 Task: Send an email with the signature Georgia Howard with the subject Thank you for a payment and the message I need your advice on the selection of the new software. from softage.5@softage.net to softage.4@softage.net and move the email from Sent Items to the folder Haircare
Action: Mouse moved to (65, 59)
Screenshot: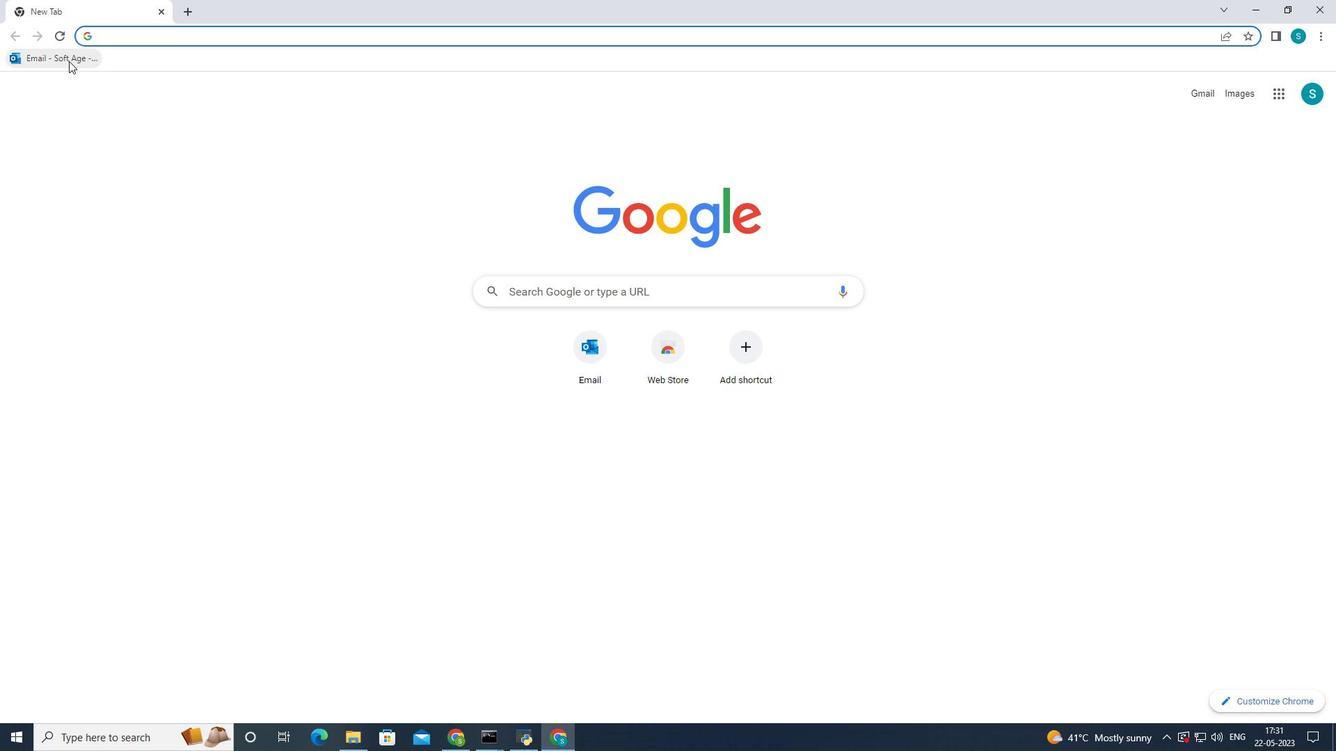
Action: Mouse pressed left at (65, 59)
Screenshot: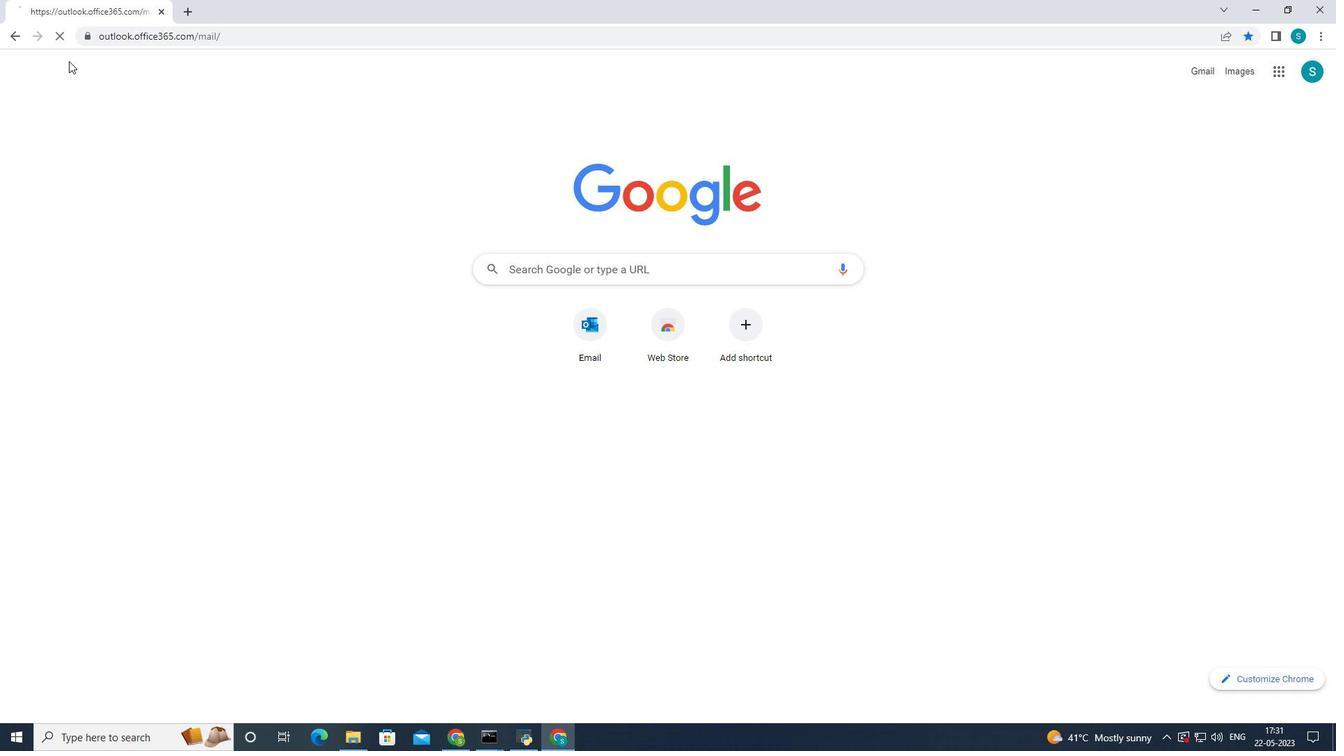 
Action: Mouse moved to (210, 129)
Screenshot: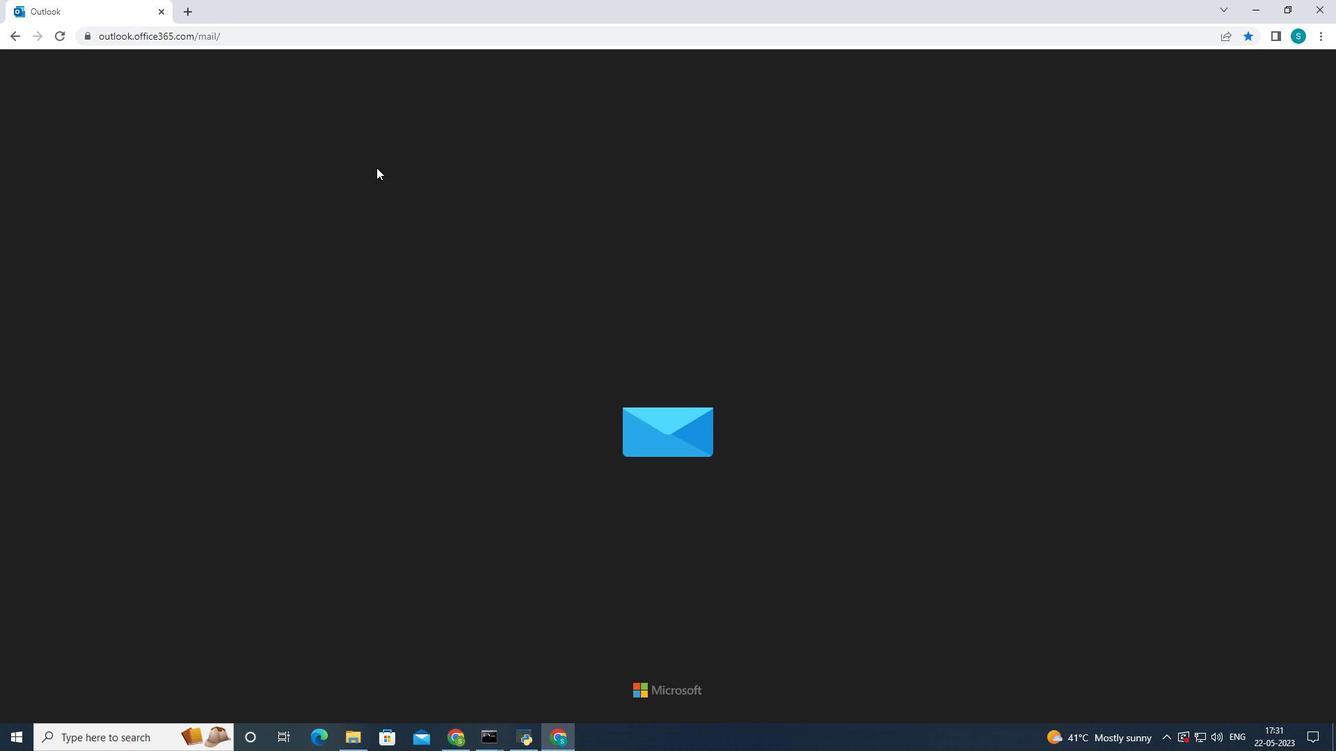 
Action: Mouse pressed left at (210, 129)
Screenshot: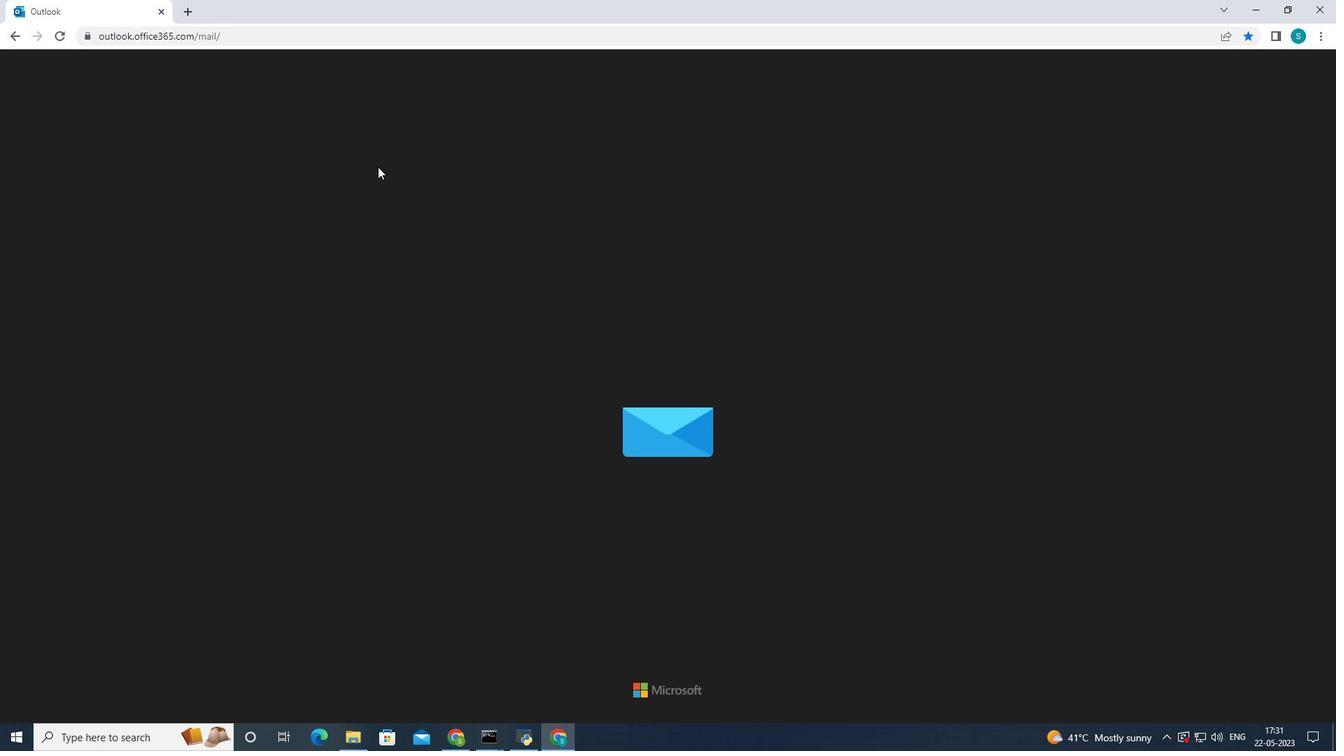 
Action: Mouse pressed left at (210, 129)
Screenshot: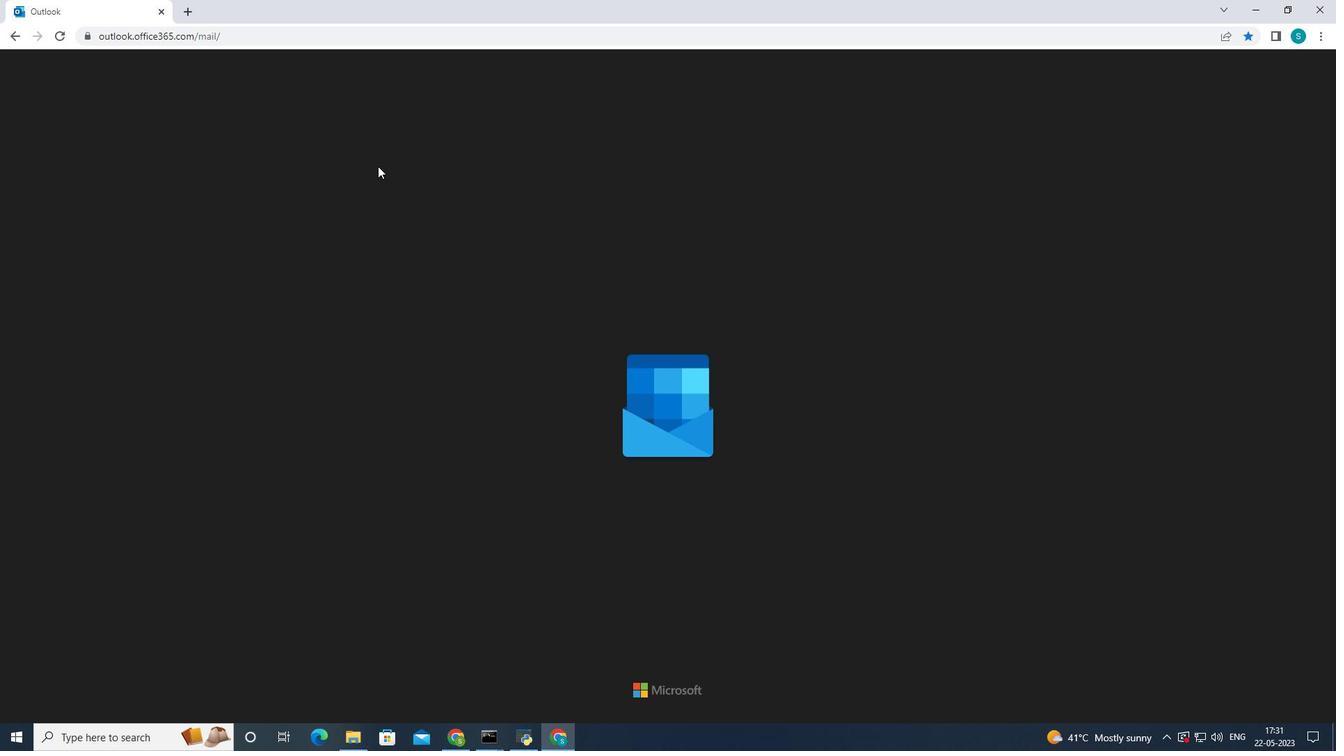 
Action: Mouse moved to (936, 119)
Screenshot: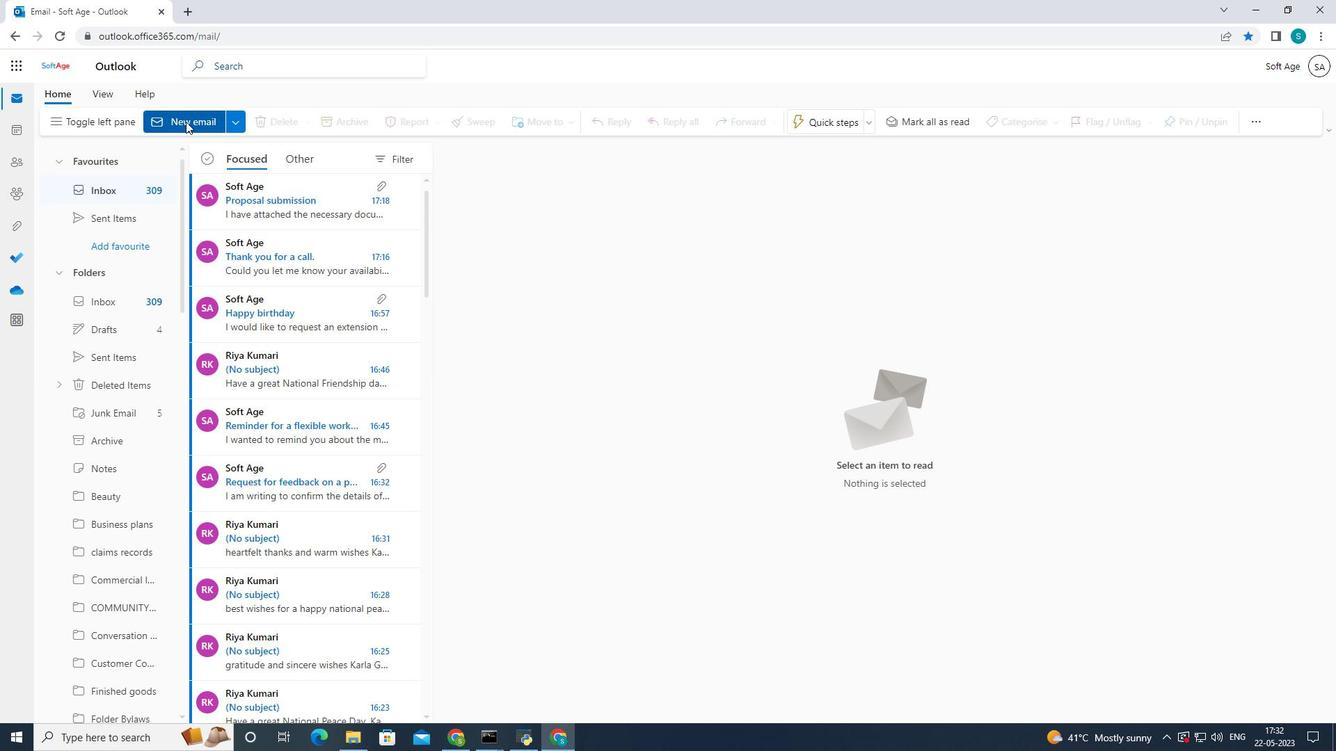 
Action: Mouse pressed left at (936, 119)
Screenshot: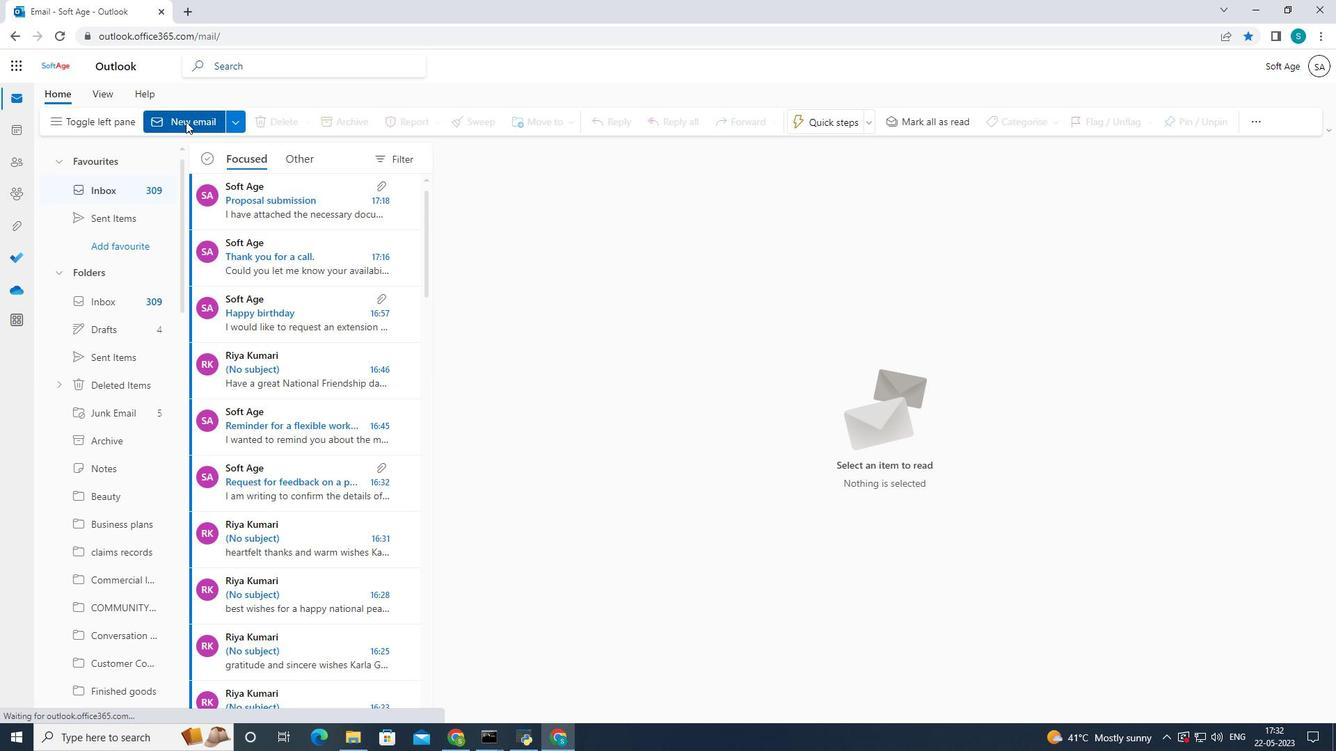 
Action: Mouse moved to (913, 181)
Screenshot: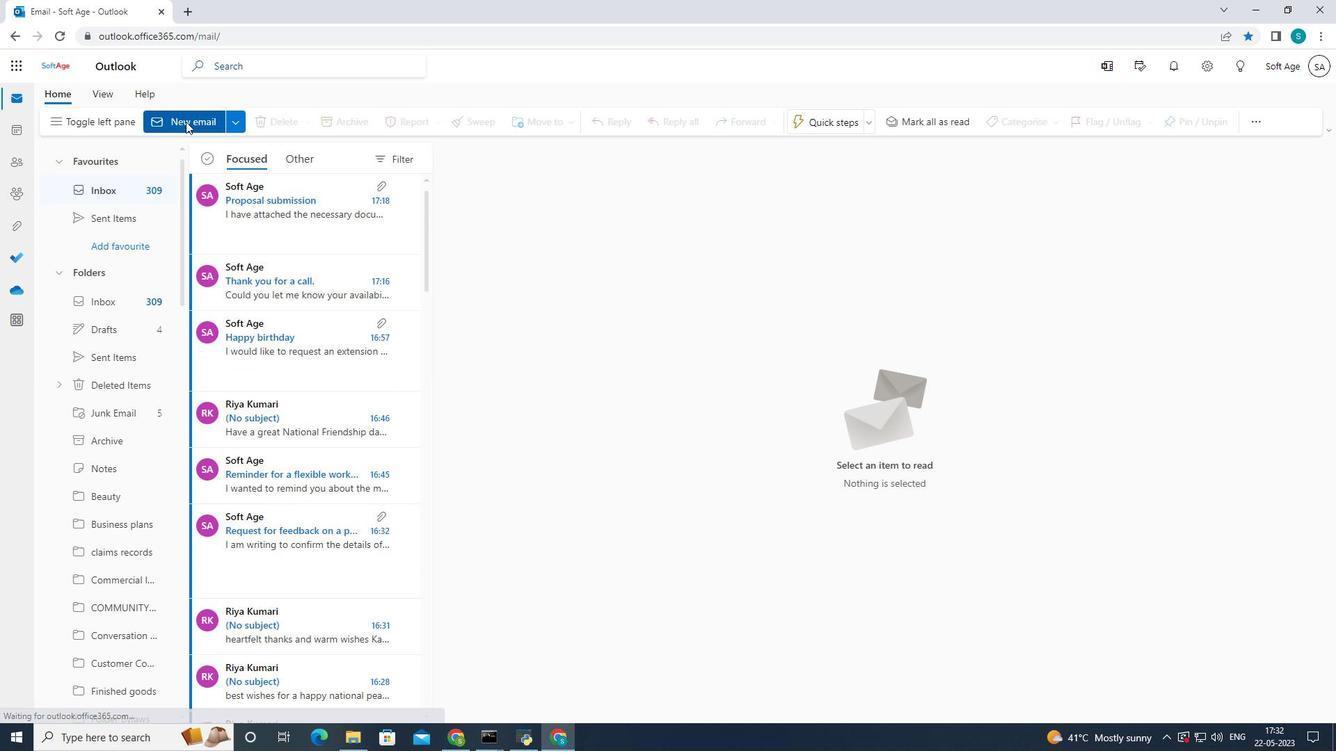 
Action: Mouse pressed left at (913, 181)
Screenshot: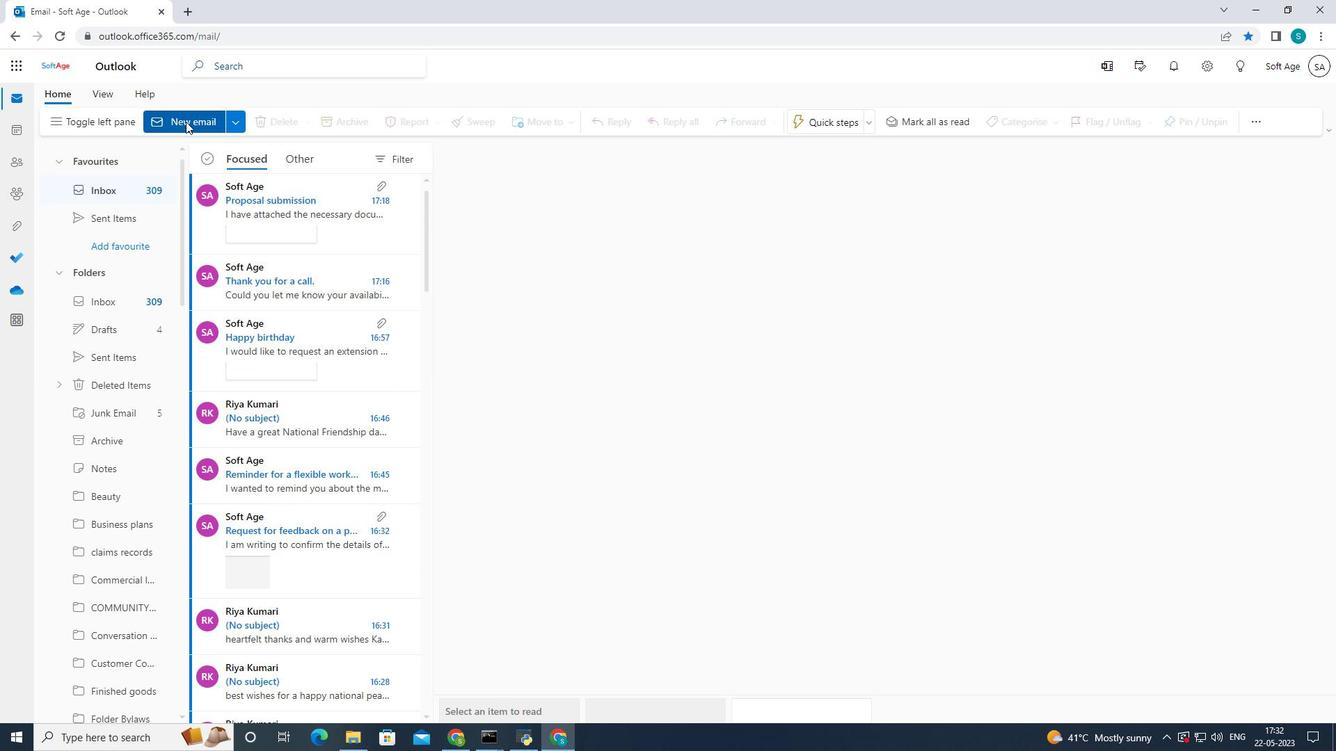 
Action: Mouse moved to (867, 232)
Screenshot: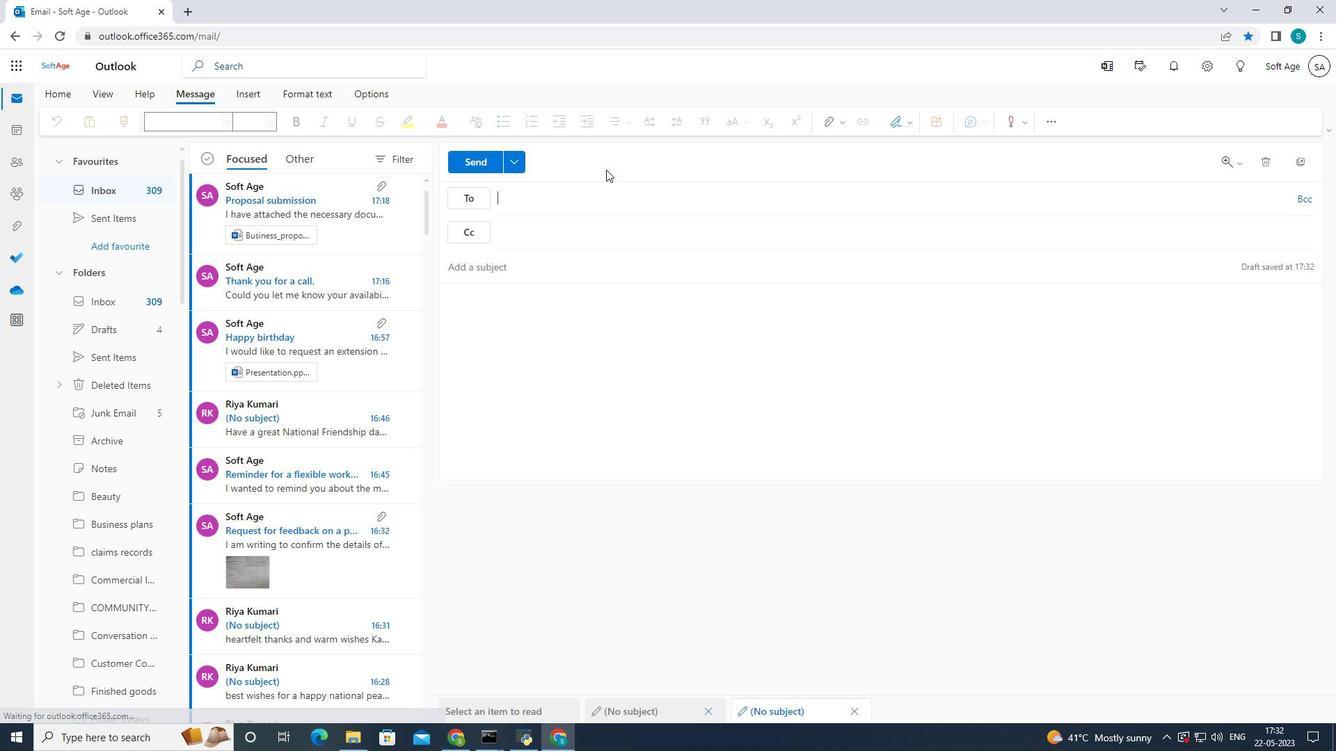 
Action: Mouse pressed left at (867, 232)
Screenshot: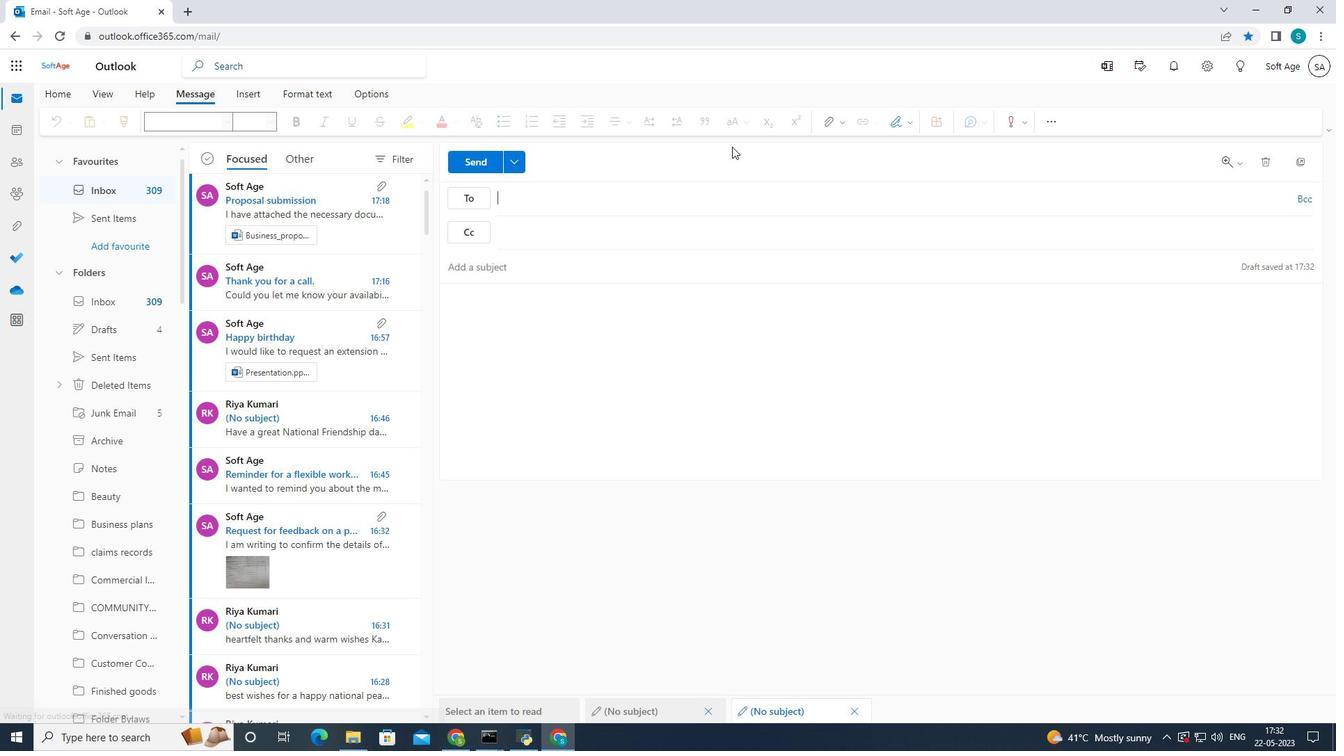 
Action: Mouse moved to (800, 234)
Screenshot: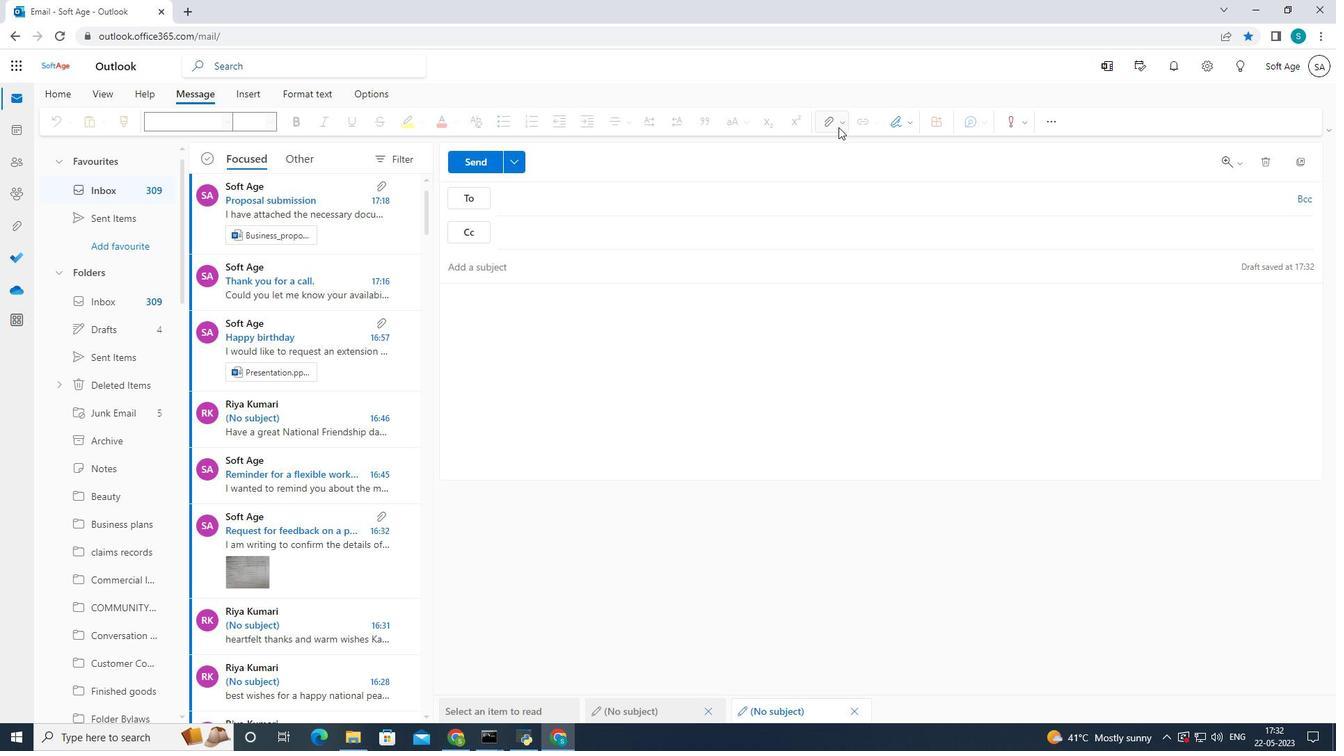 
Action: Mouse pressed left at (800, 234)
Screenshot: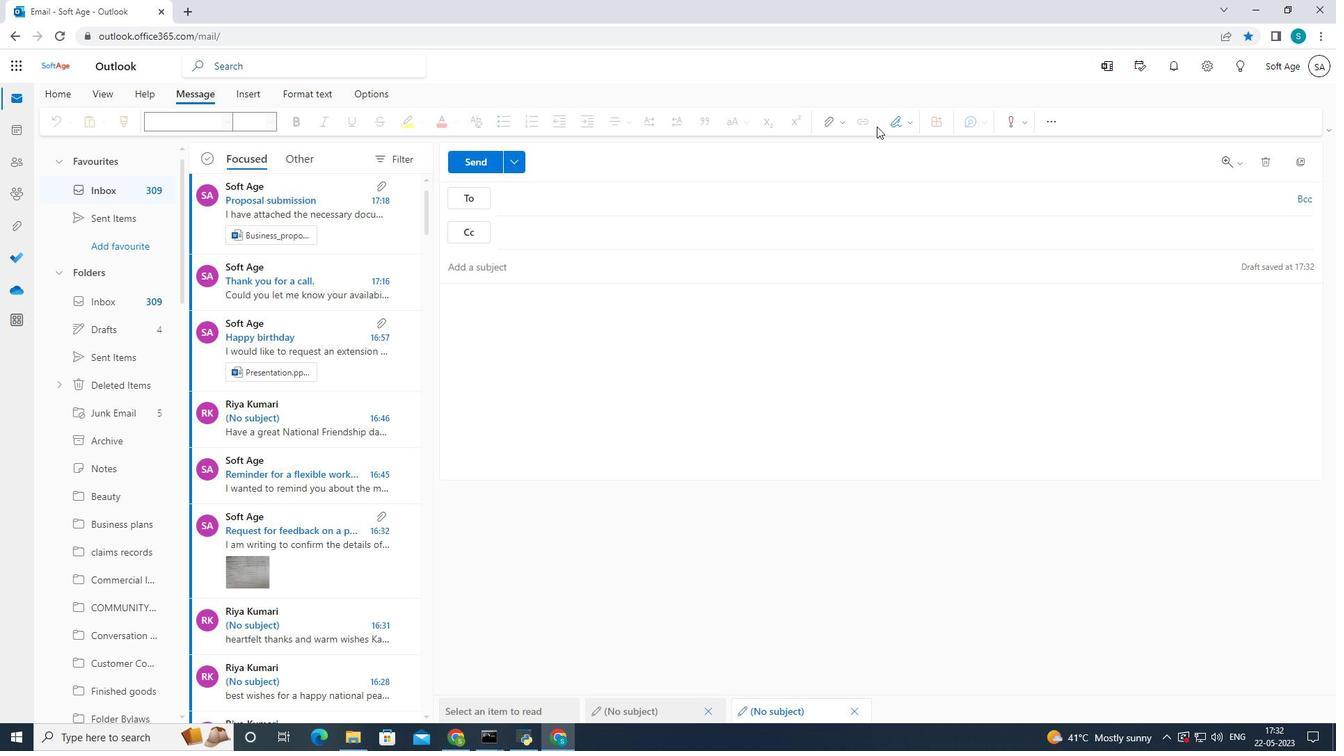 
Action: Mouse moved to (799, 233)
Screenshot: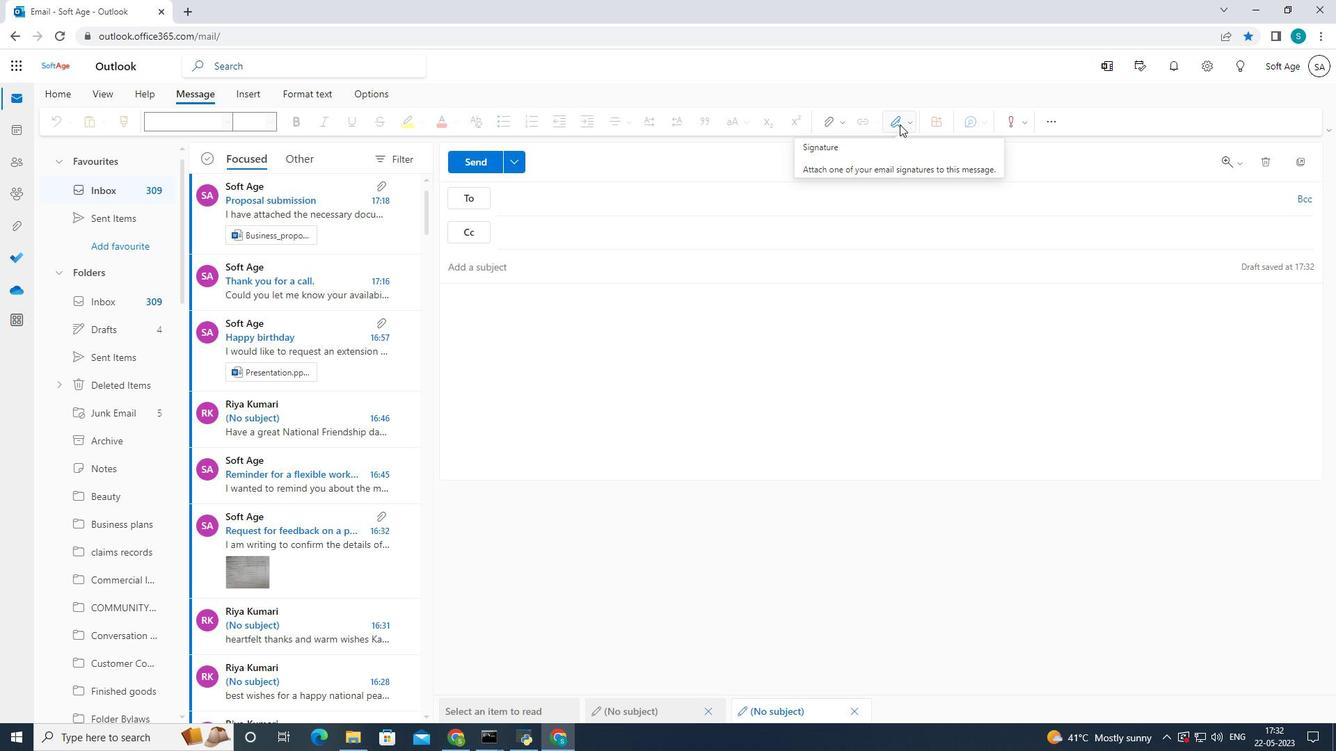 
Action: Key pressed <Key.backspace><Key.backspace><Key.backspace><Key.backspace><Key.backspace><Key.backspace><Key.backspace><Key.backspace><Key.backspace><Key.backspace>rgia<Key.space><Key.shift>Howard
Screenshot: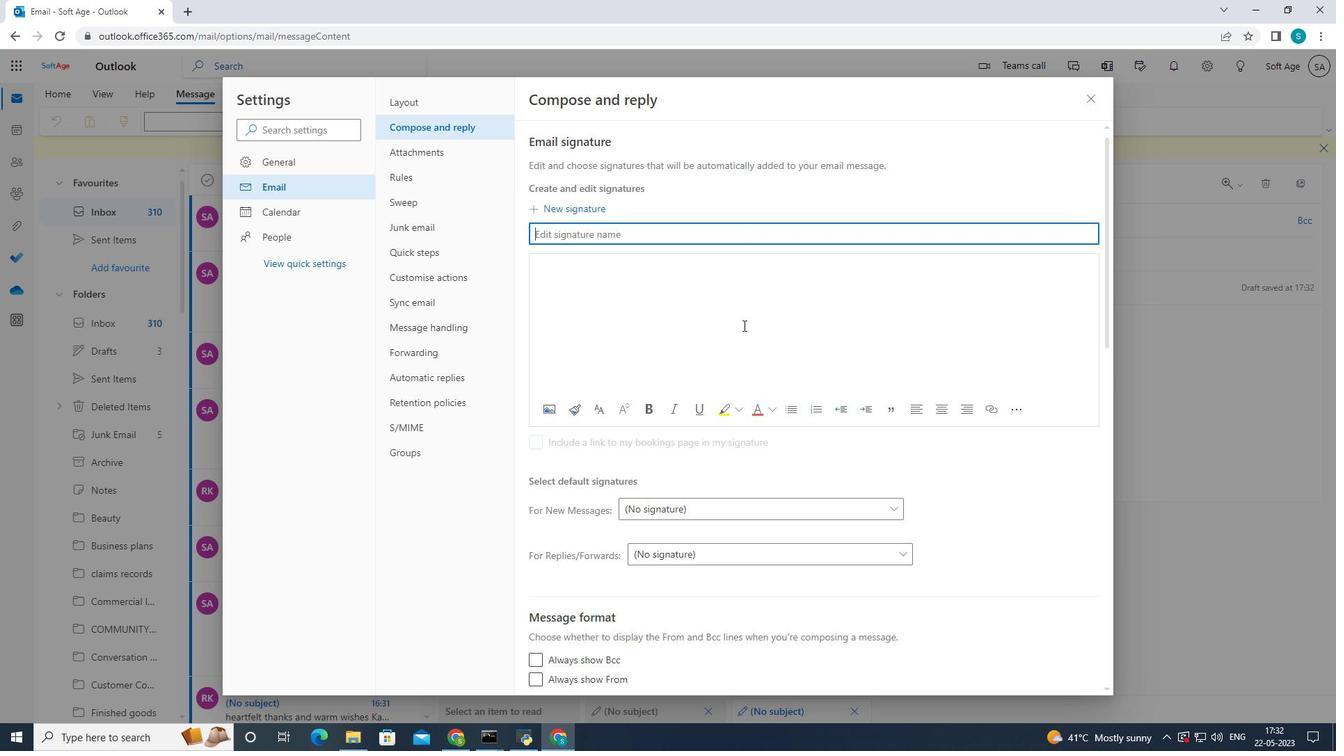 
Action: Mouse moved to (616, 265)
Screenshot: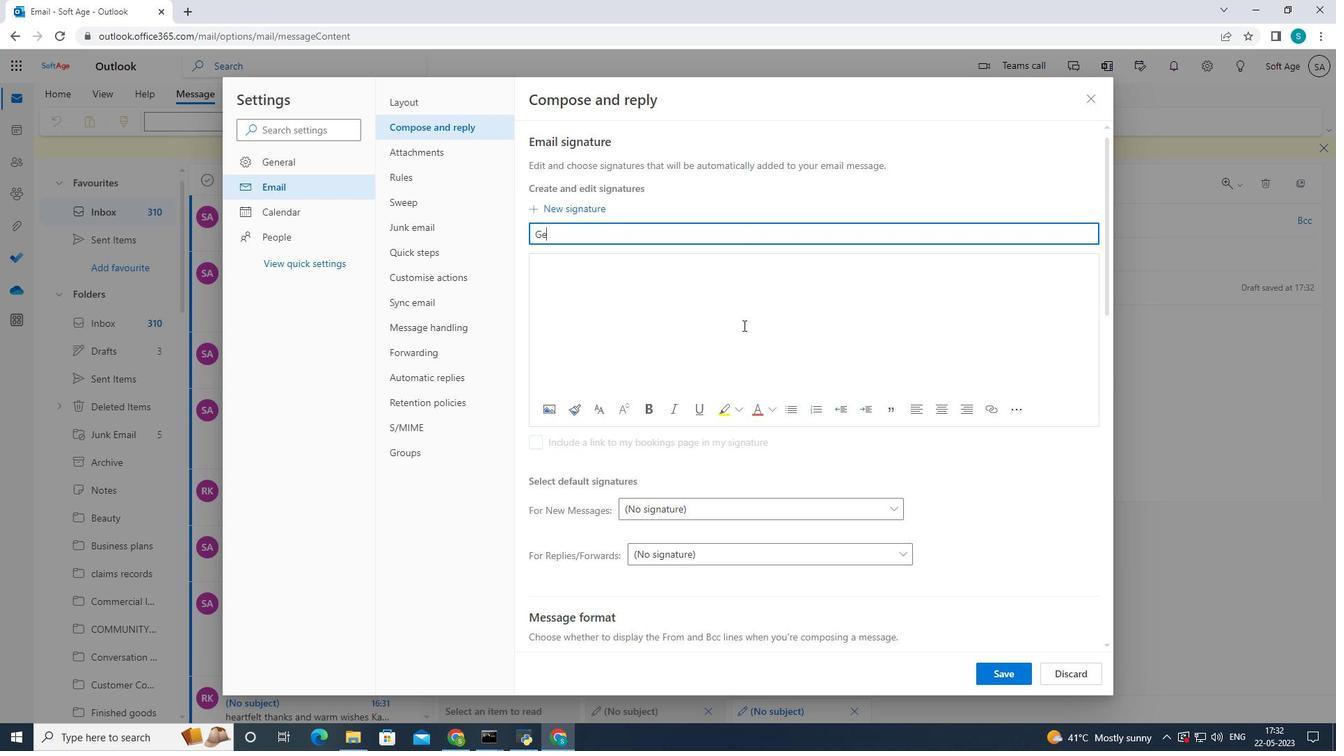 
Action: Mouse pressed left at (616, 265)
Screenshot: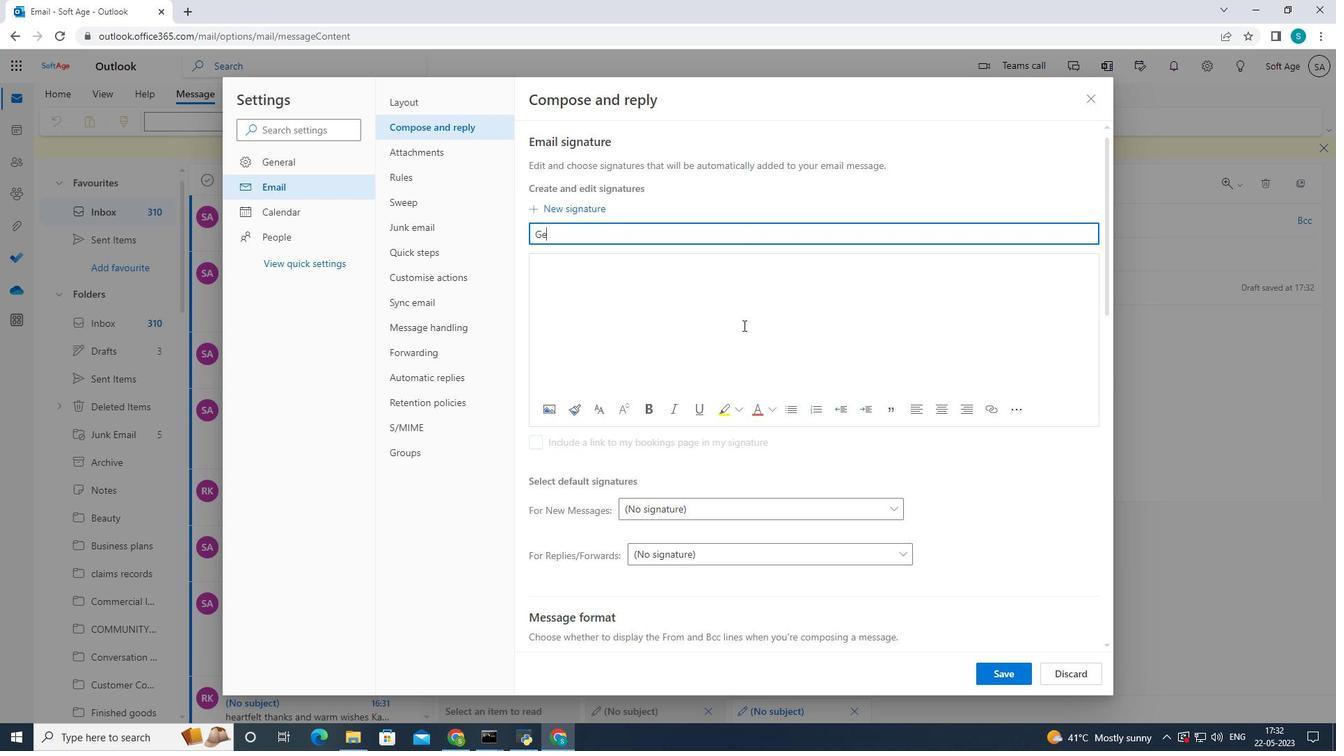 
Action: Mouse moved to (618, 262)
Screenshot: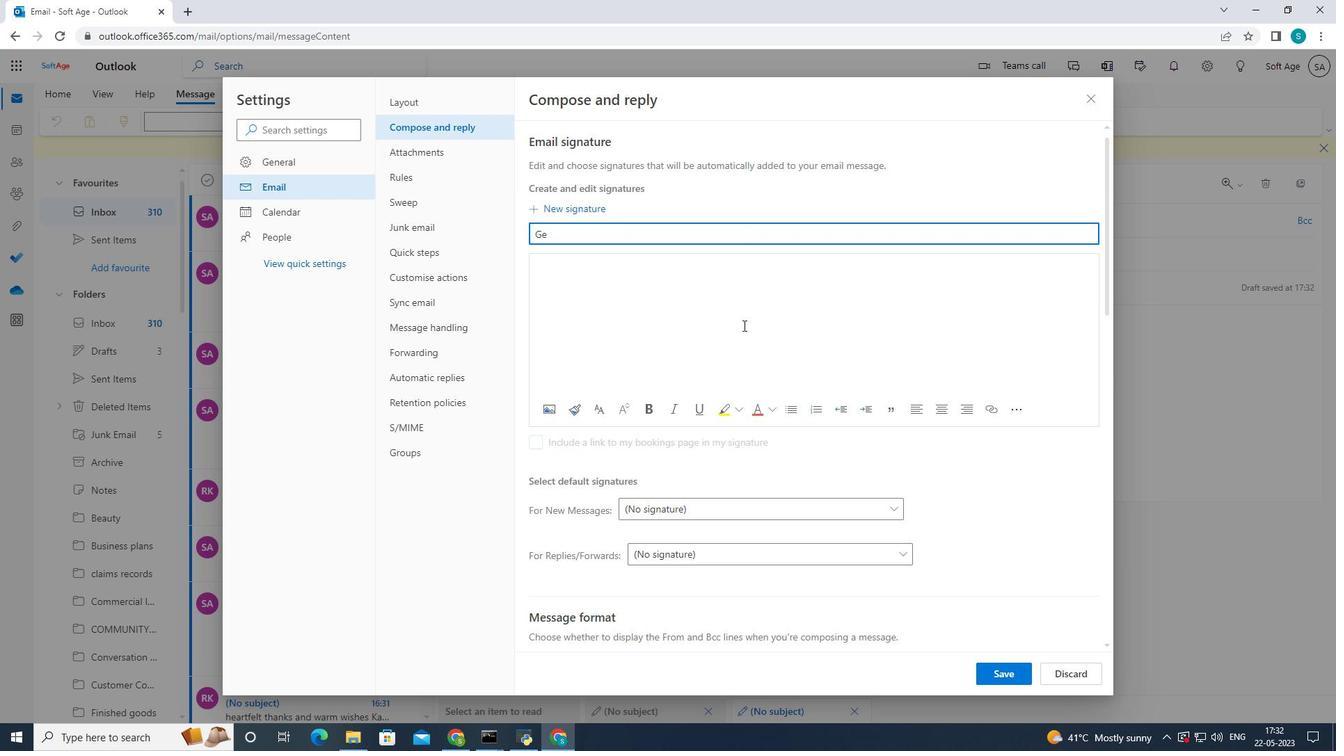 
Action: Key pressed <Key.backspace><Key.backspace><Key.backspace><Key.backspace><Key.backspace><Key.backspace><Key.backspace><Key.backspace>ia<Key.space><Key.shift>howard
Screenshot: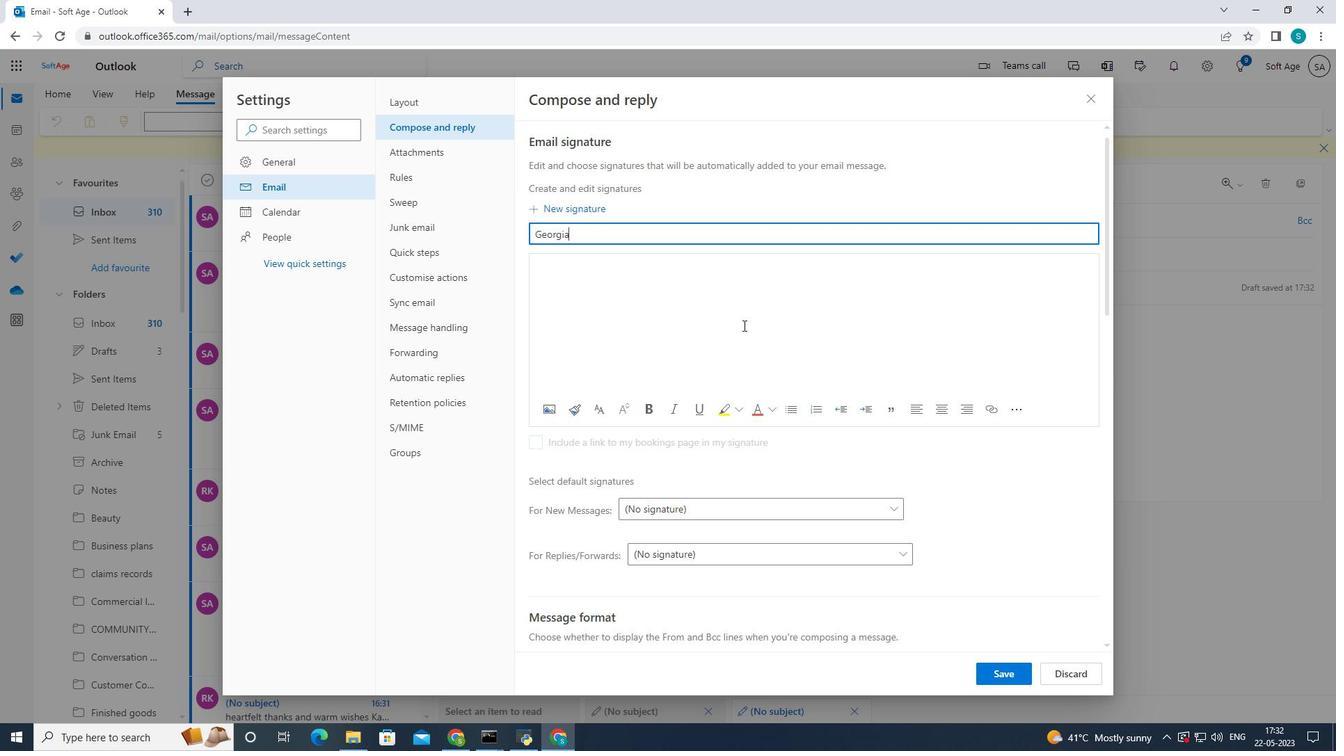 
Action: Mouse moved to (68, 61)
Screenshot: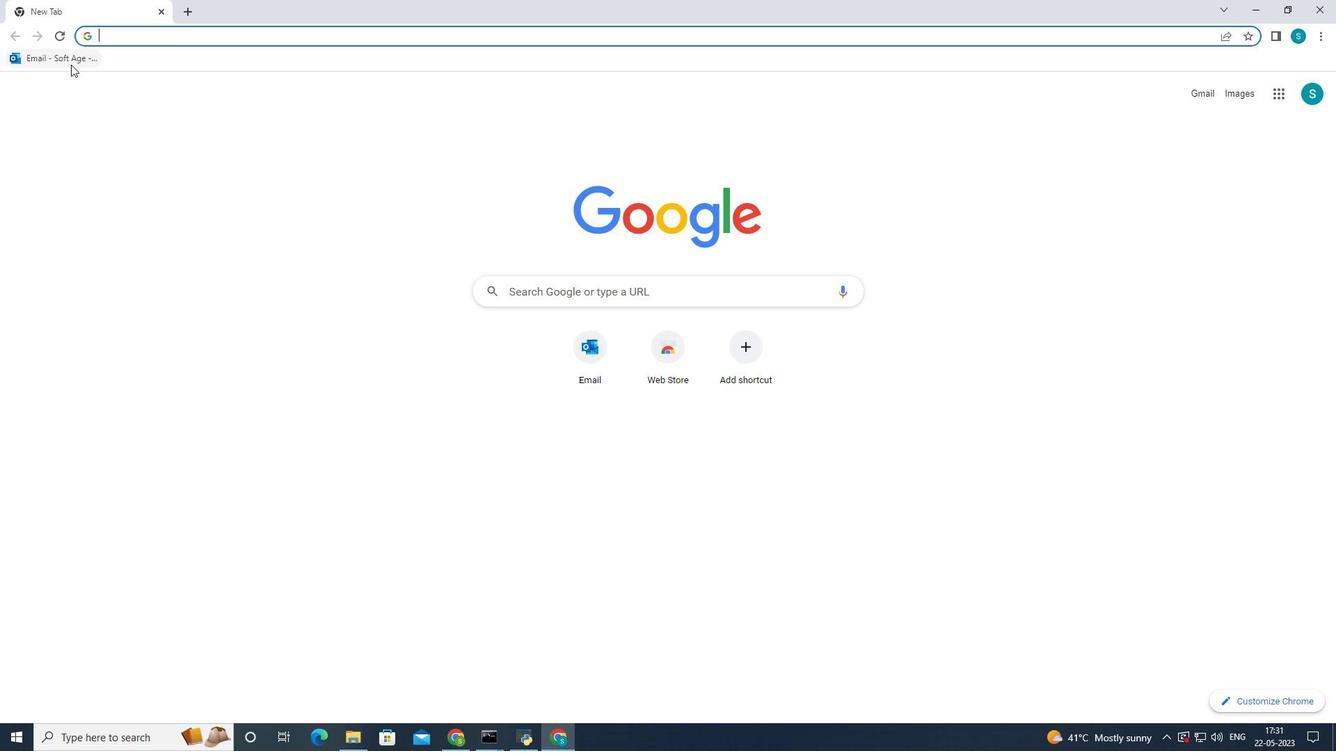 
Action: Mouse pressed left at (68, 61)
Screenshot: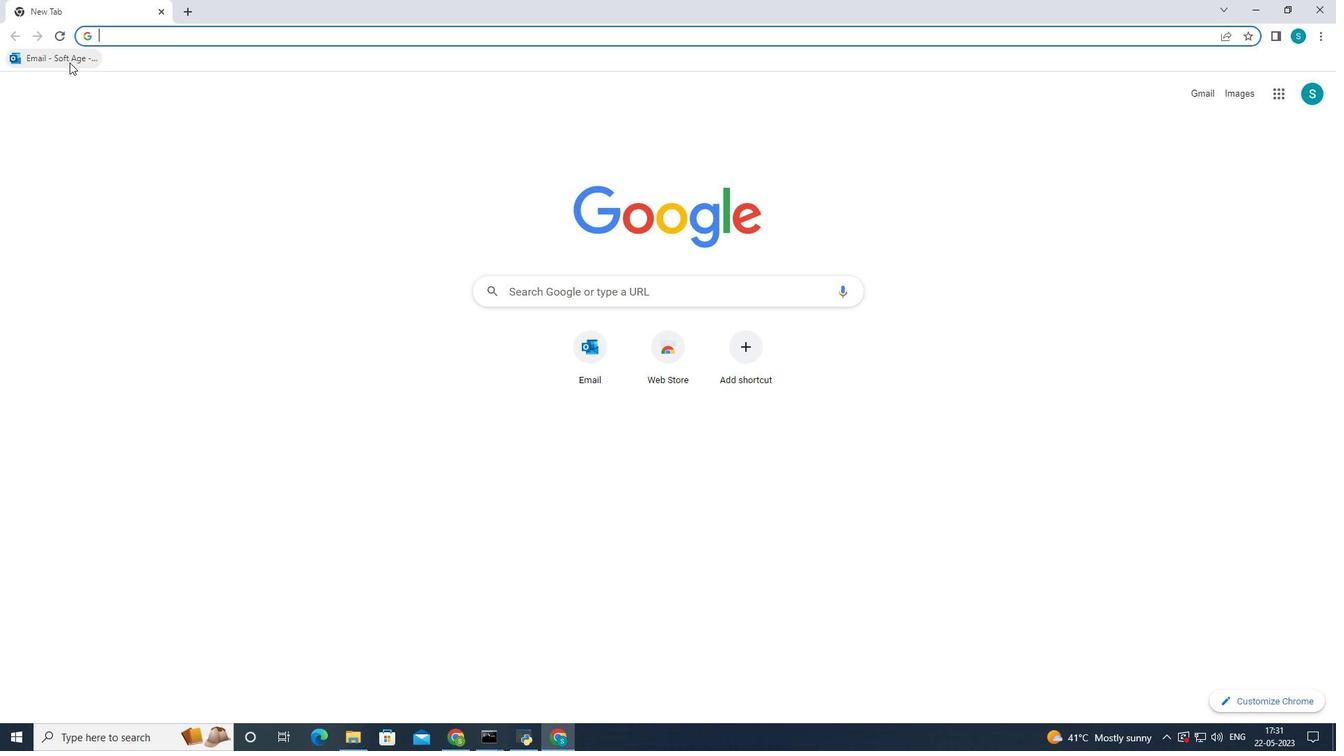 
Action: Mouse moved to (185, 121)
Screenshot: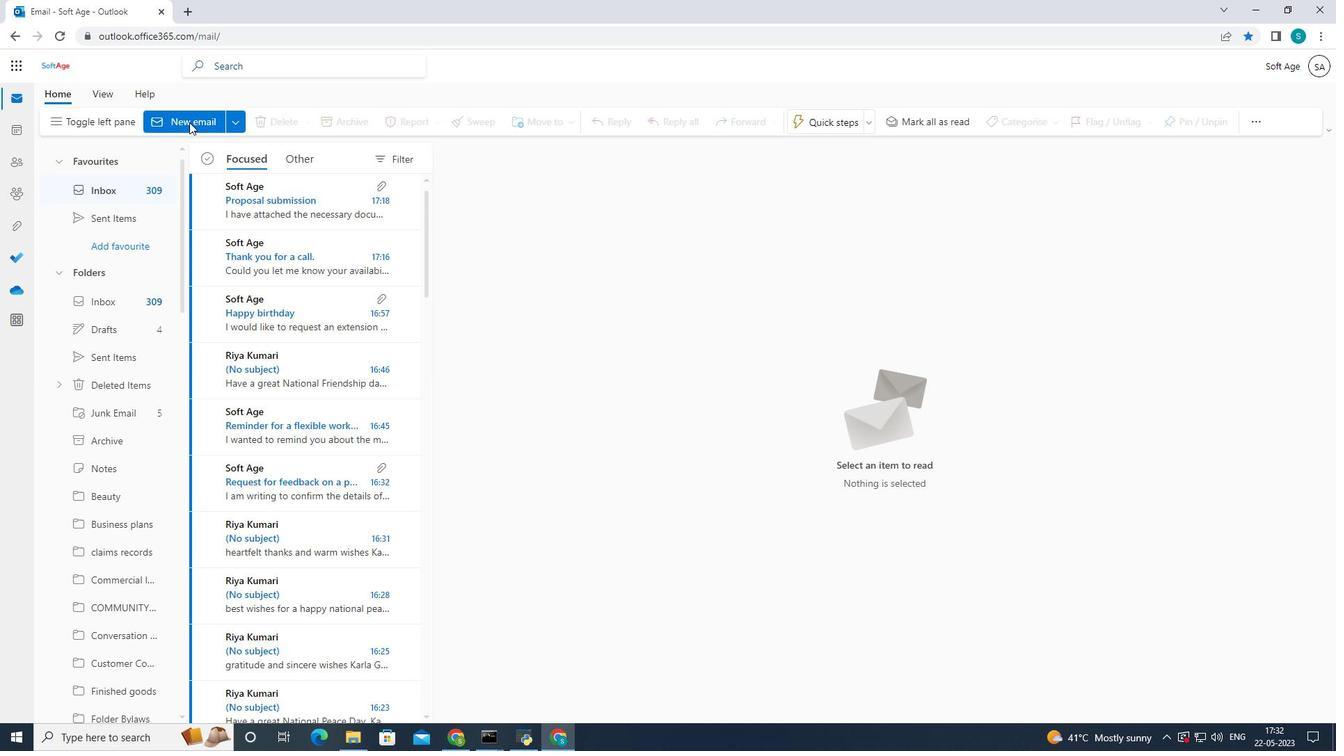 
Action: Mouse pressed left at (185, 121)
Screenshot: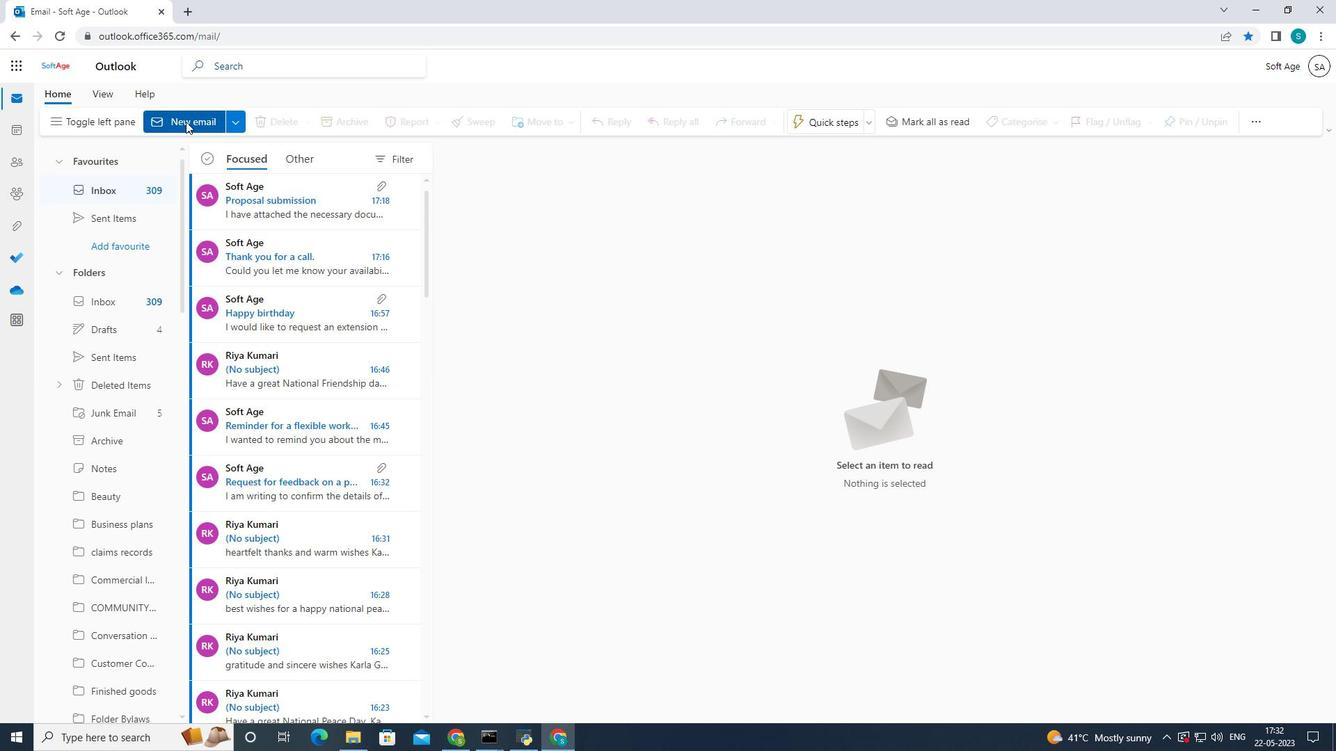 
Action: Mouse pressed left at (185, 121)
Screenshot: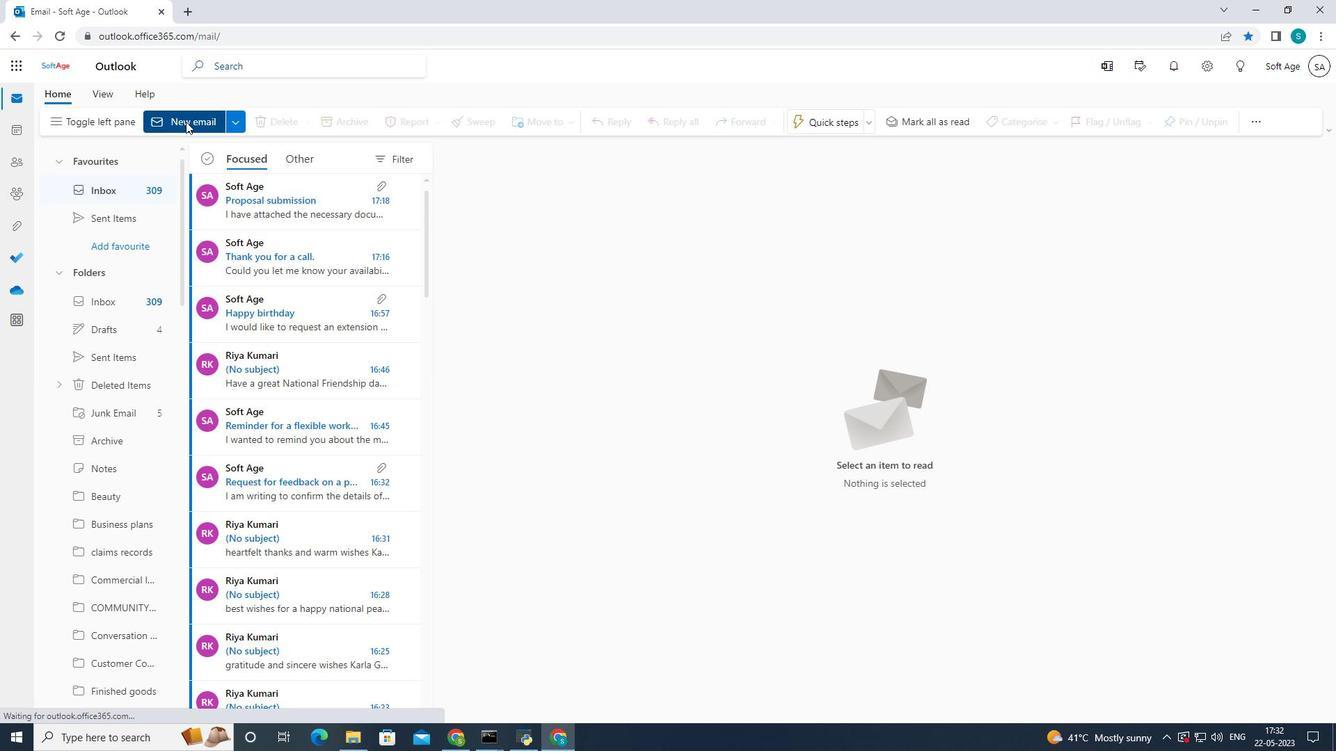 
Action: Mouse moved to (900, 124)
Screenshot: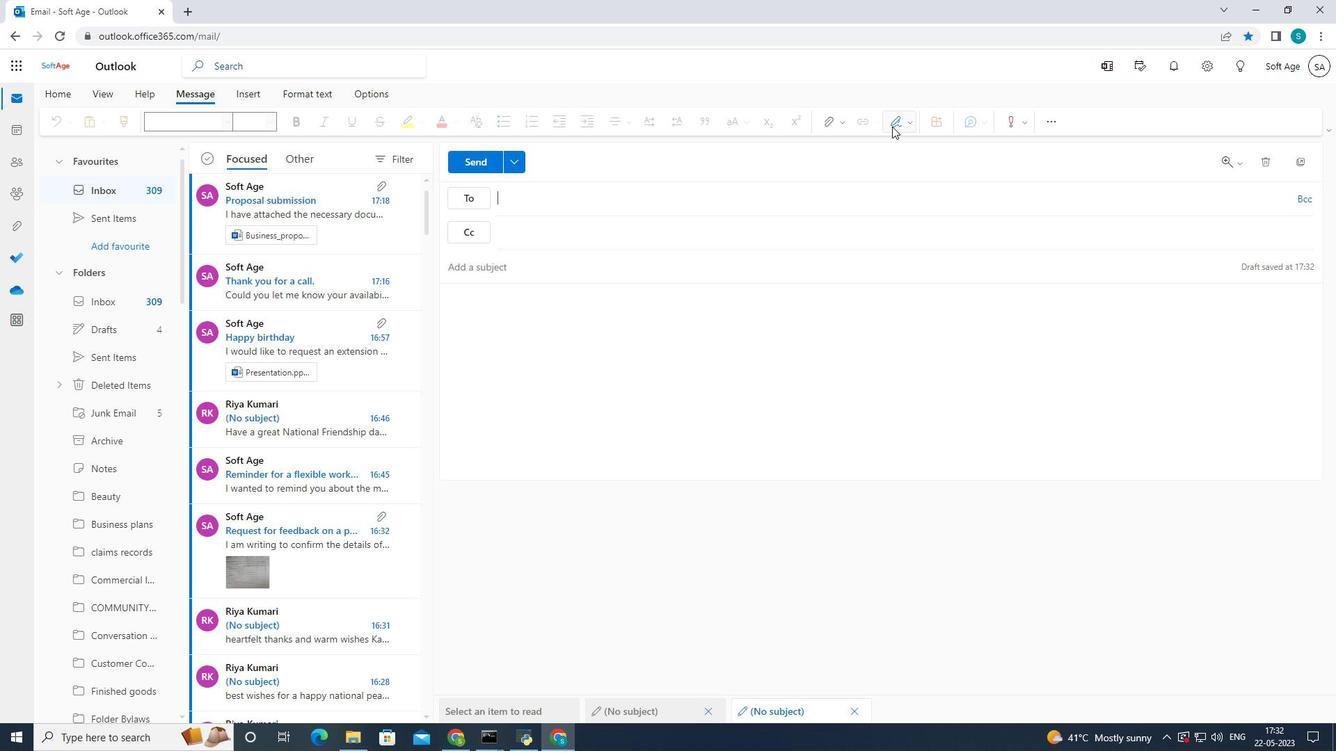 
Action: Mouse pressed left at (900, 124)
Screenshot: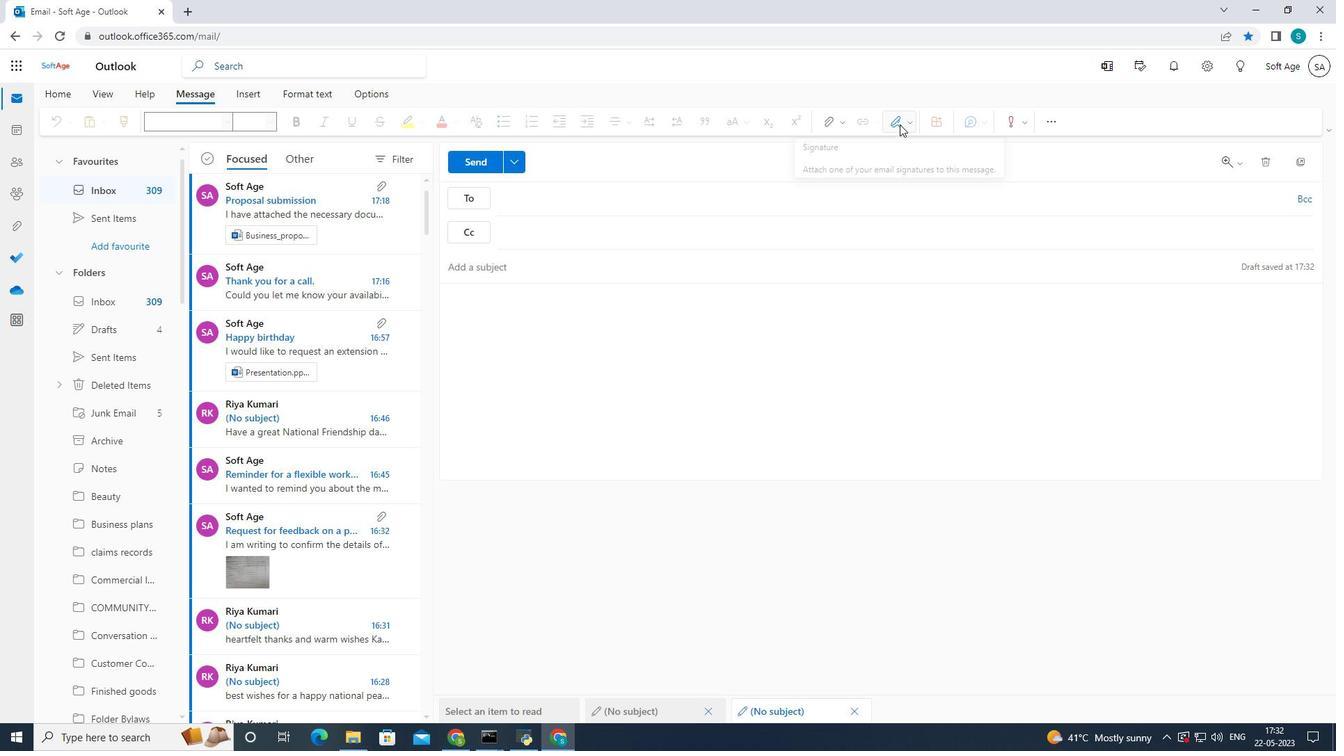 
Action: Mouse moved to (879, 151)
Screenshot: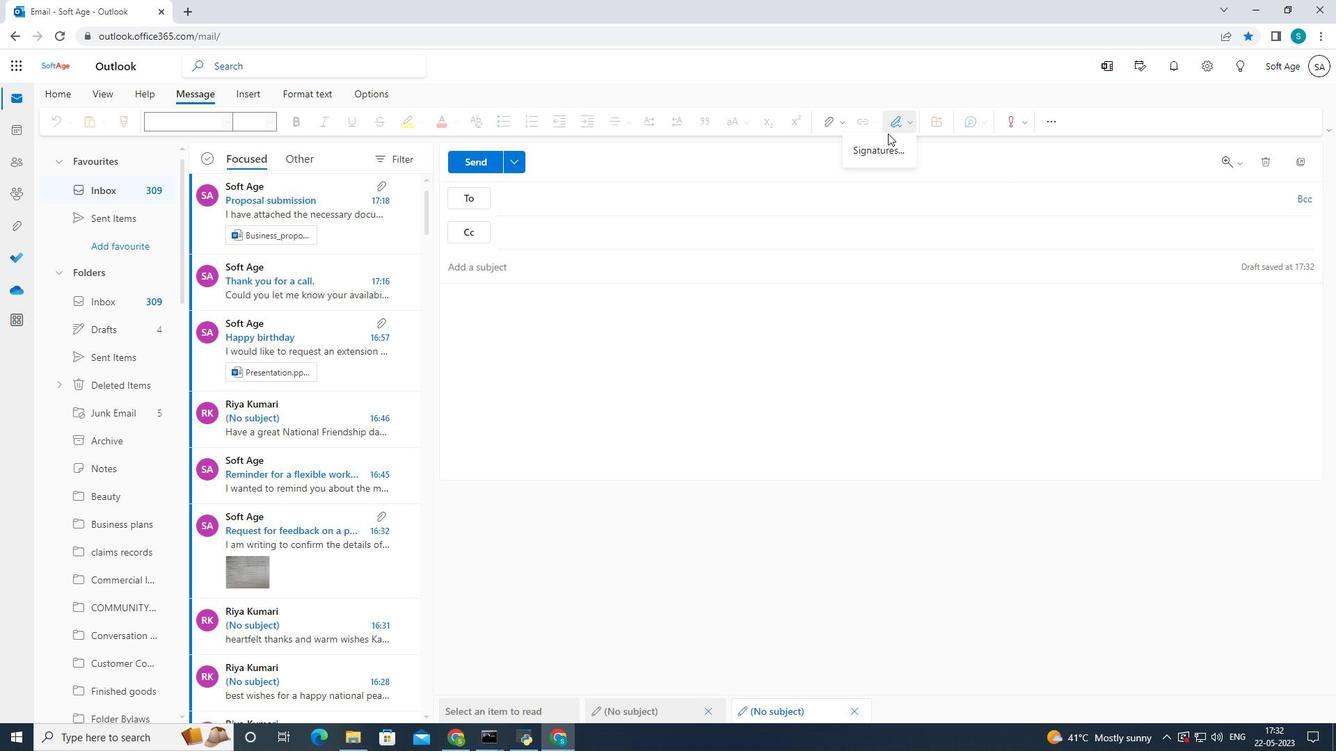 
Action: Mouse pressed left at (879, 151)
Screenshot: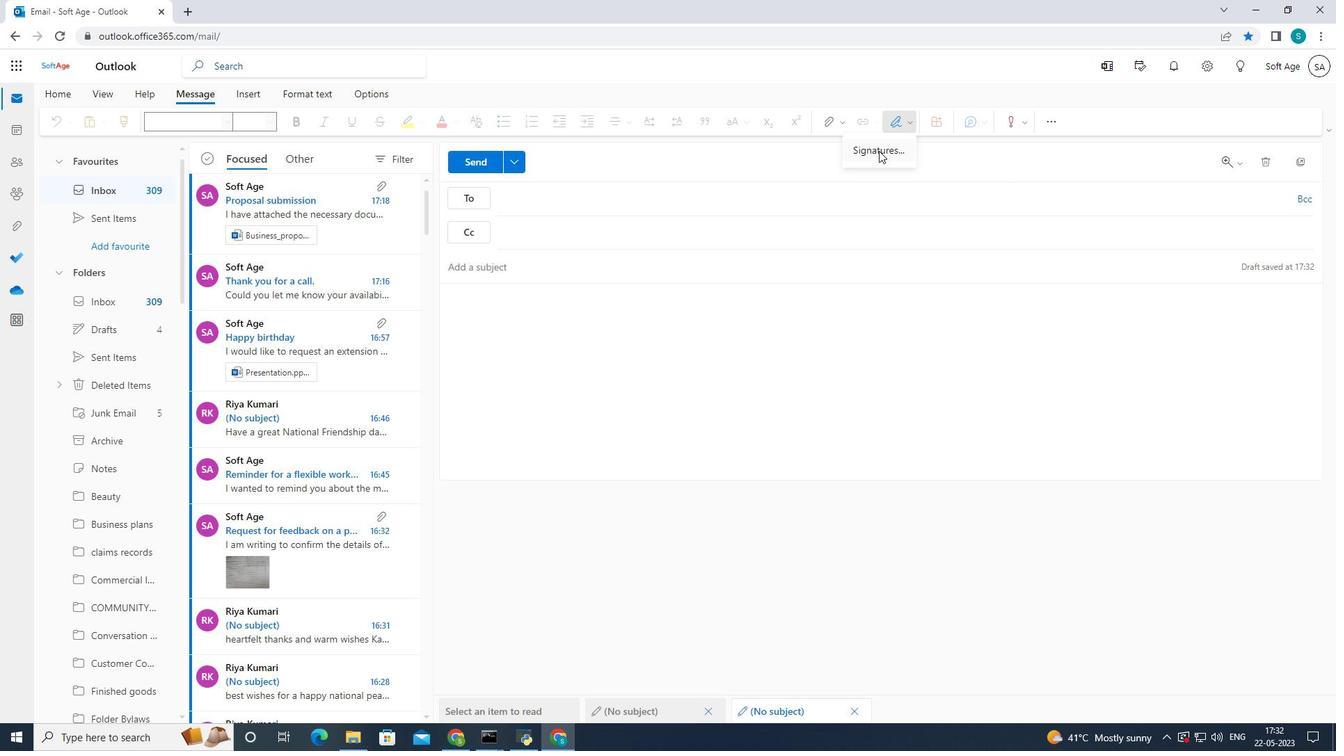 
Action: Mouse moved to (747, 235)
Screenshot: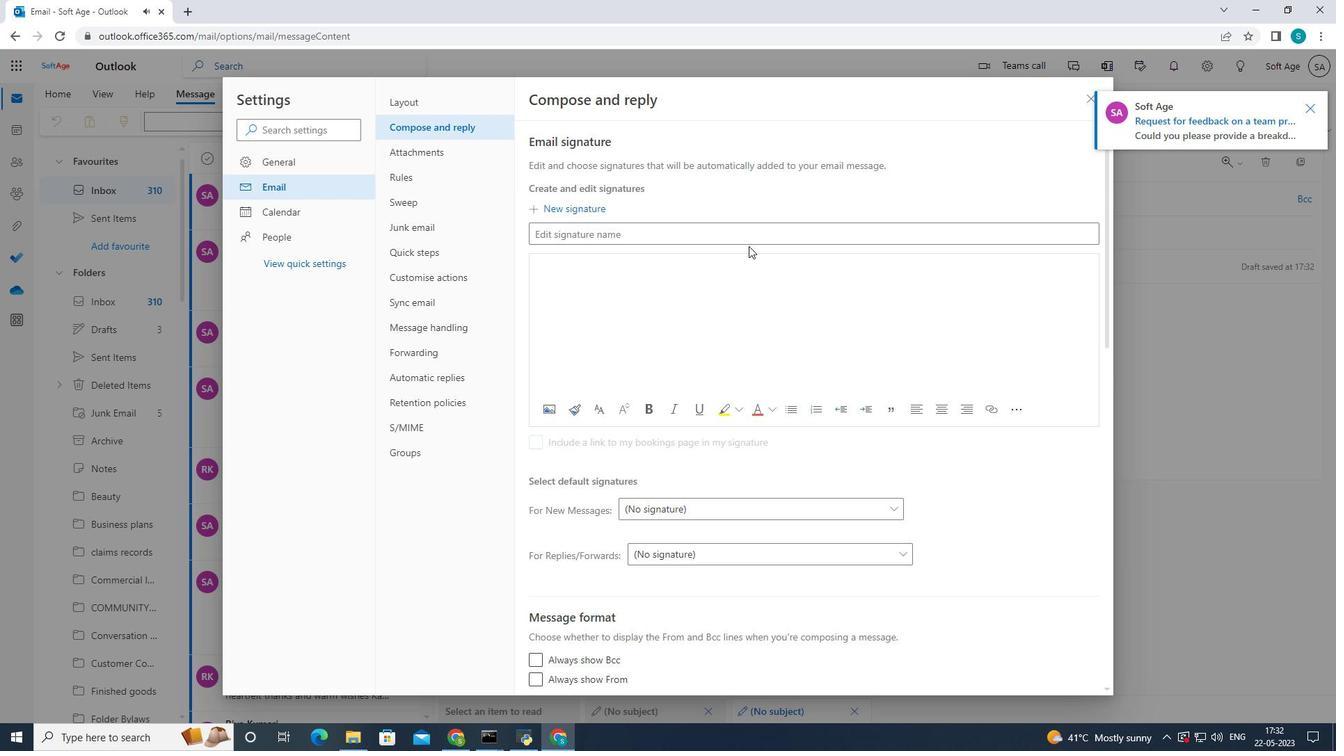 
Action: Mouse pressed left at (747, 235)
Screenshot: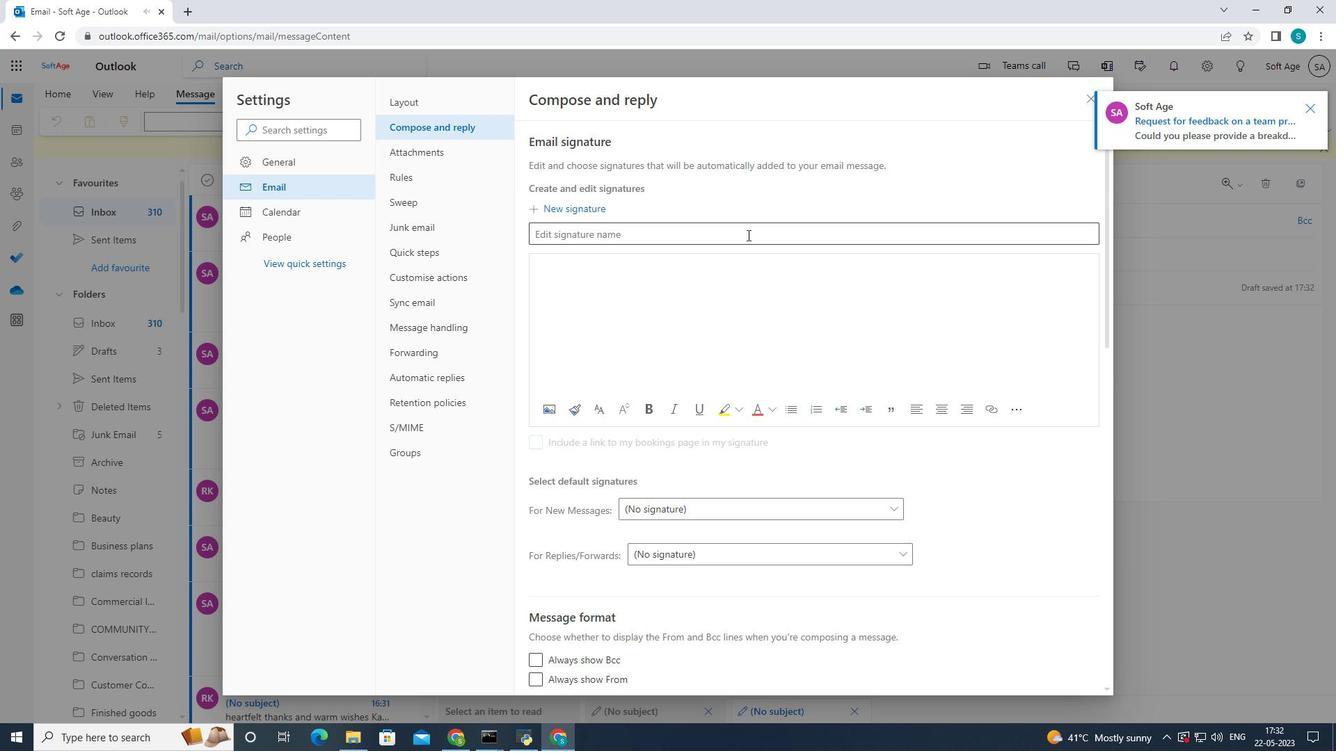 
Action: Mouse moved to (743, 325)
Screenshot: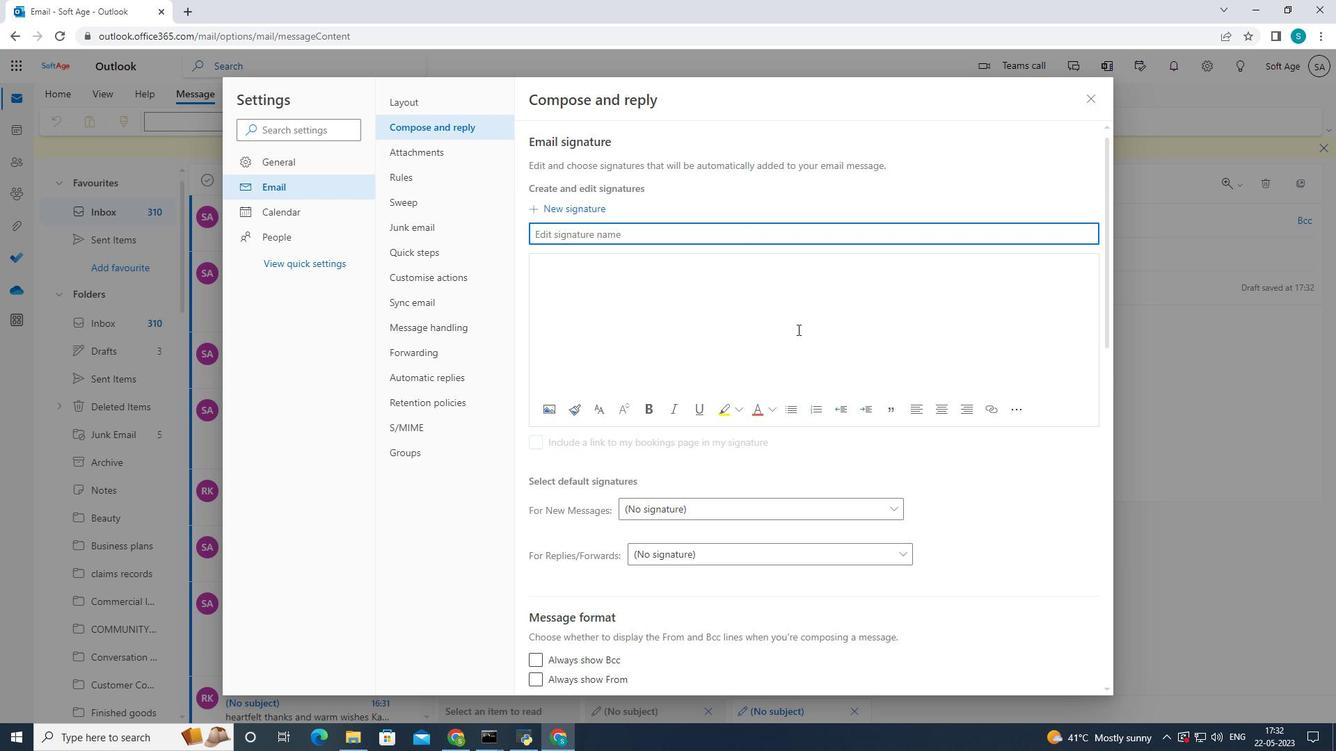 
Action: Key pressed <Key.shift>Georgia<Key.space><Key.shift>Howrd<Key.left><Key.left><Key.left><Key.right>a
Screenshot: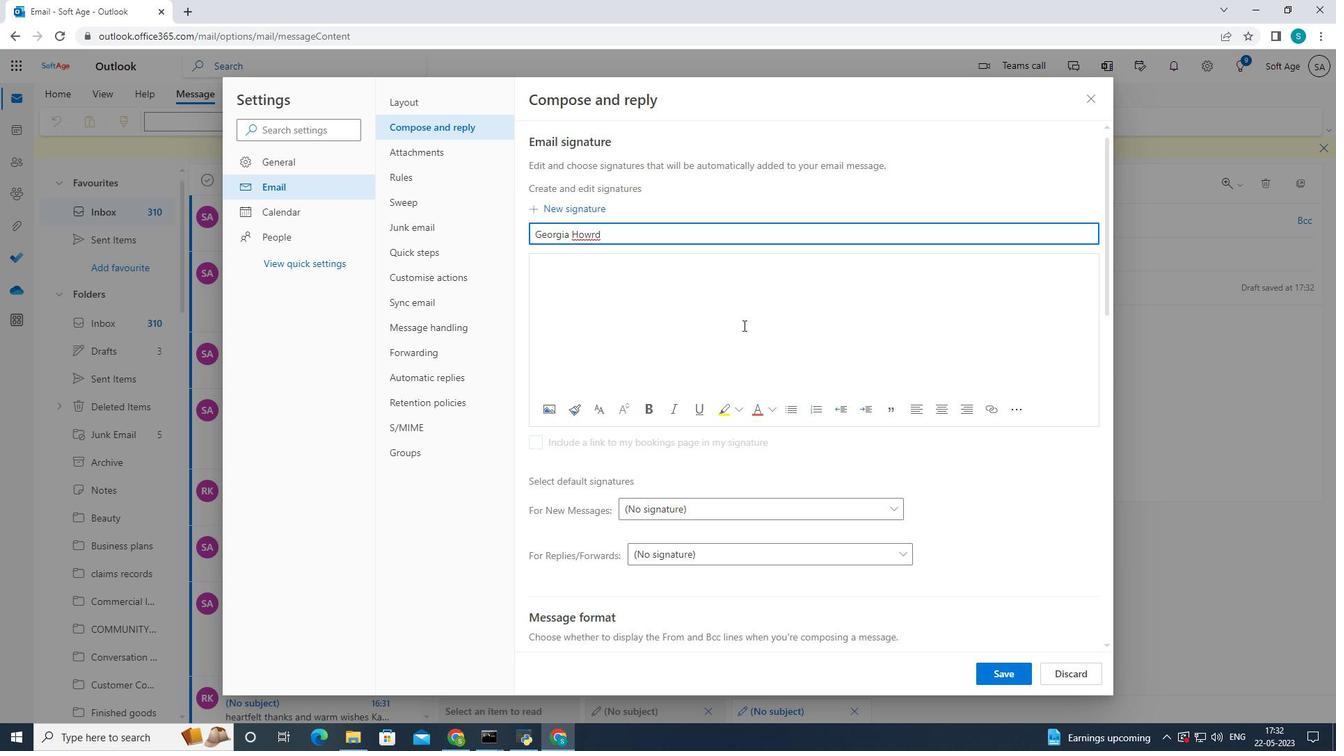 
Action: Mouse moved to (707, 307)
Screenshot: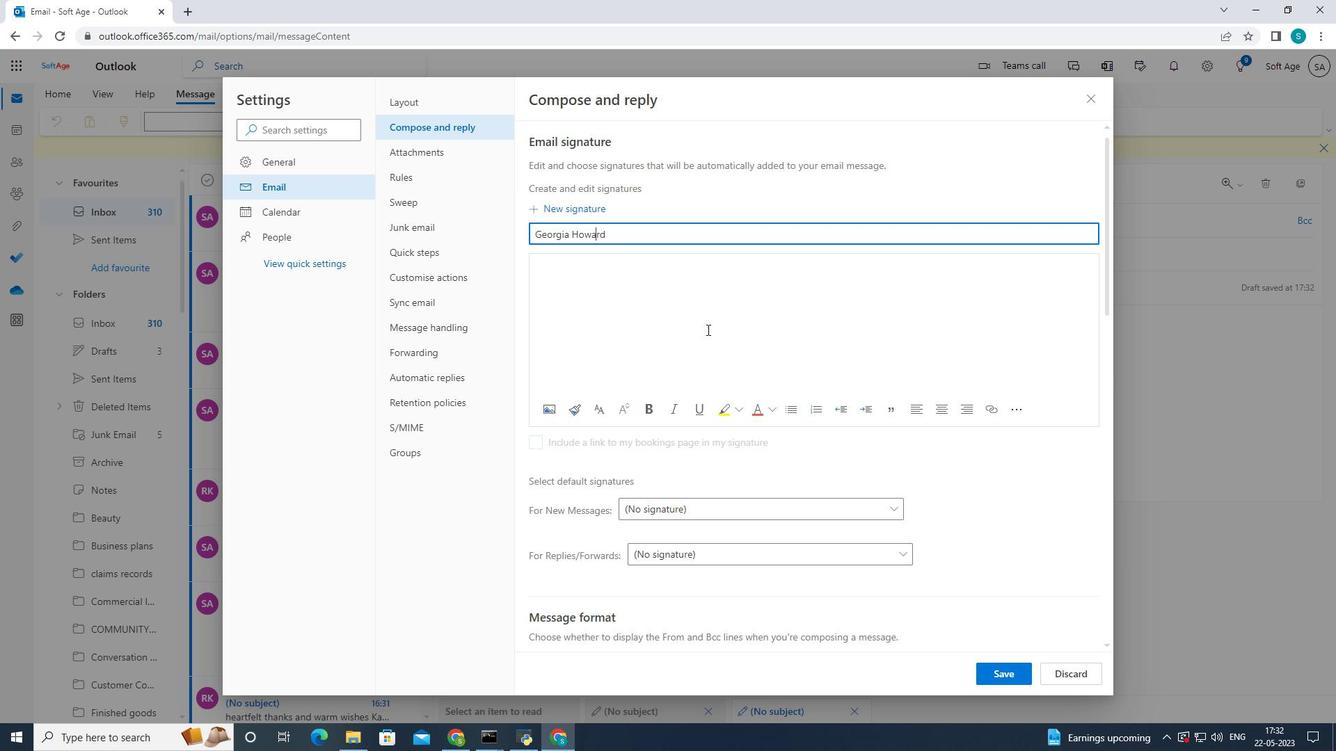 
Action: Mouse pressed left at (707, 307)
Screenshot: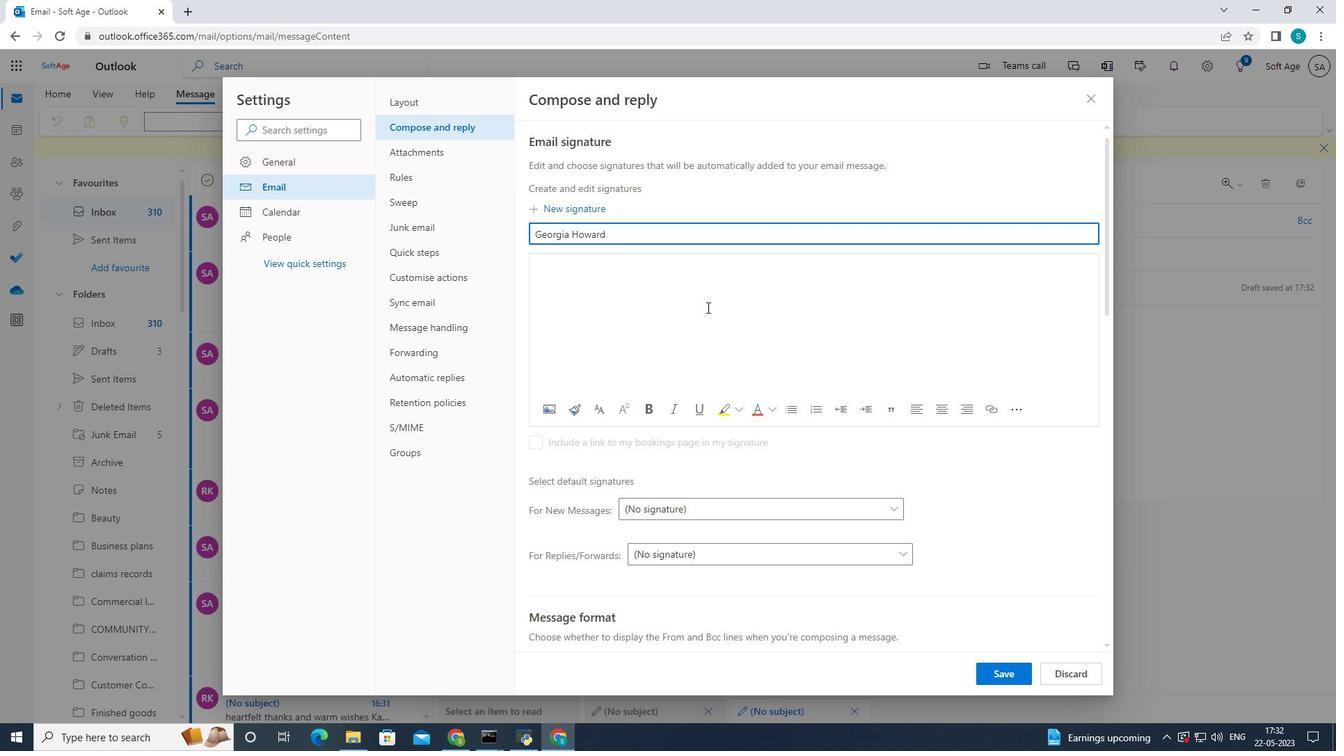 
Action: Mouse moved to (691, 307)
Screenshot: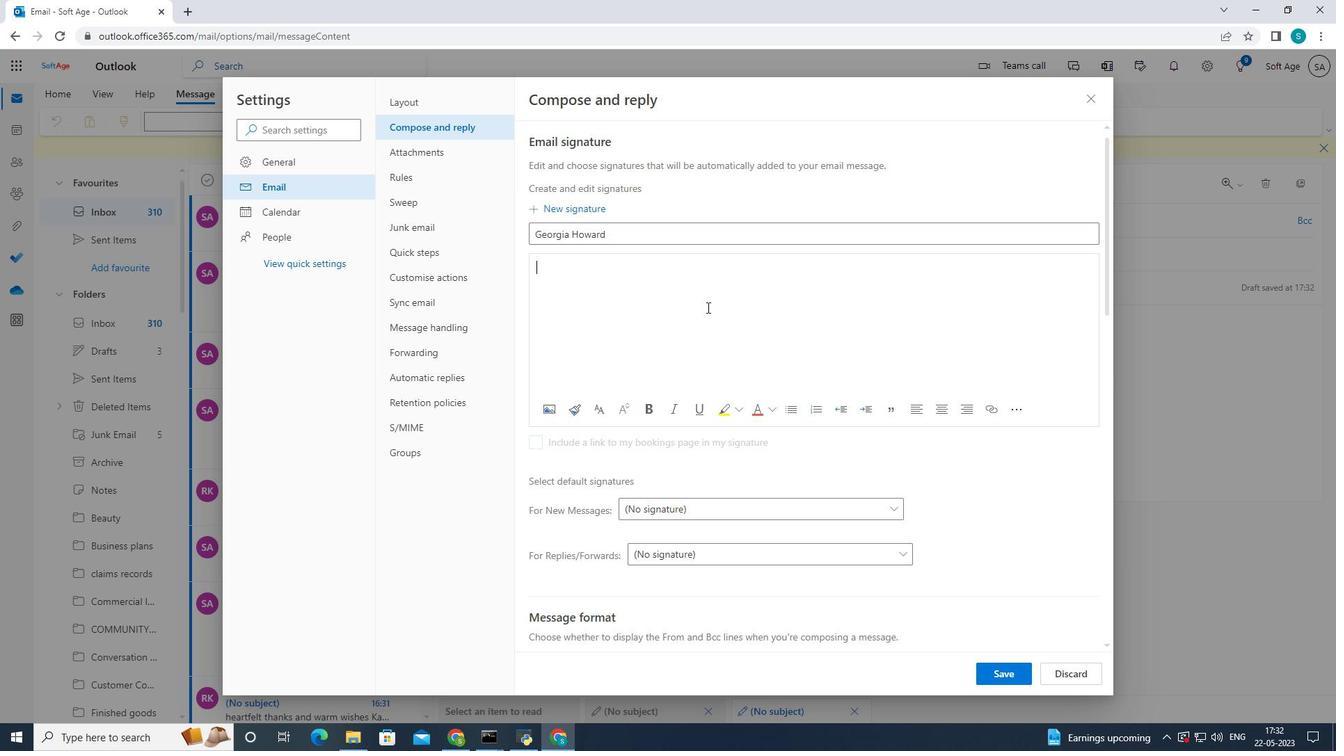 
Action: Key pressed <Key.shift>Geogia<Key.space><Key.left><Key.left><Key.left><Key.left>r<Key.right><Key.right><Key.right><Key.space><Key.shift>Hoe<Key.backspace>ward
Screenshot: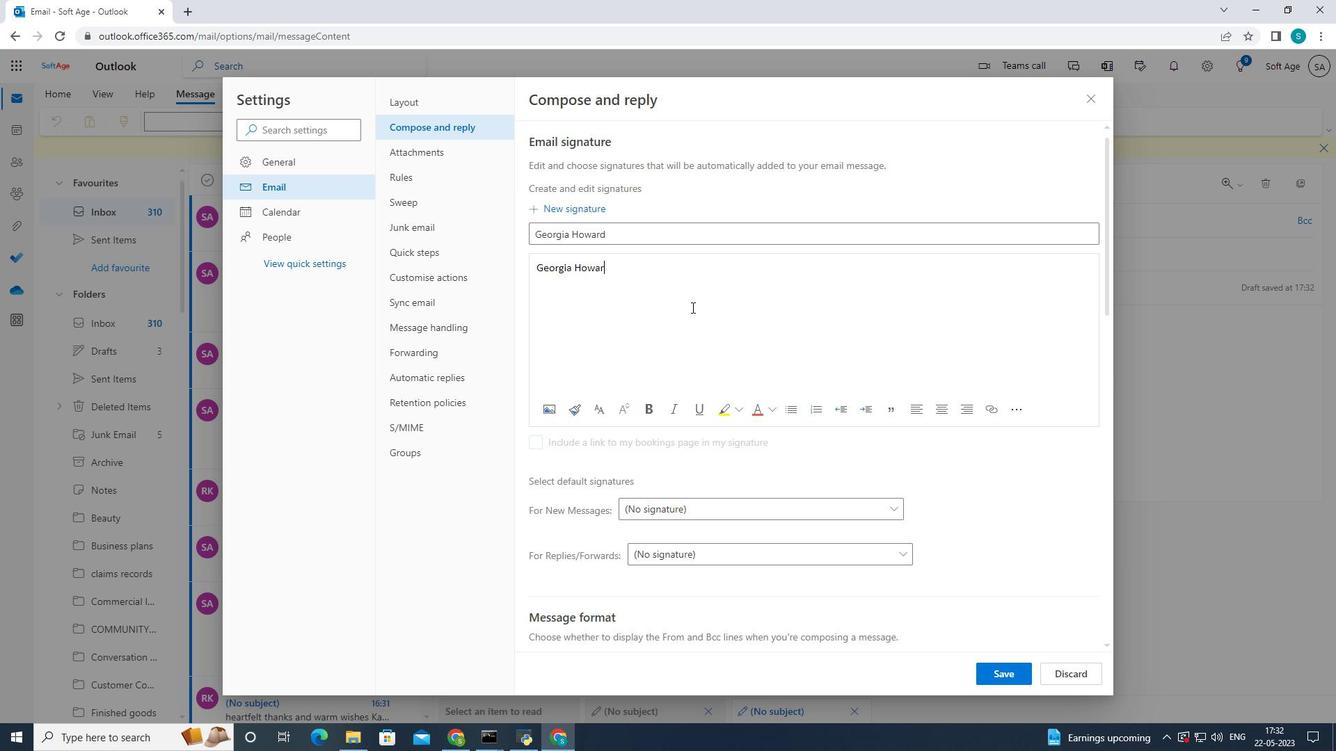 
Action: Mouse moved to (1013, 679)
Screenshot: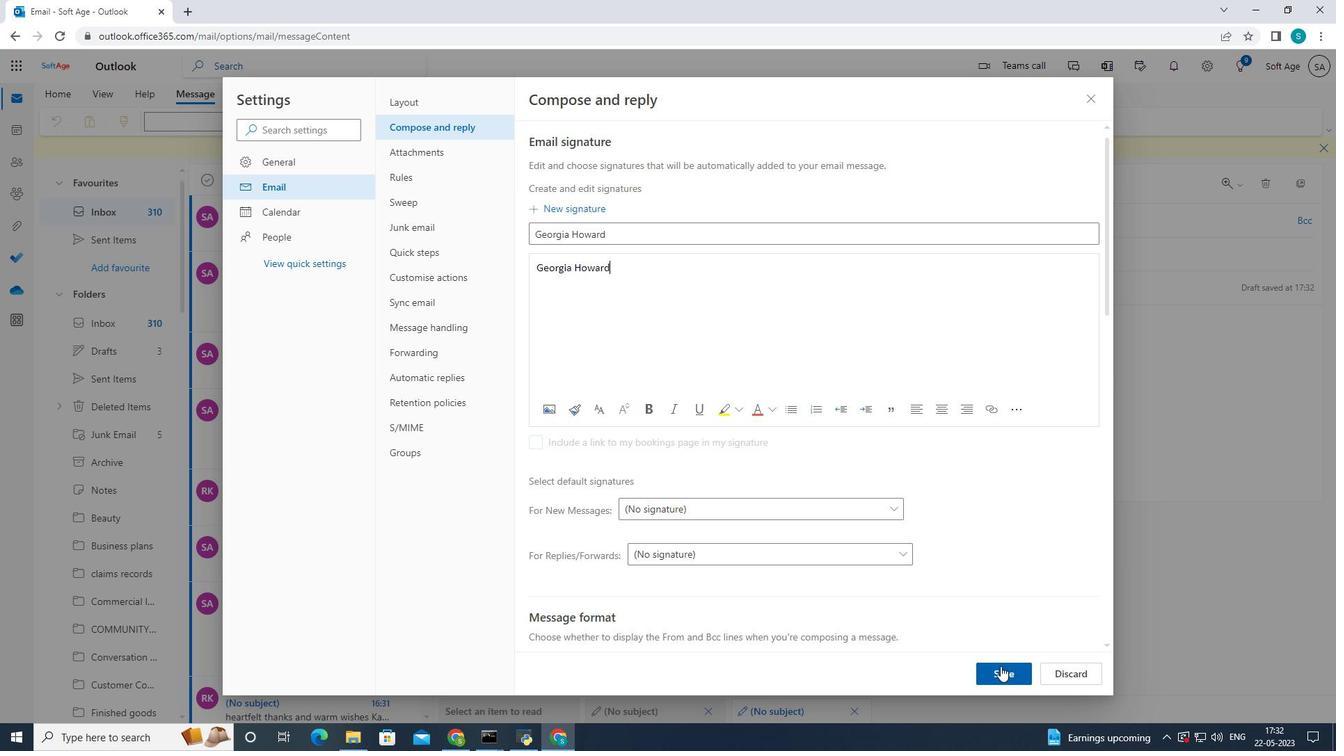 
Action: Mouse pressed left at (1013, 679)
Screenshot: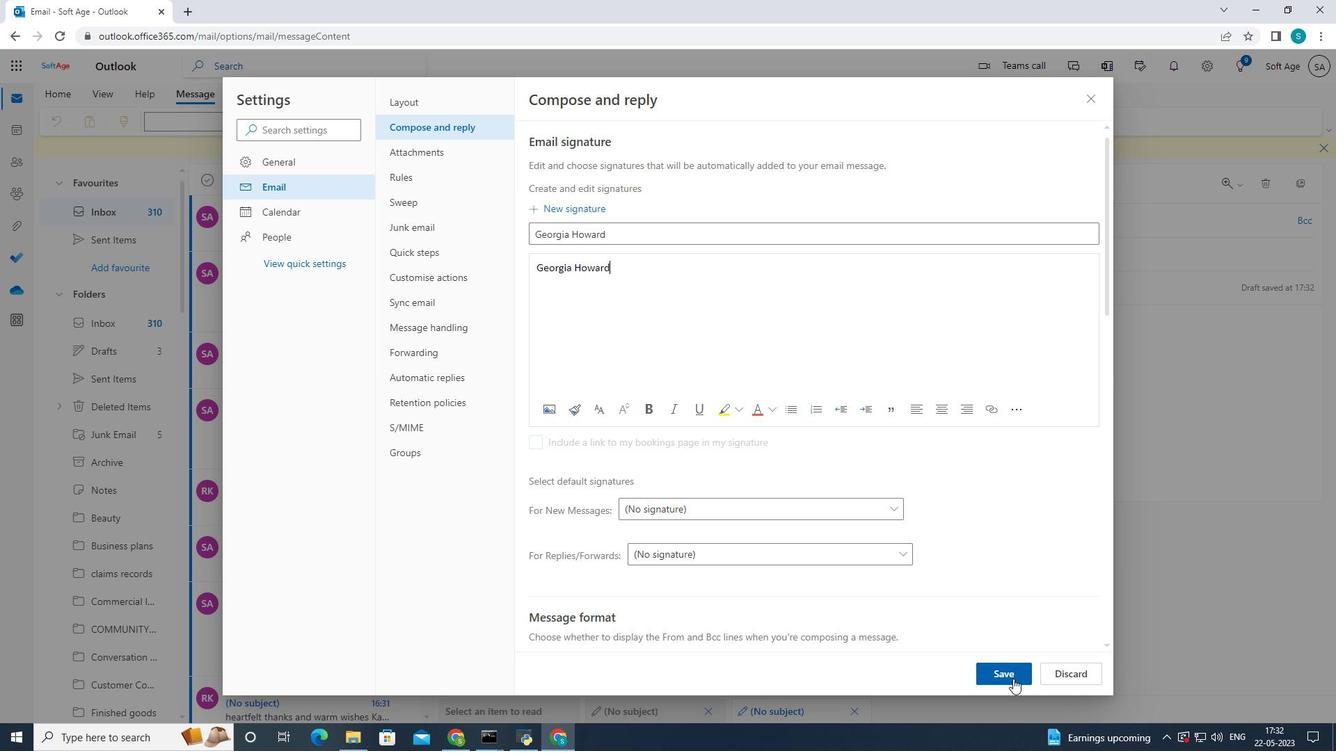 
Action: Mouse moved to (1094, 97)
Screenshot: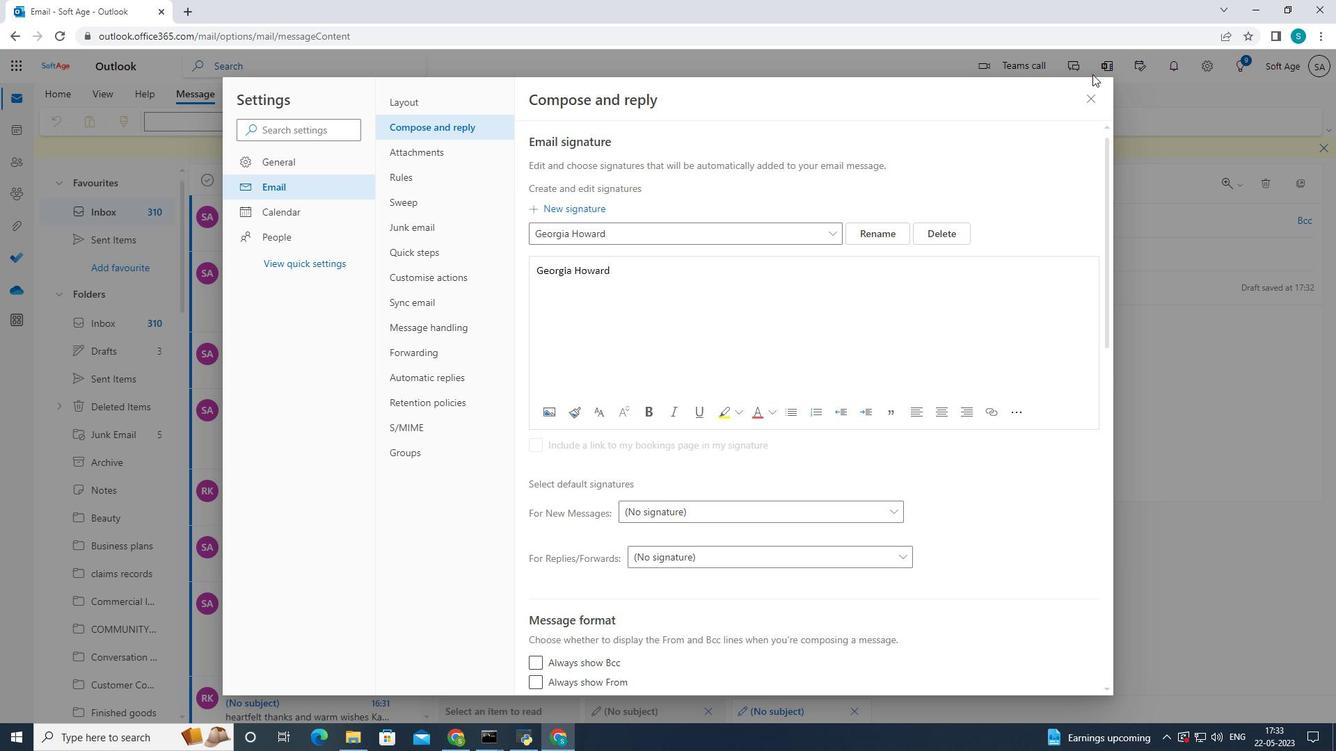 
Action: Mouse pressed left at (1094, 97)
Screenshot: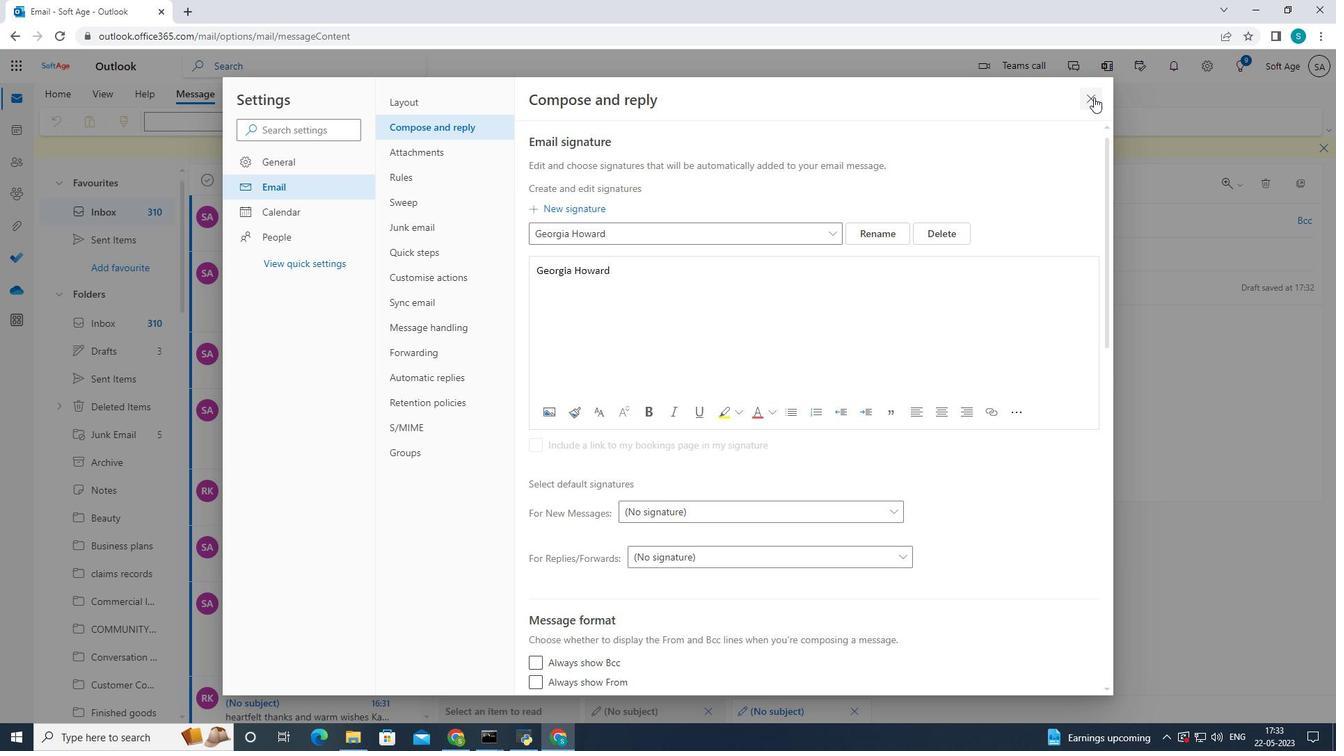 
Action: Mouse moved to (613, 324)
Screenshot: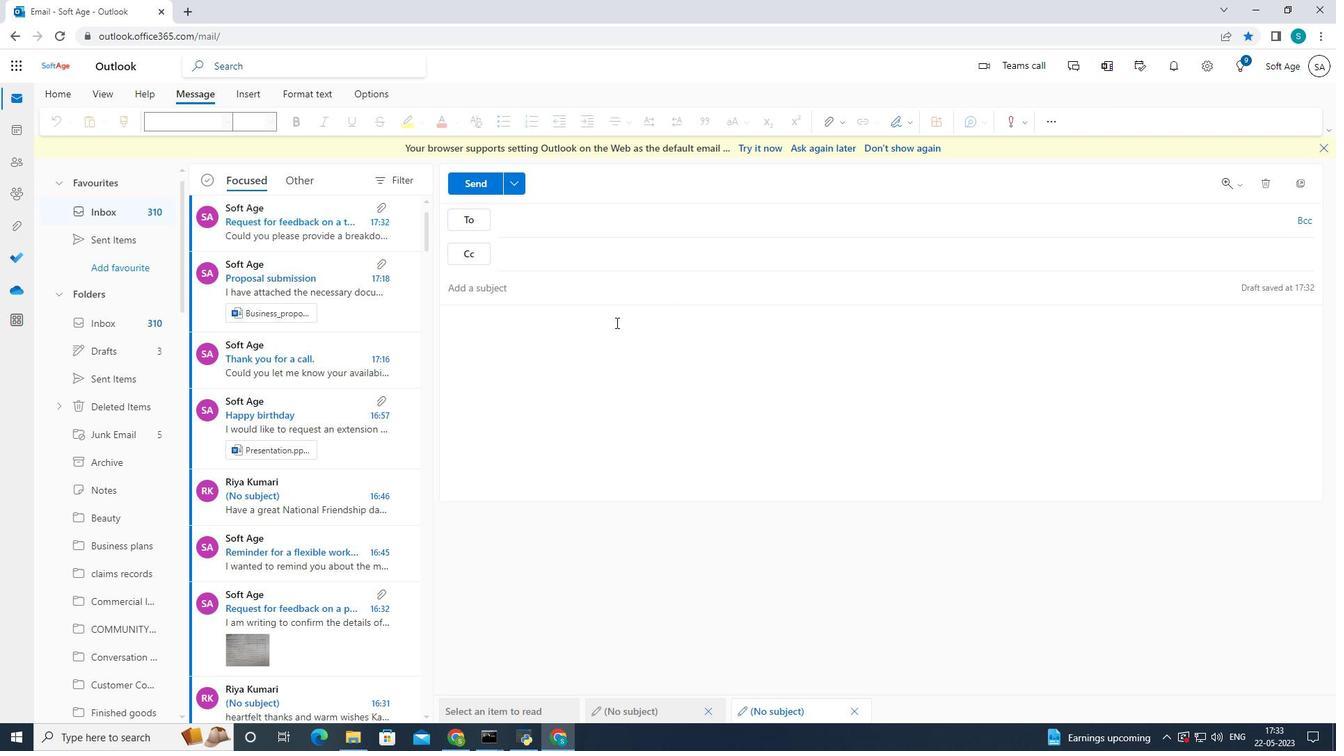 
Action: Mouse pressed left at (613, 324)
Screenshot: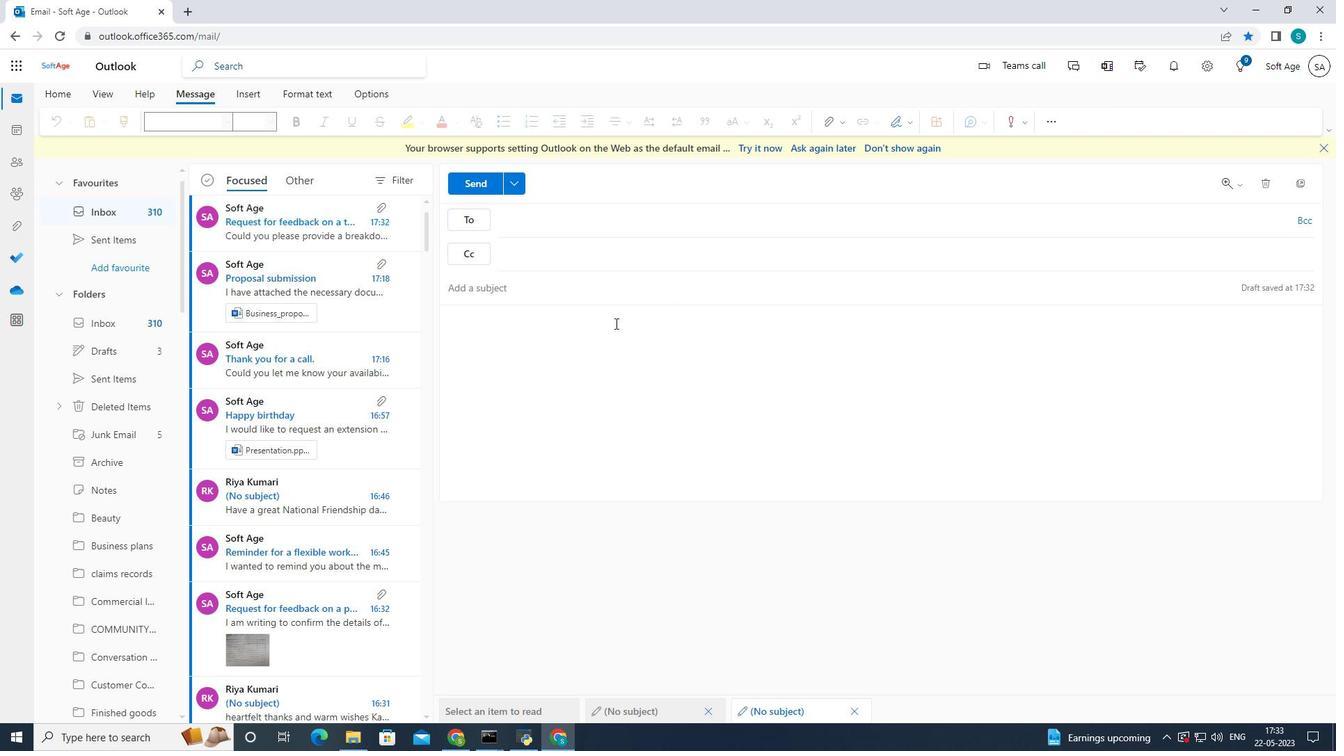
Action: Mouse moved to (904, 125)
Screenshot: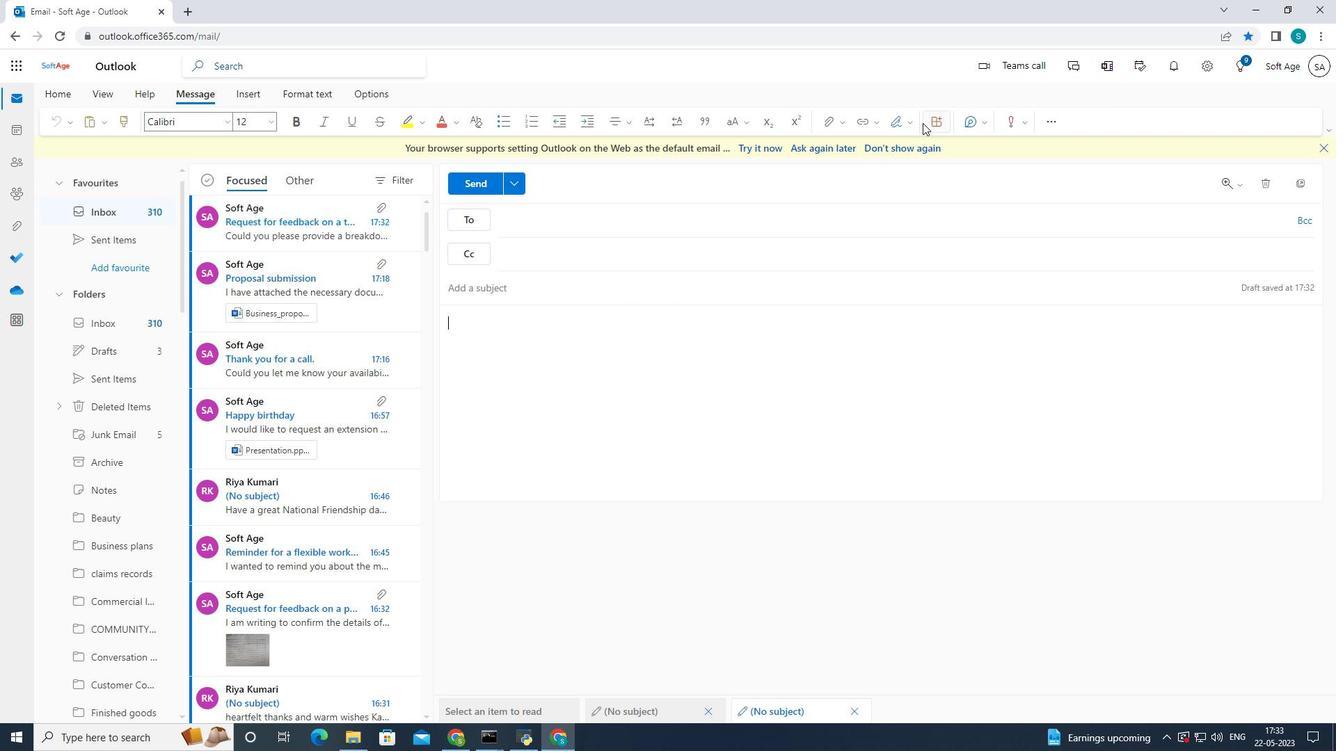 
Action: Mouse pressed left at (904, 125)
Screenshot: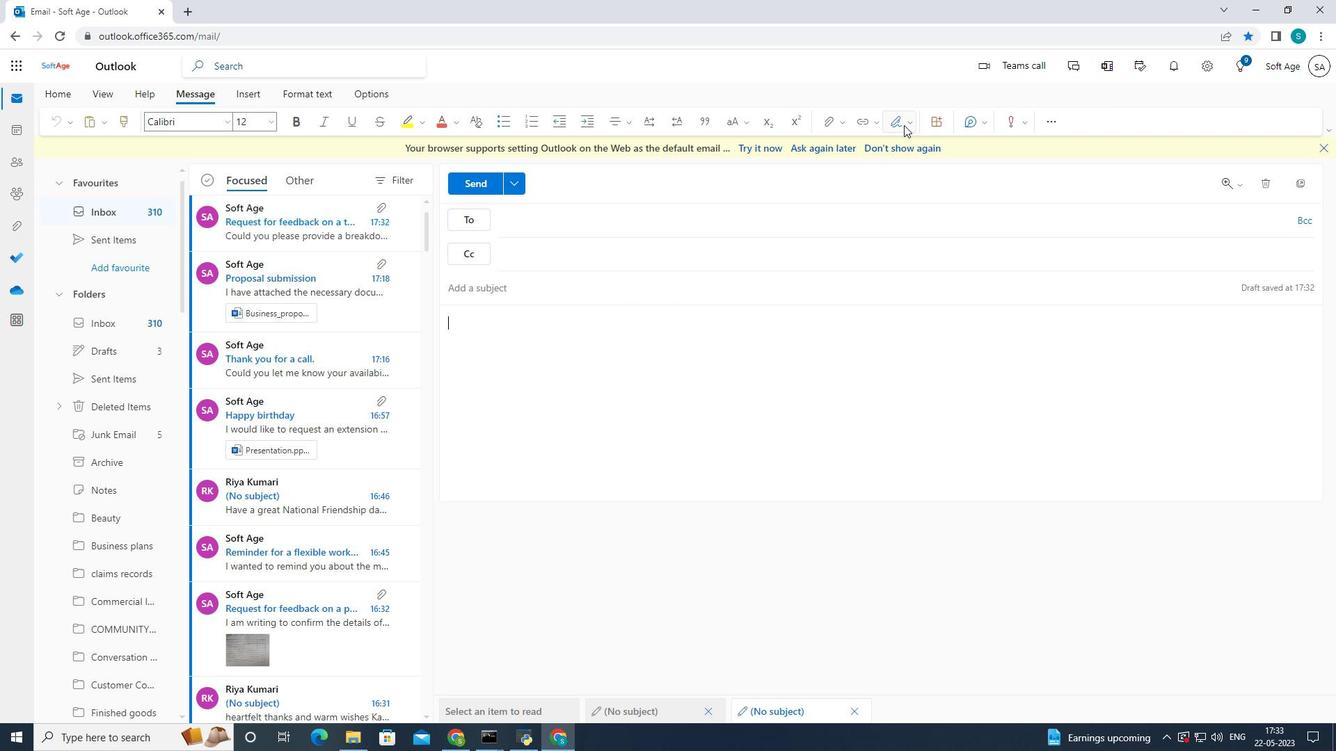 
Action: Mouse moved to (886, 148)
Screenshot: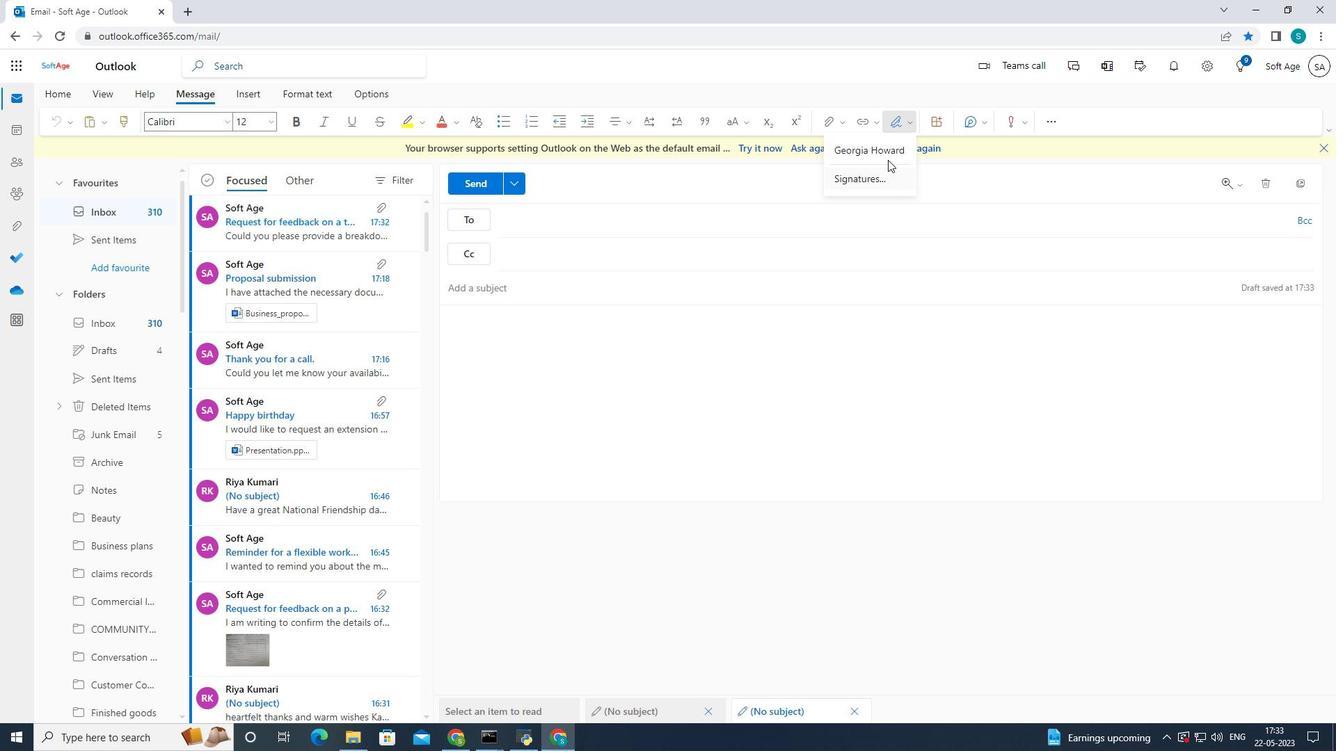 
Action: Mouse pressed left at (886, 148)
Screenshot: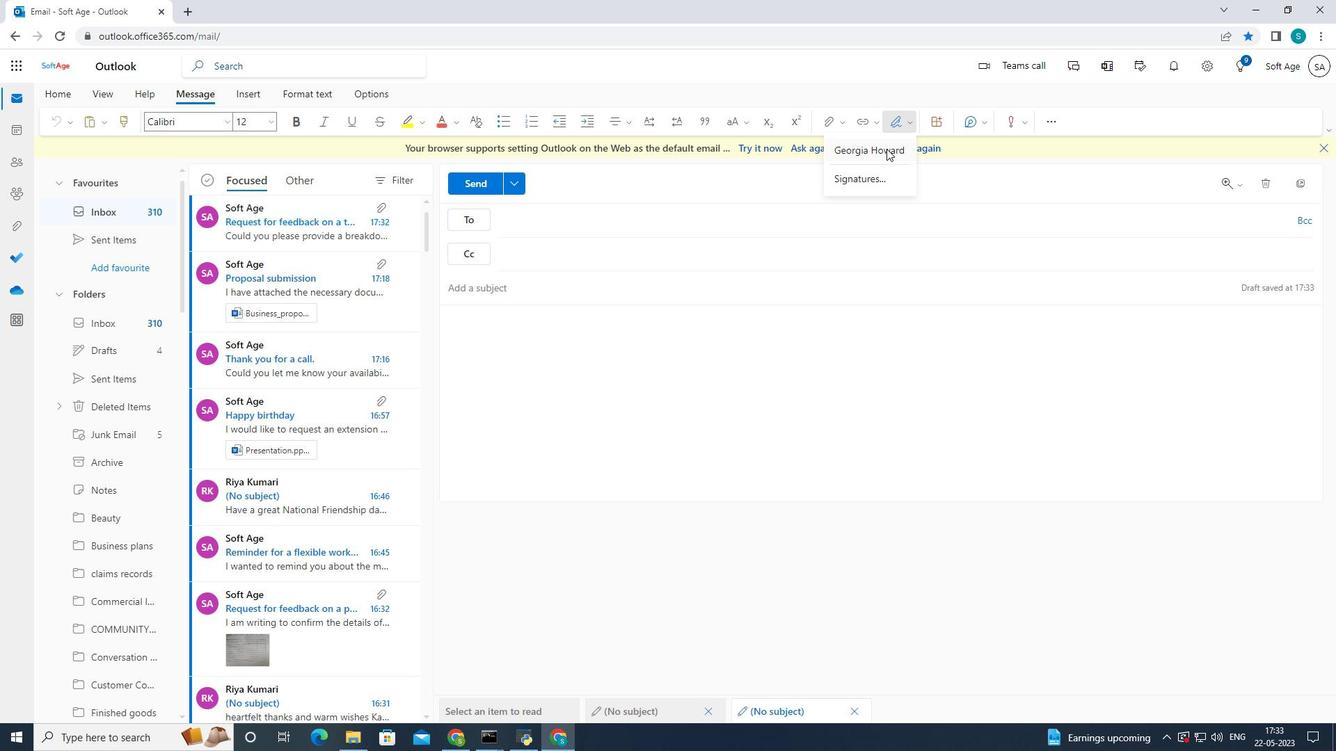 
Action: Mouse moved to (606, 219)
Screenshot: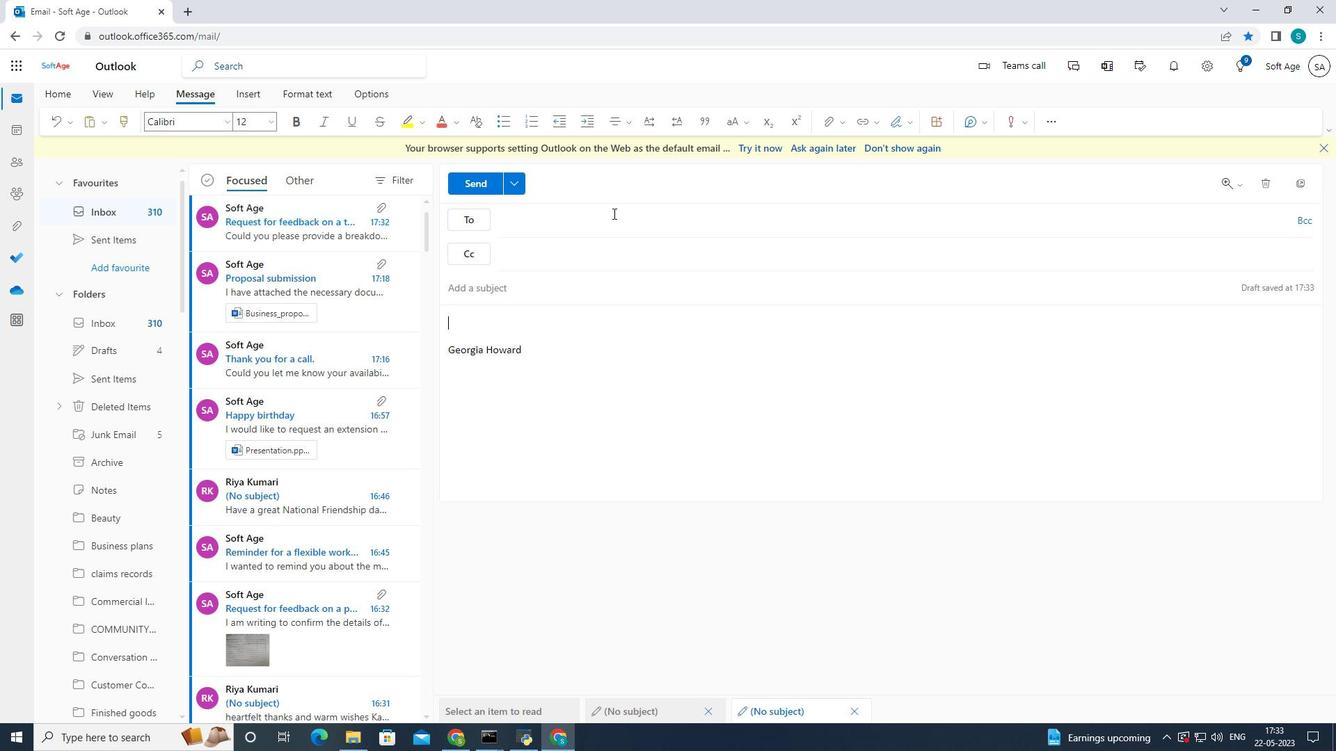 
Action: Mouse pressed left at (606, 219)
Screenshot: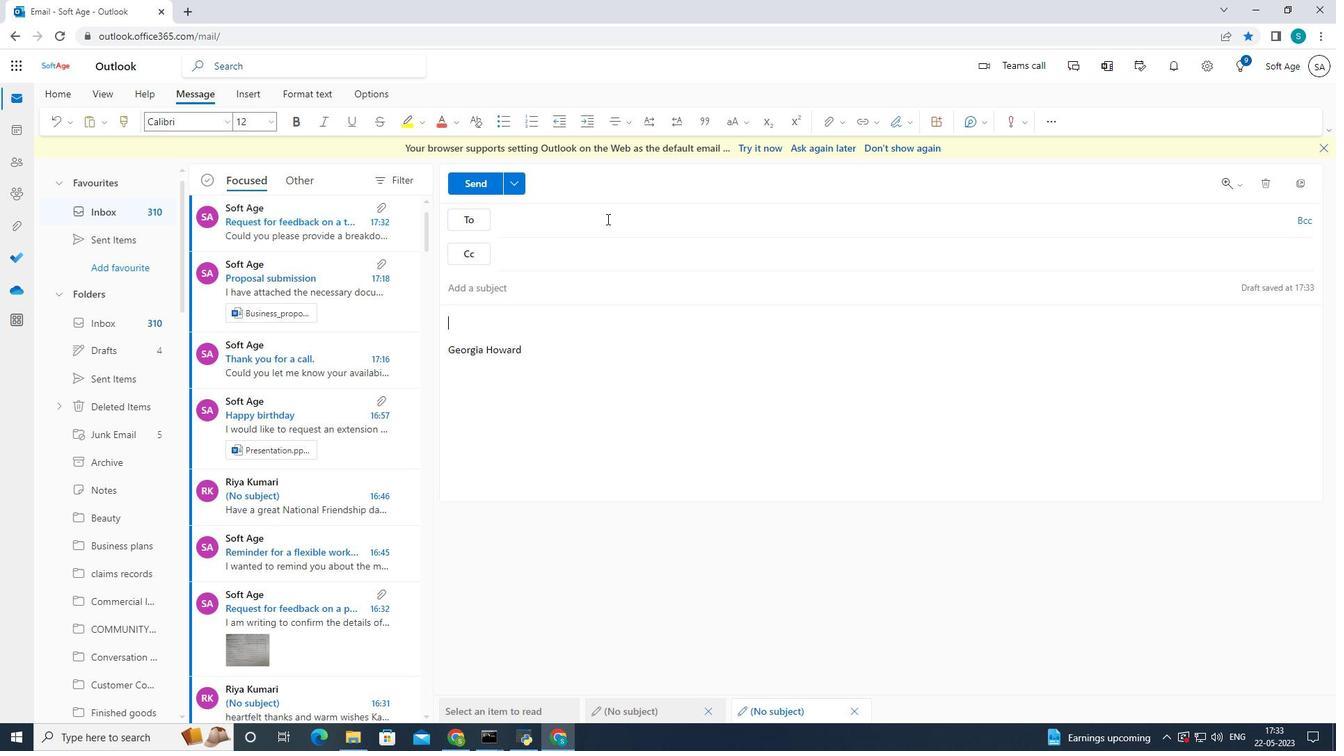 
Action: Mouse moved to (762, 241)
Screenshot: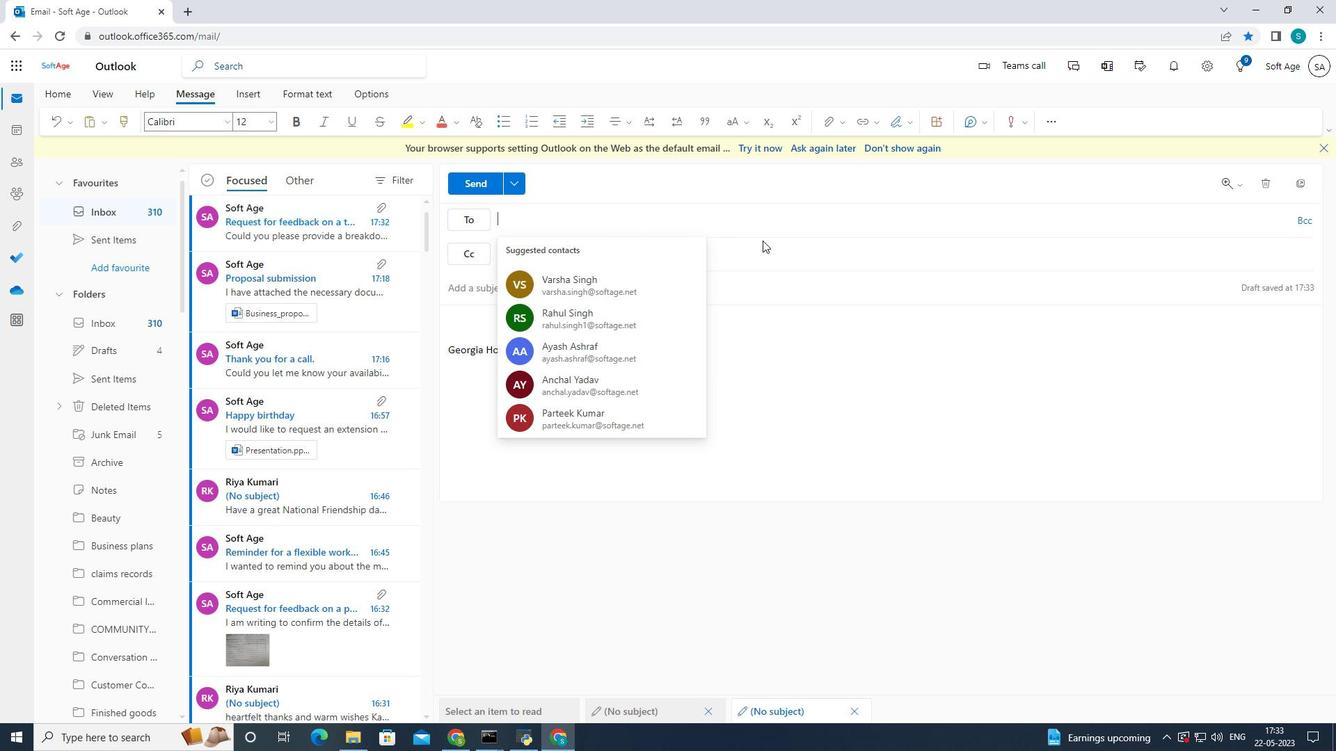 
Action: Key pressed softage.4<Key.shift>@softage.net
Screenshot: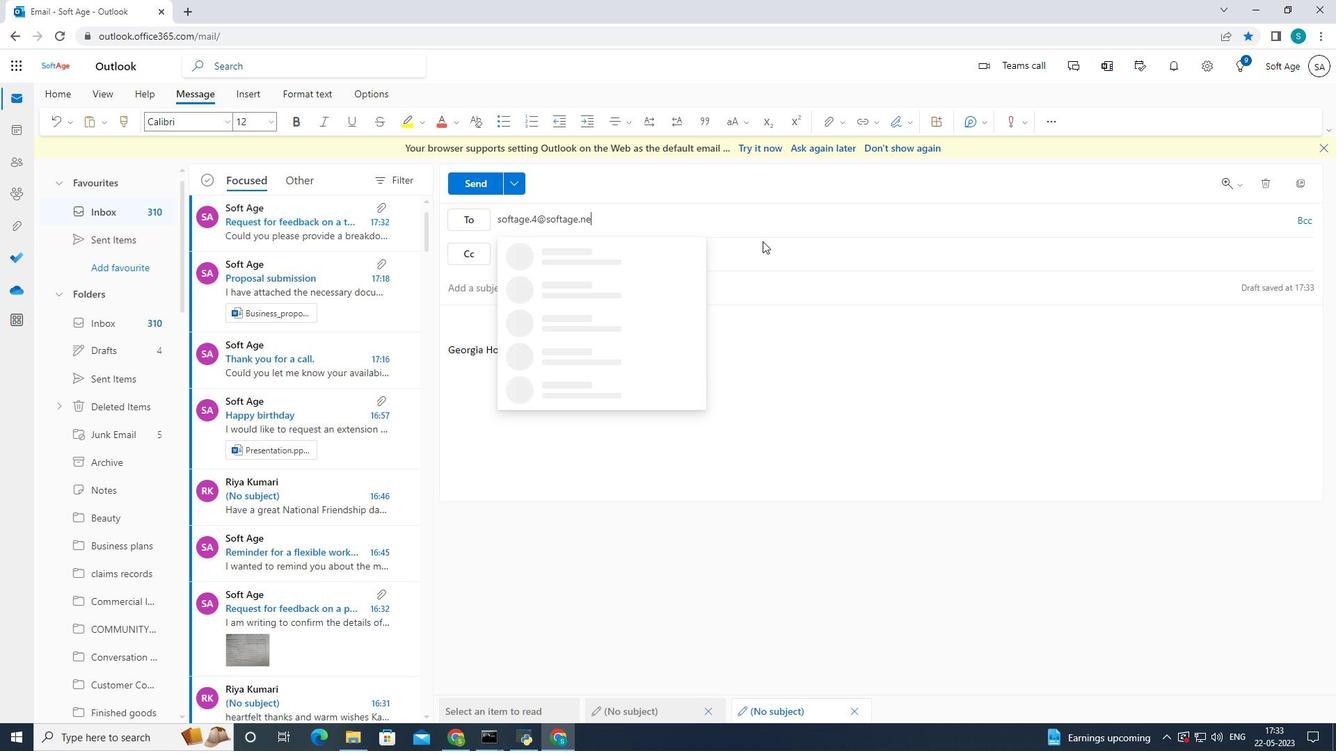 
Action: Mouse moved to (648, 255)
Screenshot: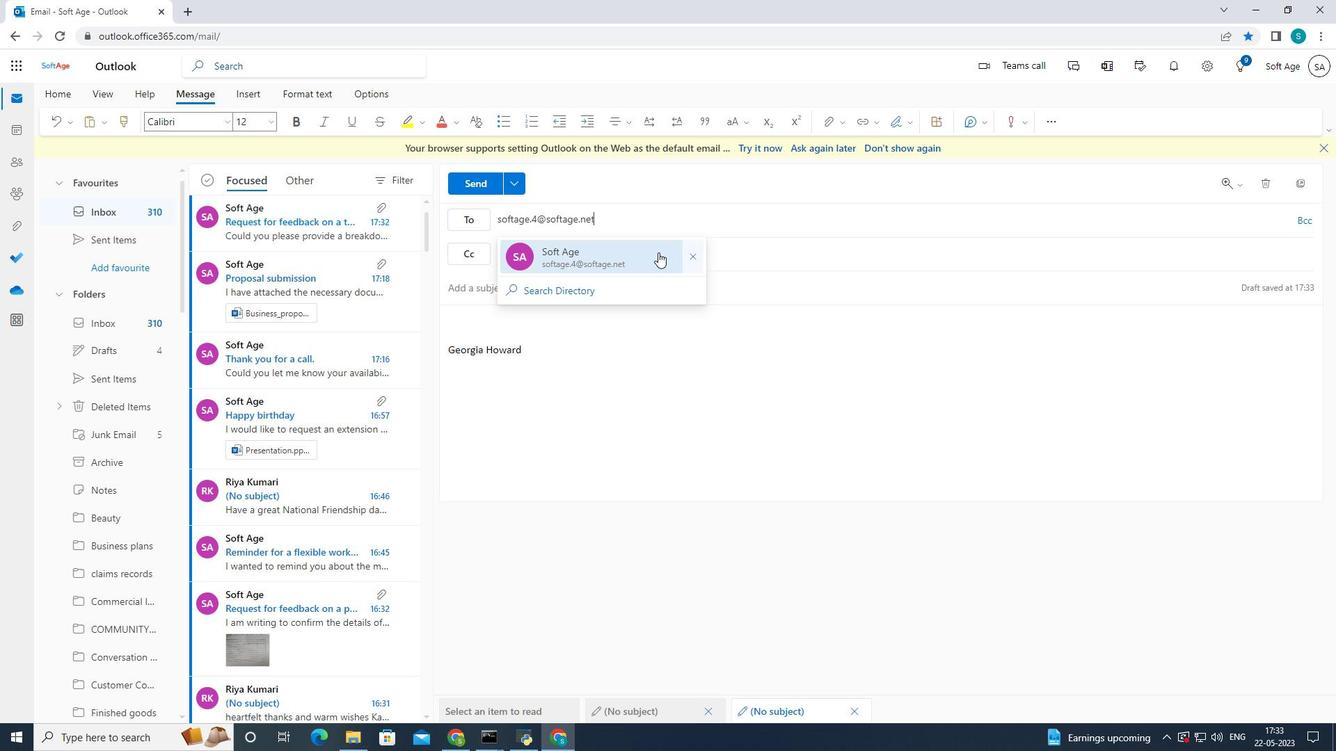 
Action: Mouse pressed left at (648, 255)
Screenshot: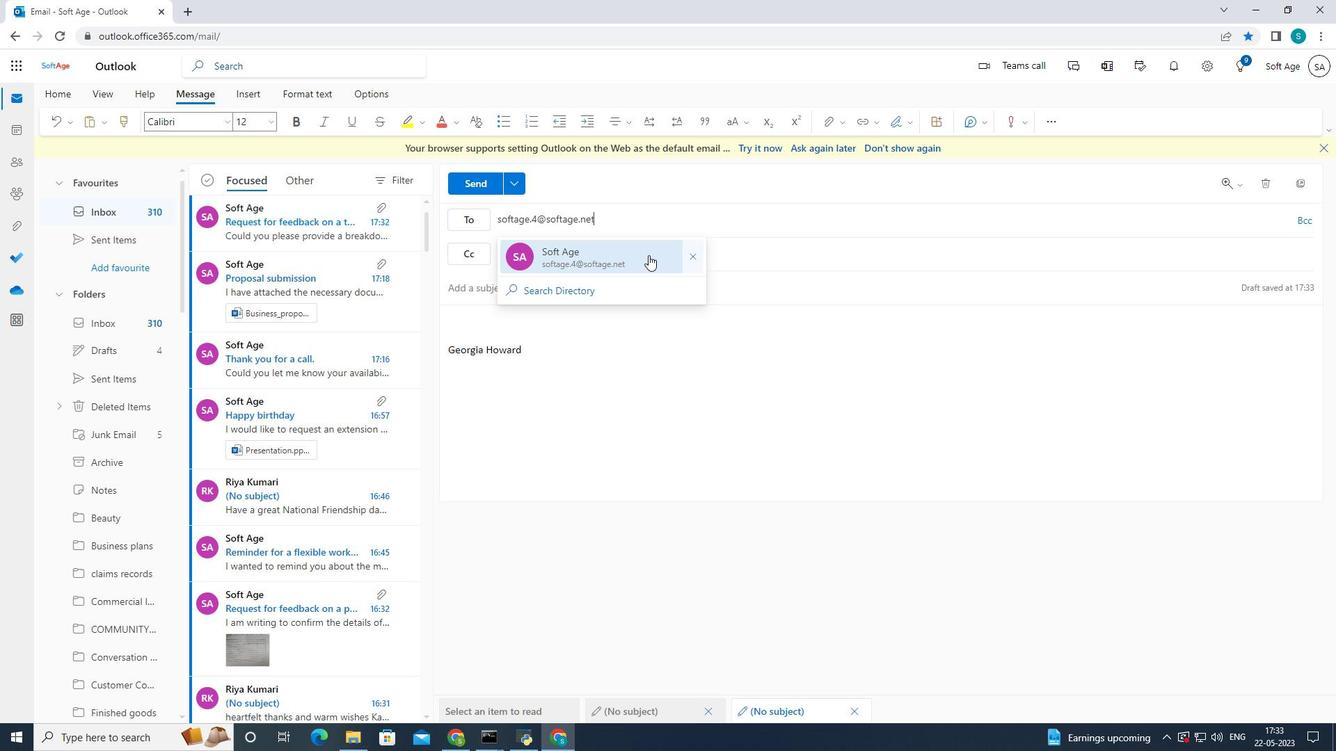 
Action: Mouse moved to (592, 293)
Screenshot: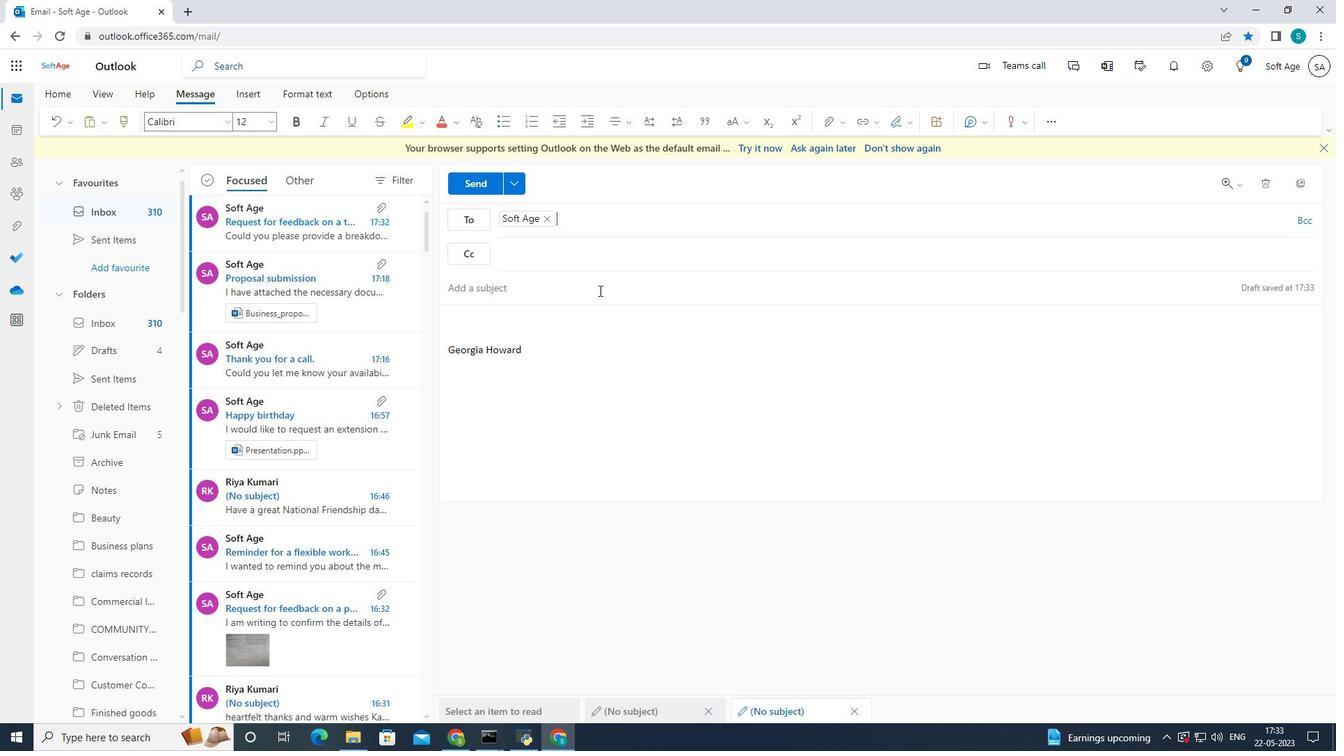 
Action: Mouse pressed left at (592, 293)
Screenshot: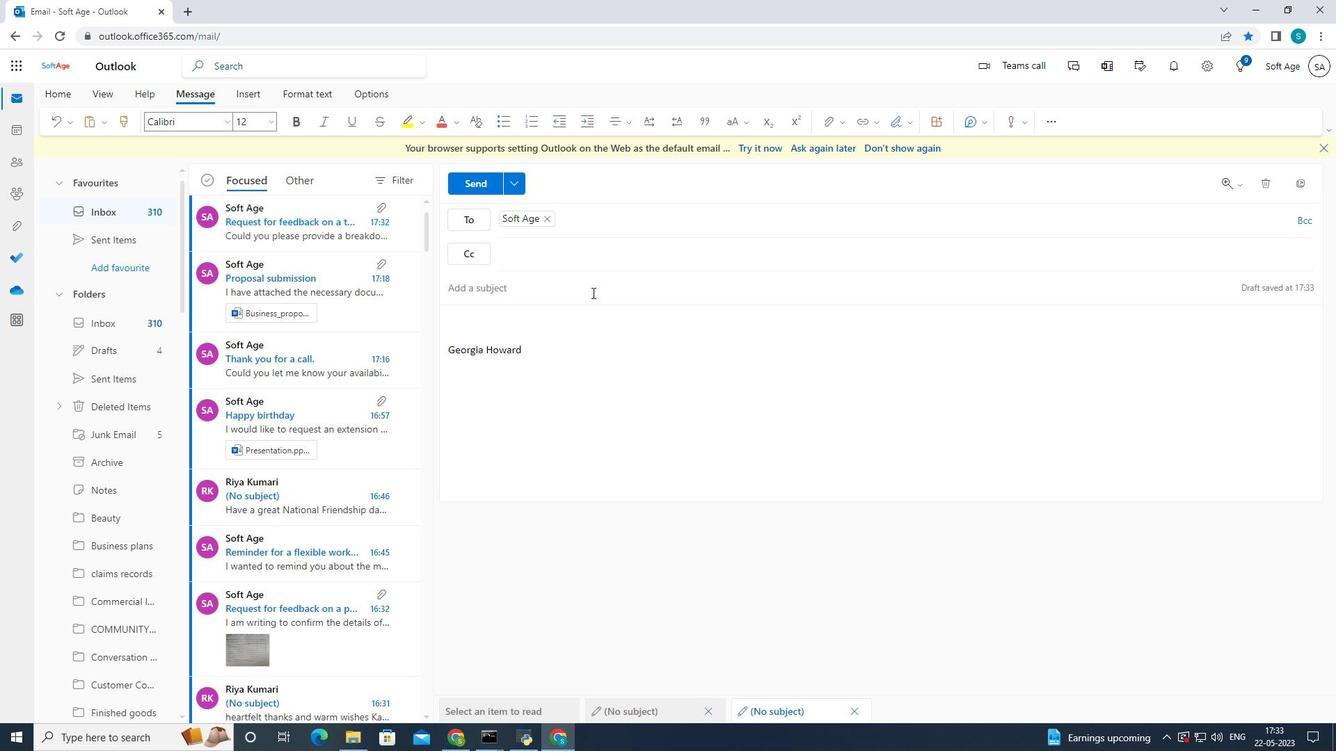 
Action: Mouse moved to (549, 286)
Screenshot: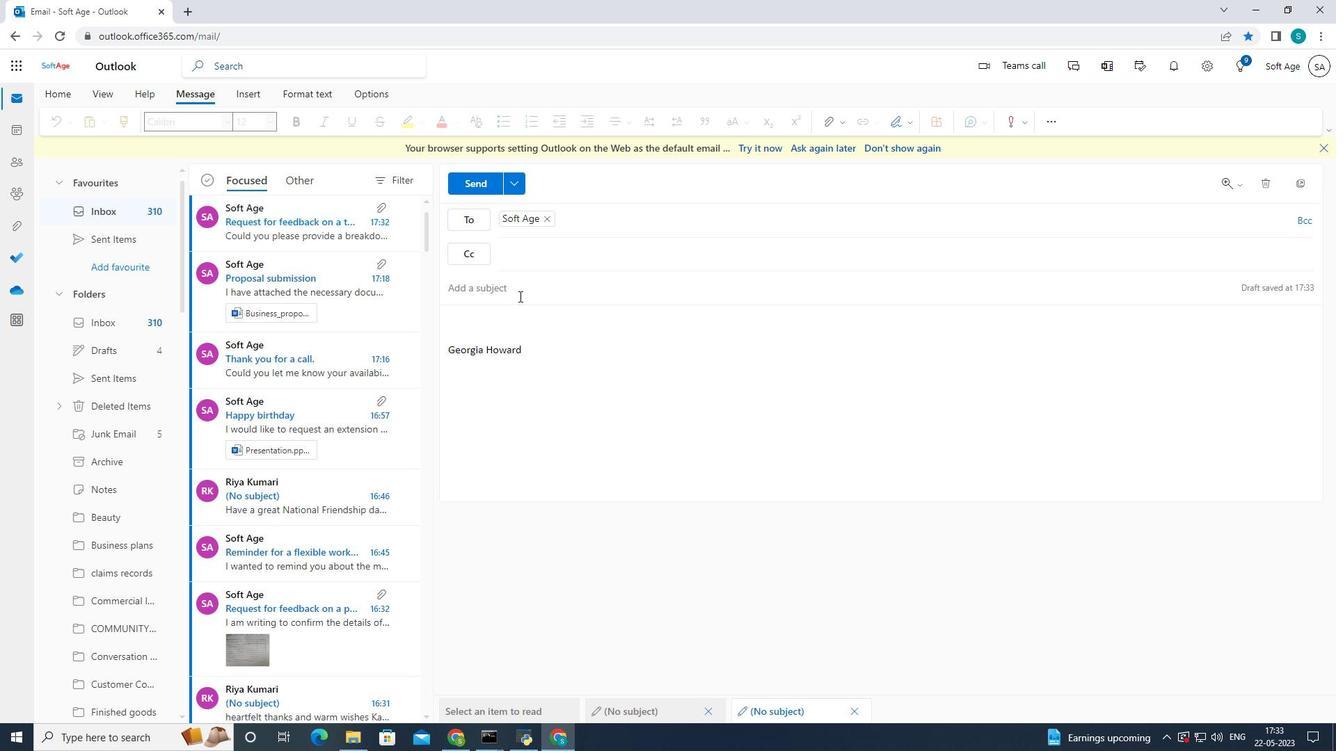 
Action: Key pressed <Key.shift>Thank<Key.space>you<Key.space>for<Key.space>a<Key.space>payment<Key.space>
Screenshot: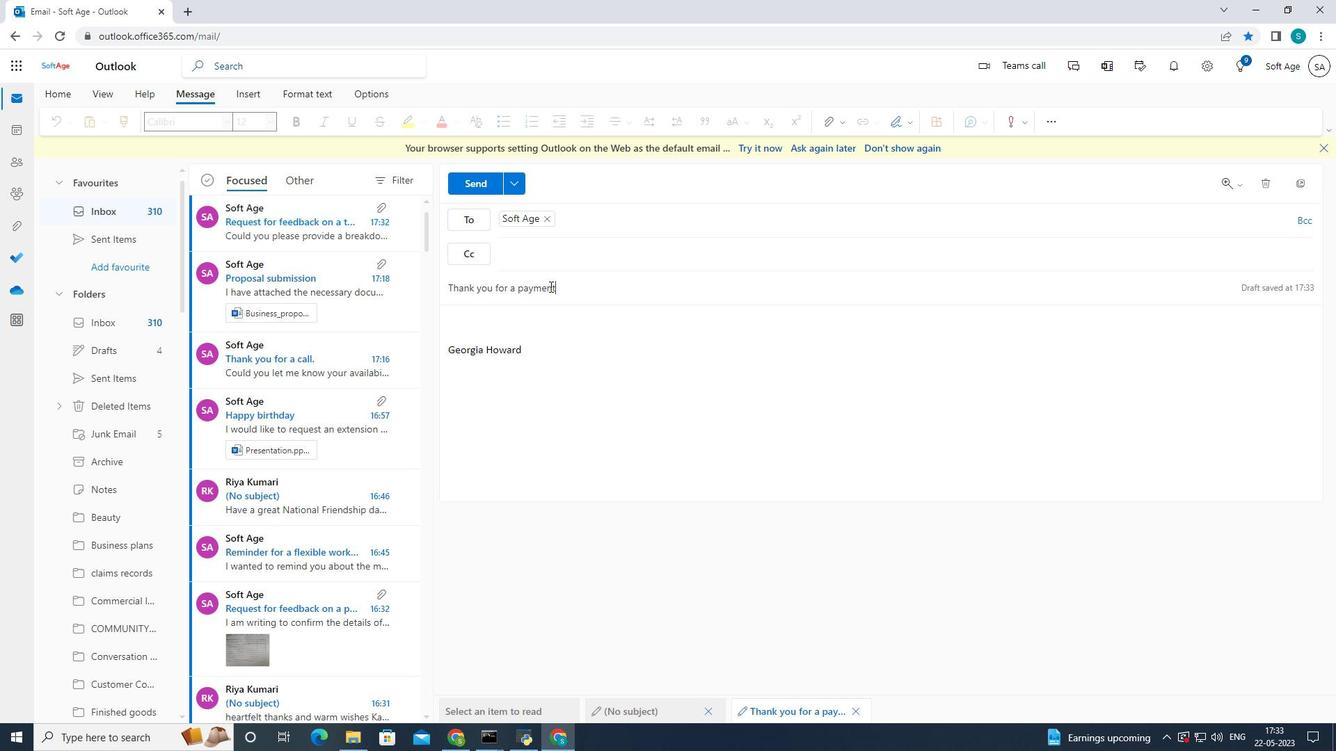 
Action: Mouse moved to (508, 325)
Screenshot: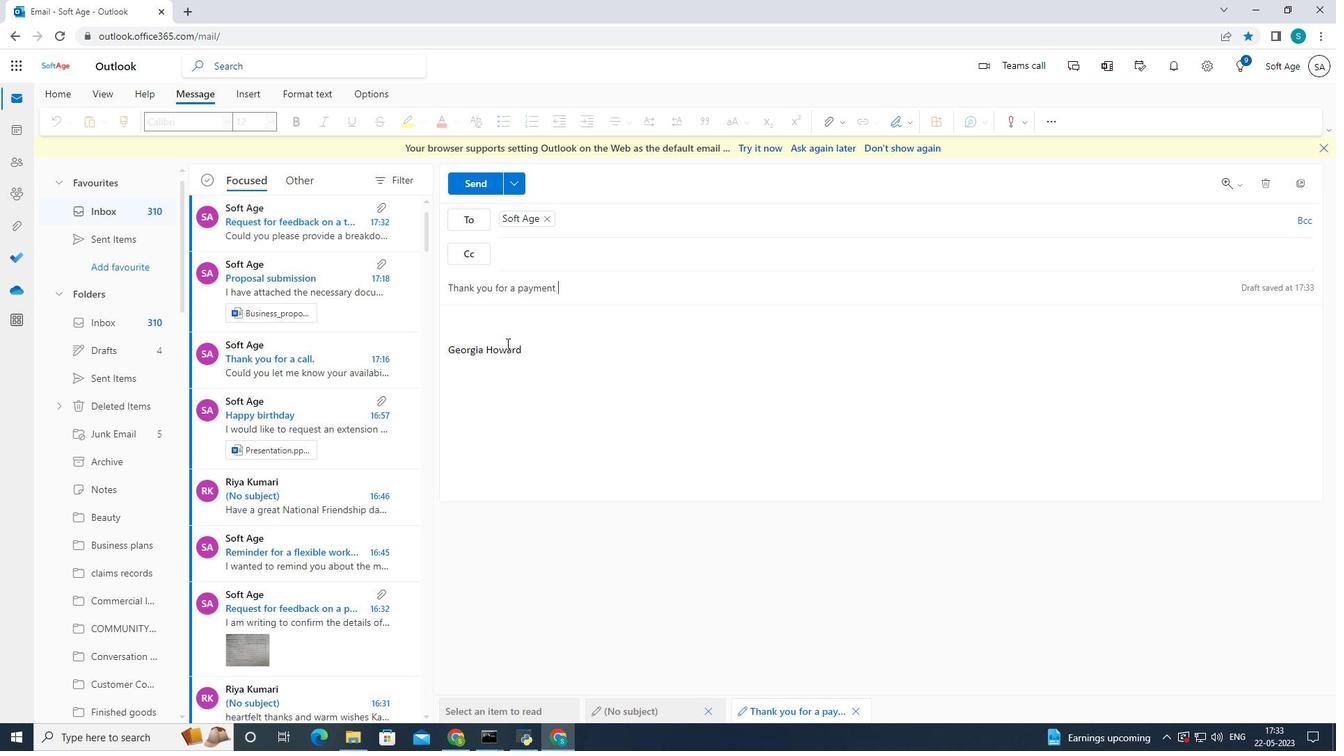 
Action: Mouse pressed left at (508, 325)
Screenshot: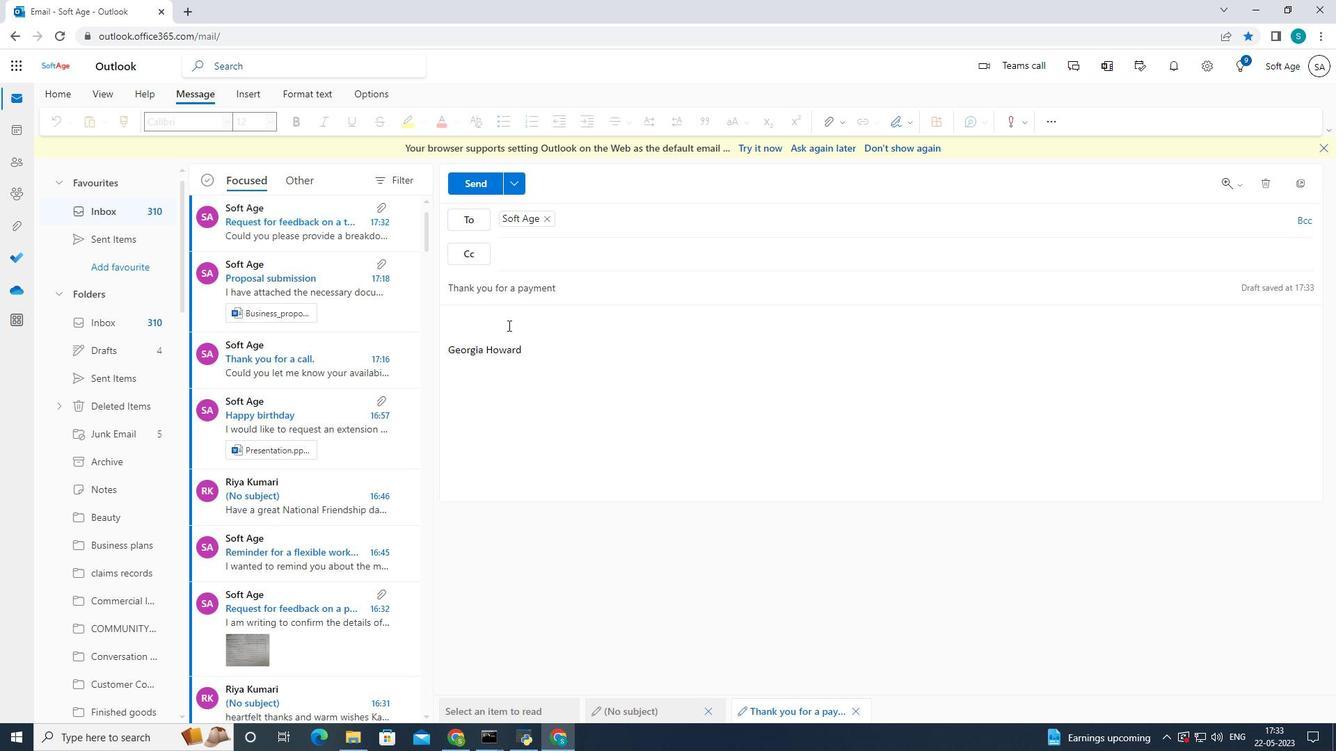 
Action: Mouse moved to (668, 348)
Screenshot: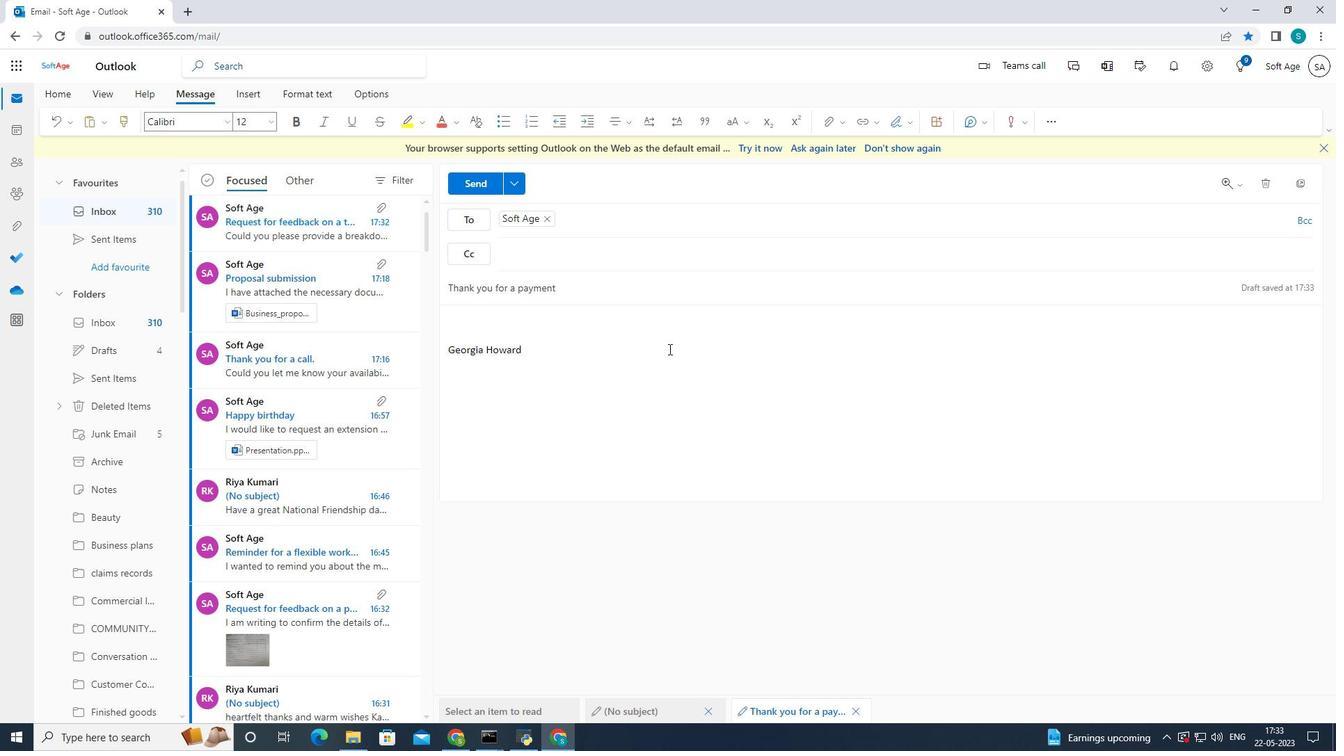 
Action: Key pressed <Key.shift>the<Key.backspace><Key.backspace><Key.backspace><Key.shift>i<Key.space>need<Key.space>u<Key.backspace>your<Key.space>adviu<Key.backspace>ce<Key.space>on<Key.space>tne<Key.backspace><Key.backspace>he<Key.space>selection<Key.space>of<Key.space>the<Key.space>new<Key.space>software
Screenshot: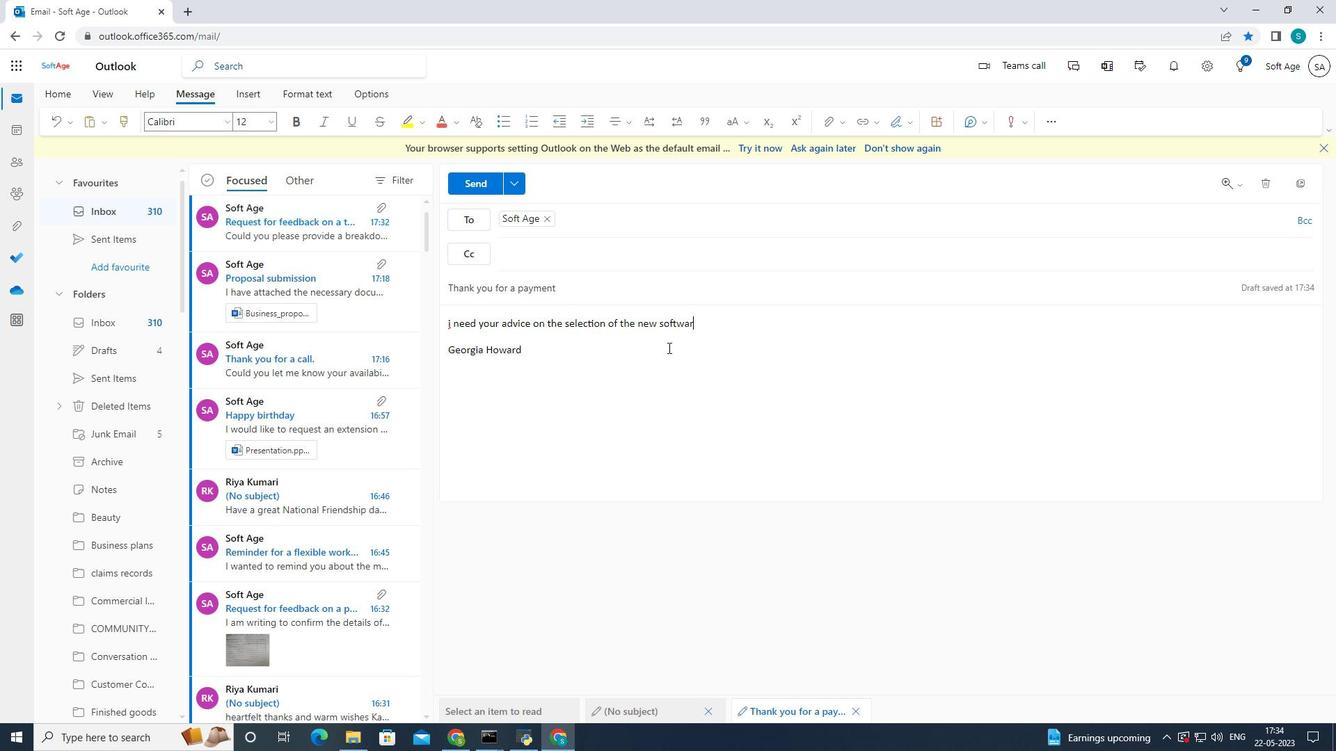 
Action: Mouse moved to (141, 522)
Screenshot: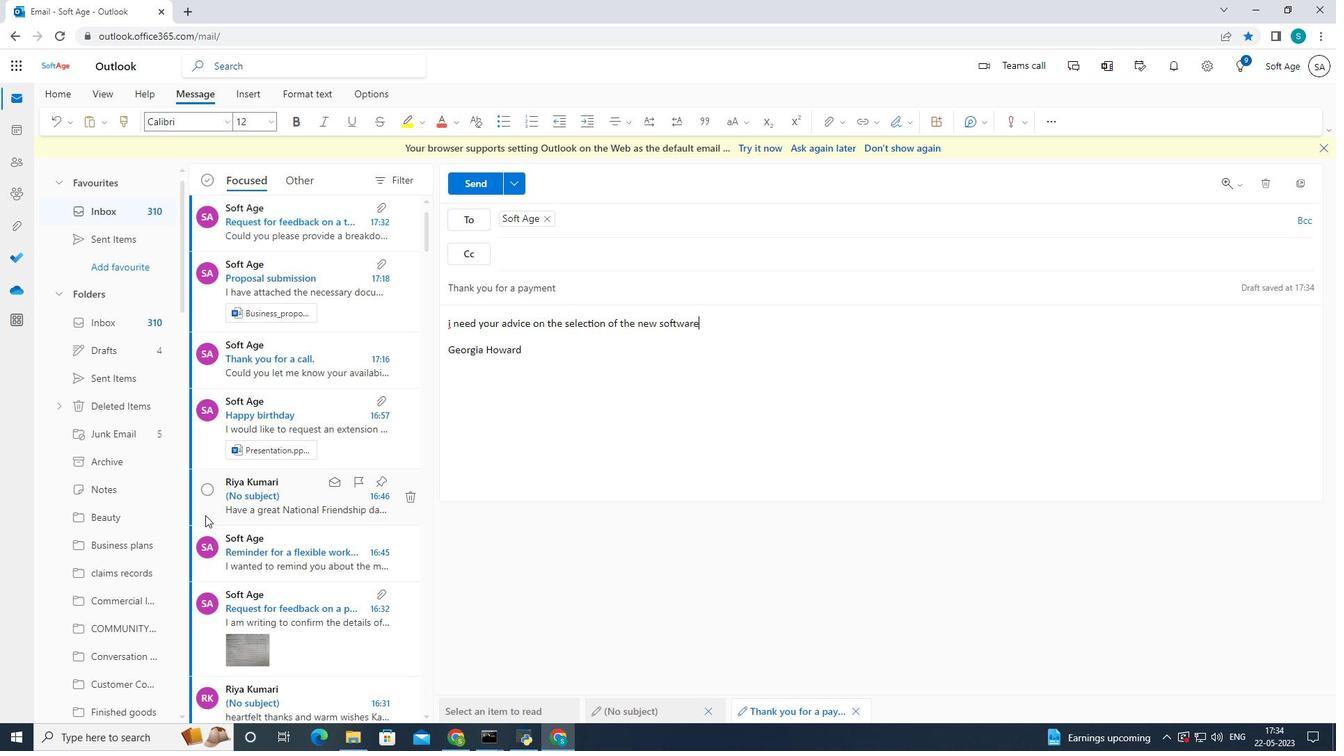 
Action: Mouse scrolled (141, 521) with delta (0, 0)
Screenshot: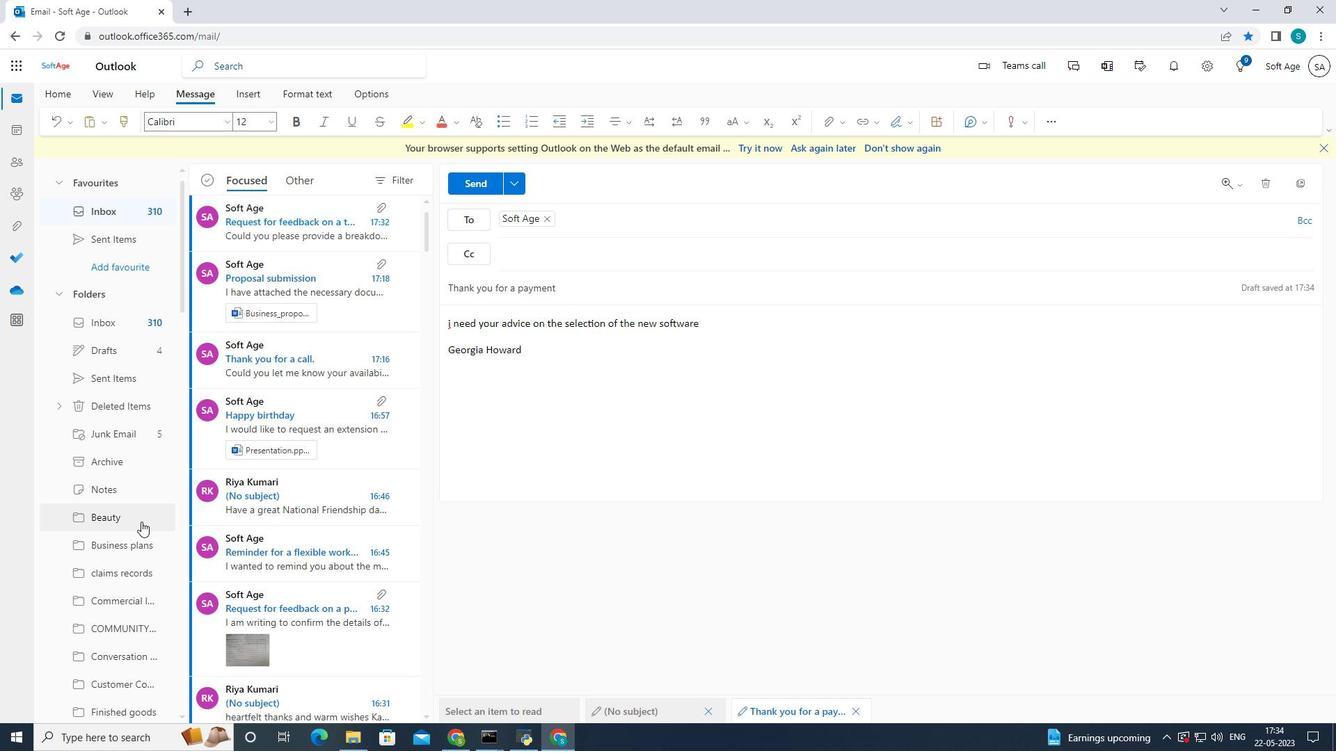 
Action: Mouse scrolled (141, 521) with delta (0, 0)
Screenshot: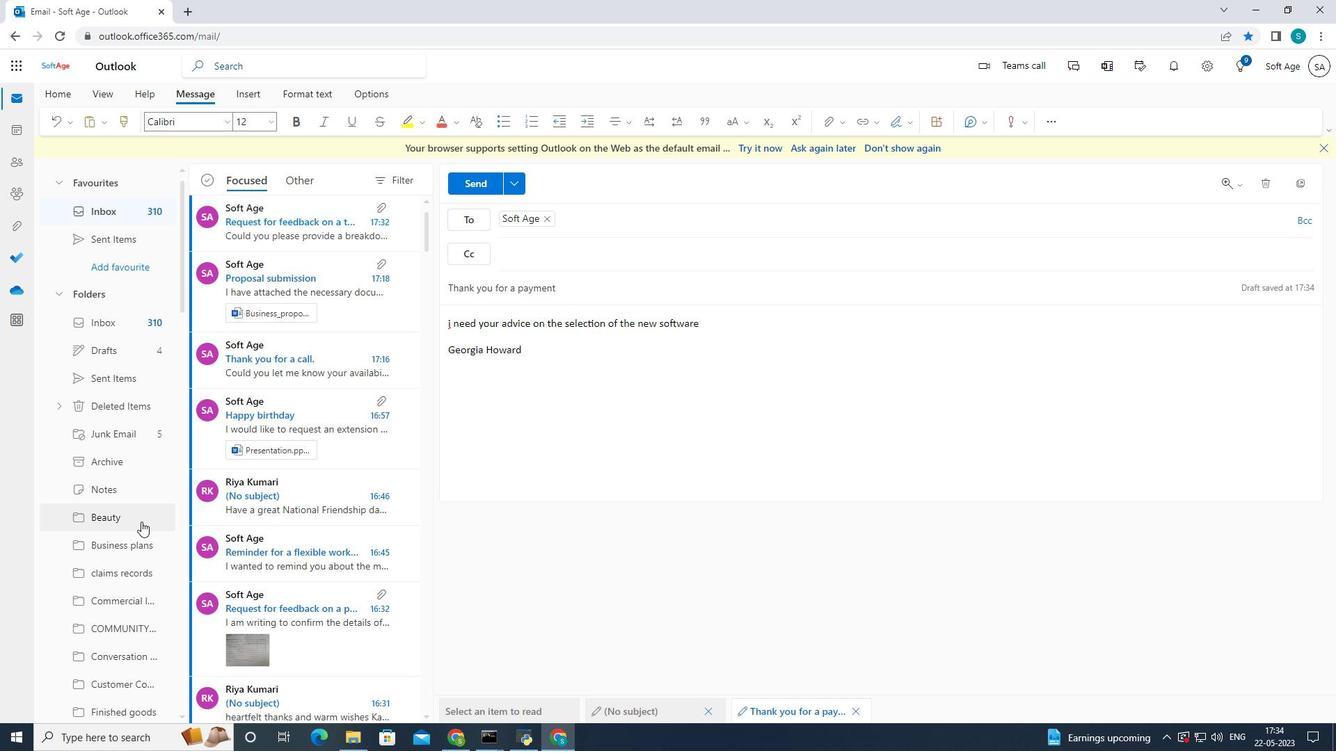 
Action: Mouse scrolled (141, 521) with delta (0, 0)
Screenshot: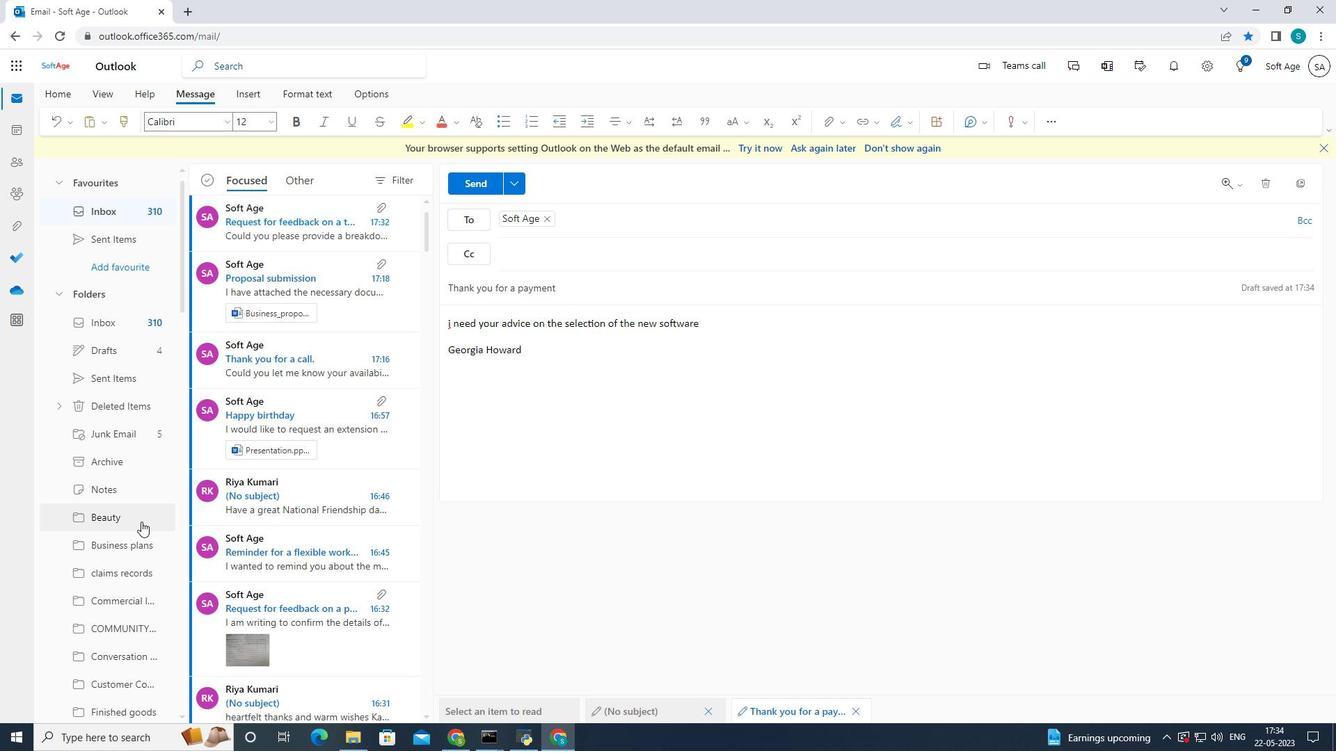 
Action: Mouse scrolled (141, 521) with delta (0, 0)
Screenshot: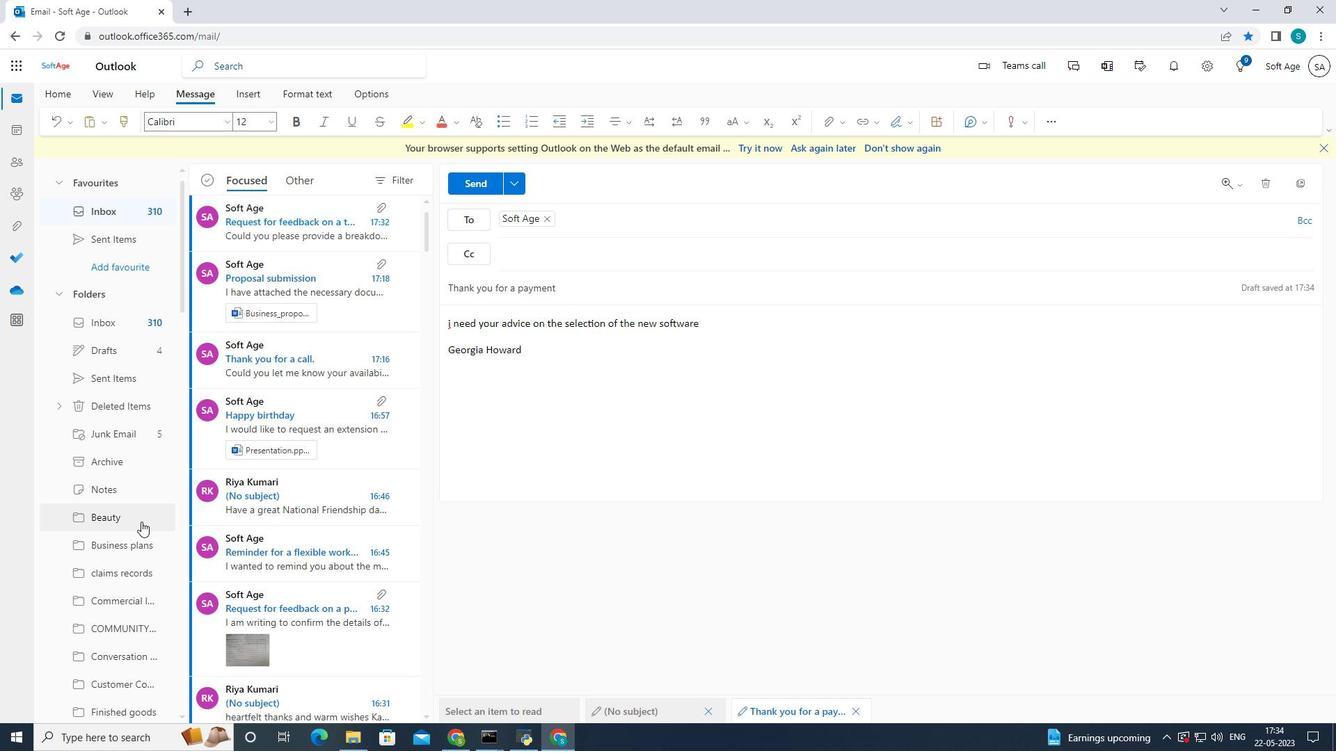 
Action: Mouse moved to (142, 521)
Screenshot: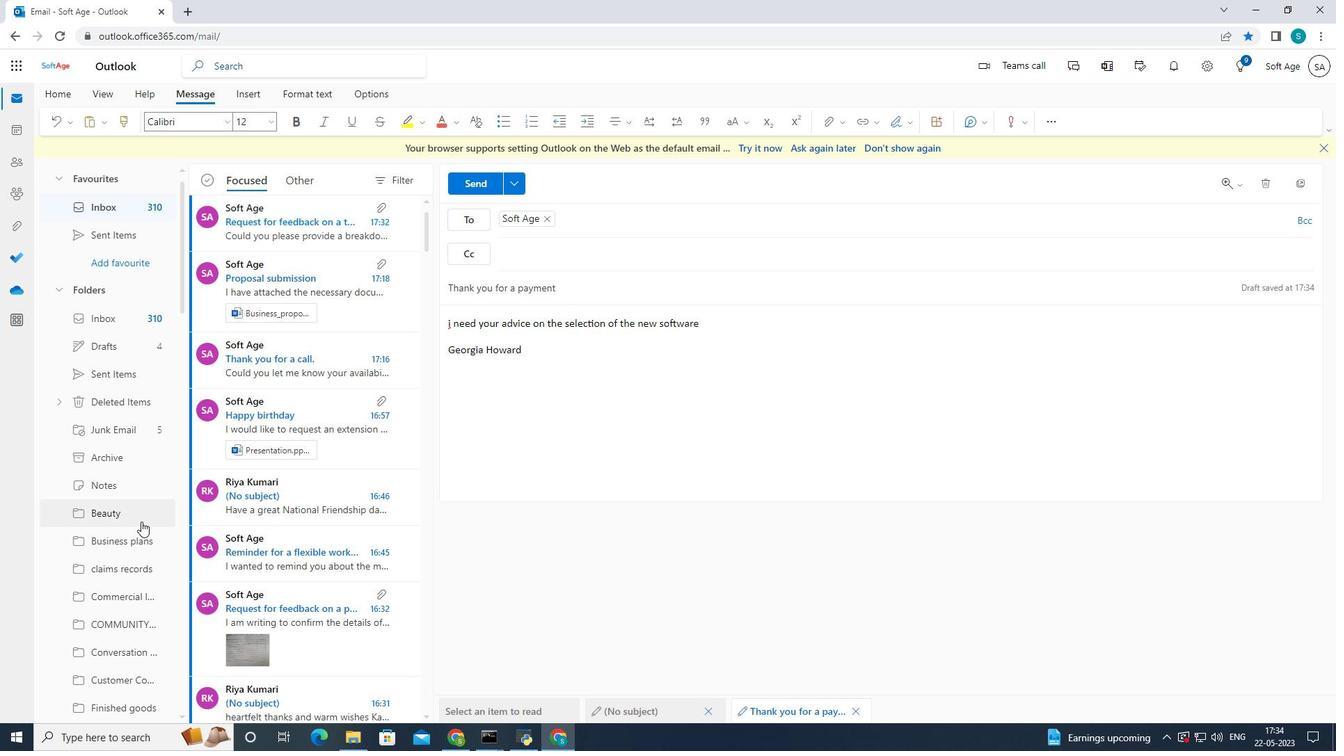 
Action: Mouse scrolled (142, 520) with delta (0, 0)
Screenshot: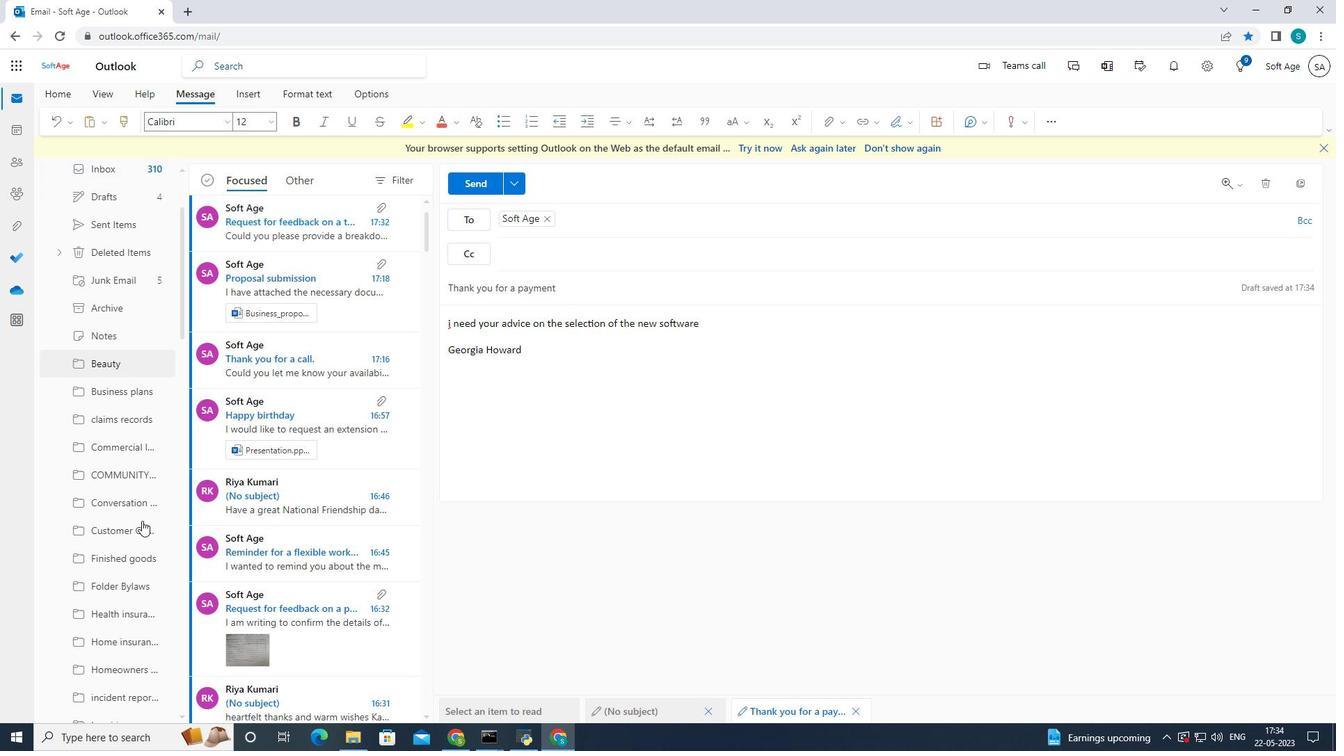 
Action: Mouse scrolled (142, 520) with delta (0, 0)
Screenshot: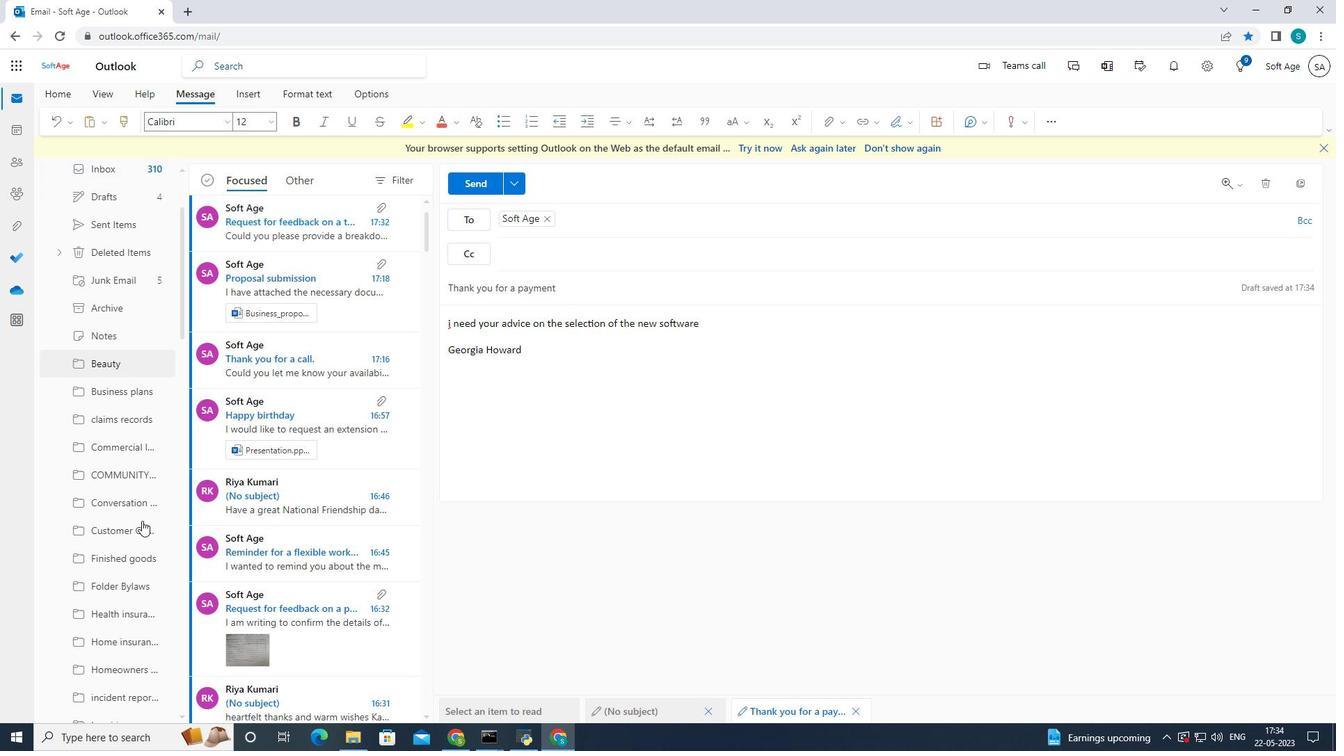 
Action: Mouse scrolled (142, 520) with delta (0, 0)
Screenshot: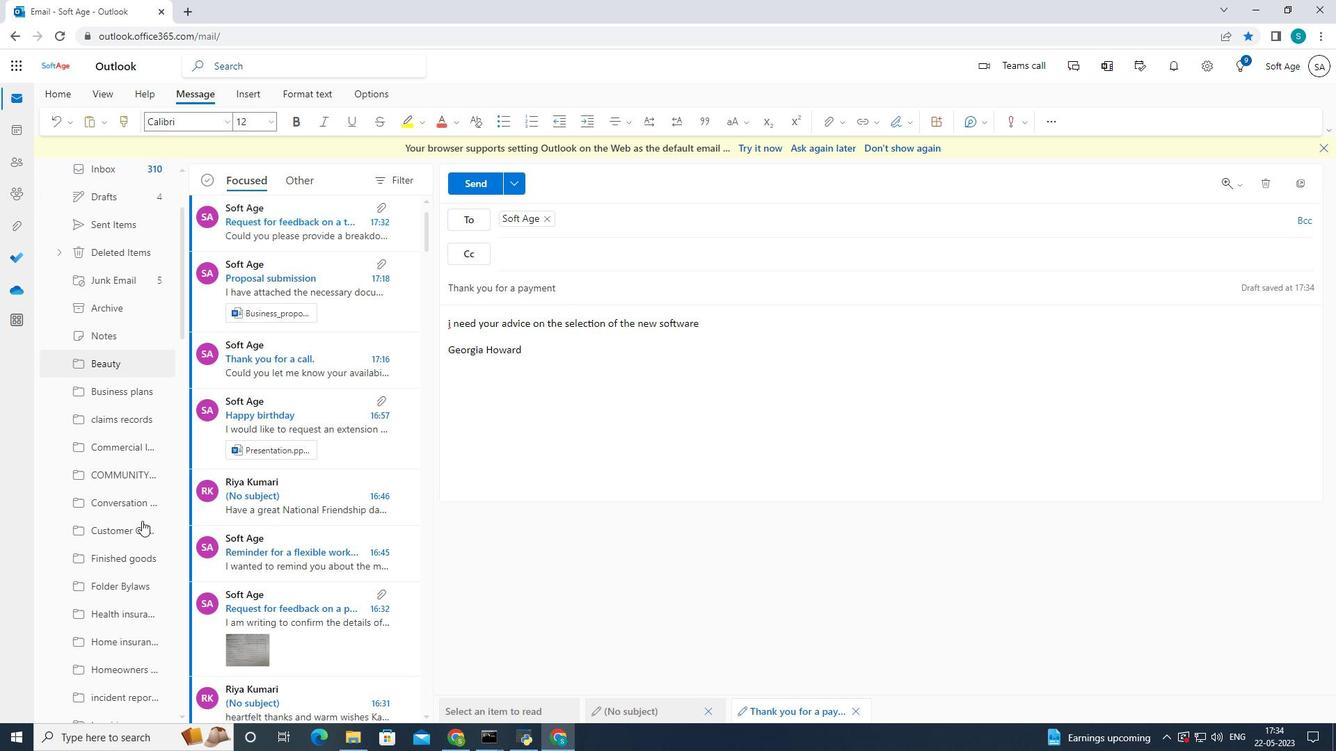 
Action: Mouse scrolled (142, 520) with delta (0, 0)
Screenshot: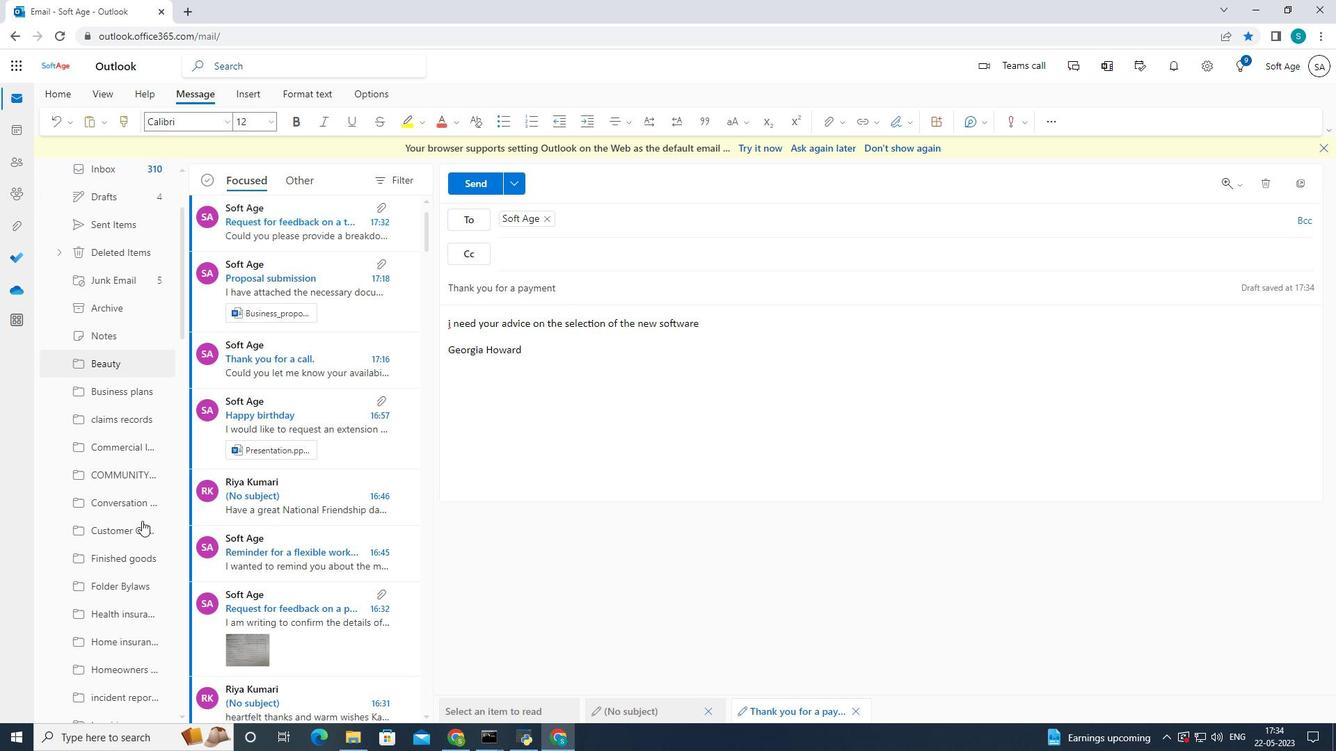 
Action: Mouse moved to (148, 514)
Screenshot: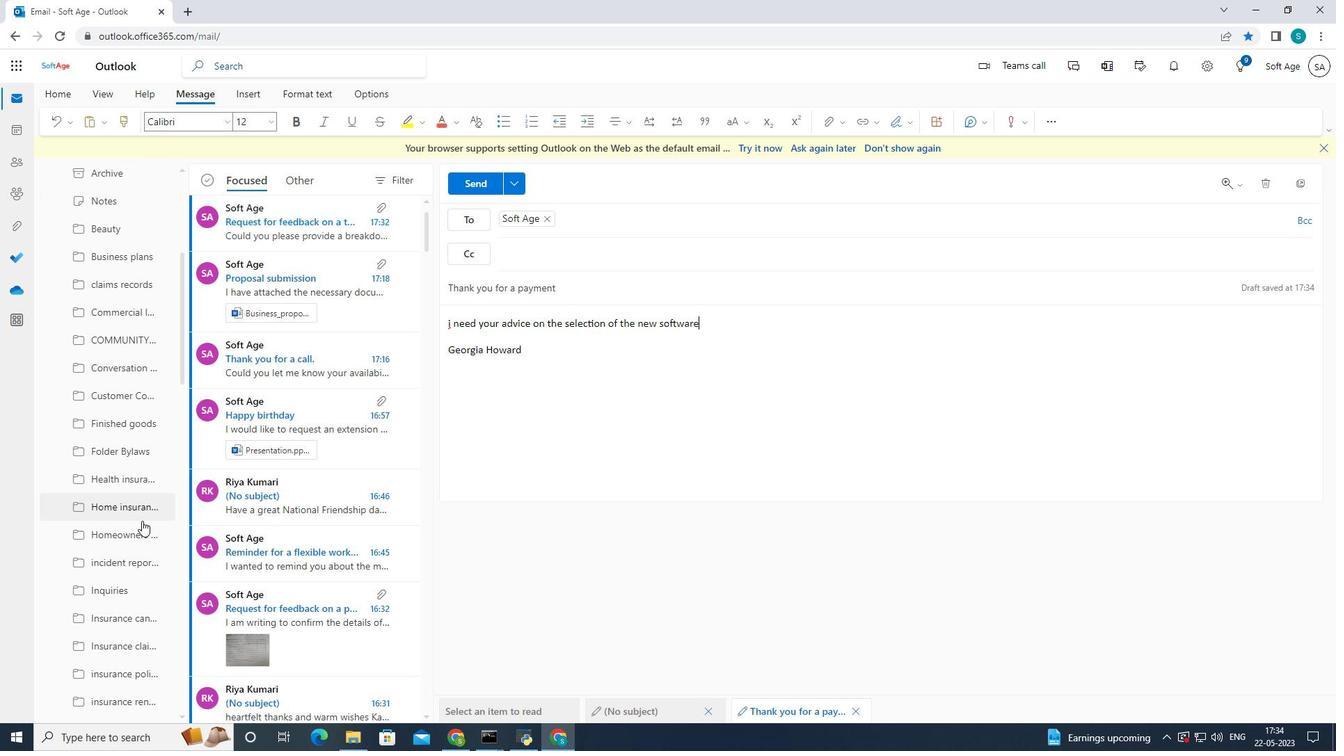 
Action: Mouse scrolled (148, 513) with delta (0, 0)
Screenshot: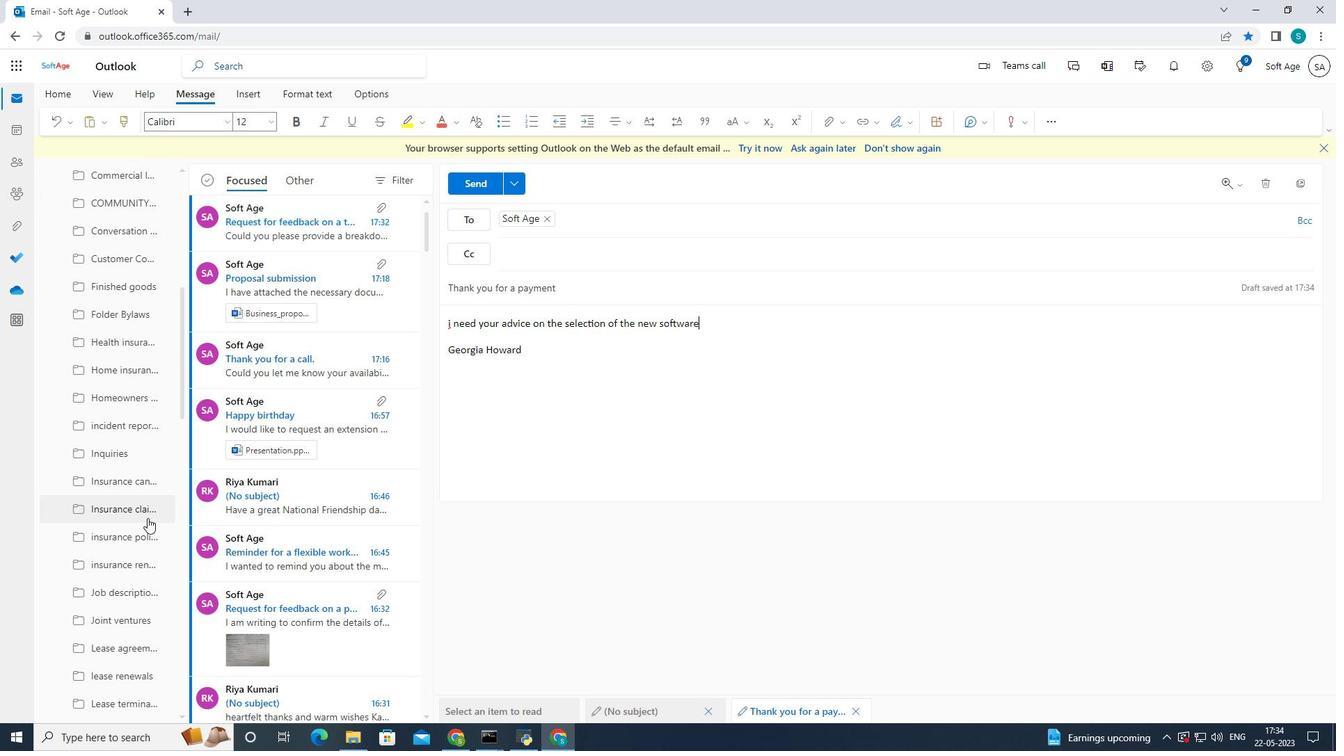 
Action: Mouse scrolled (148, 513) with delta (0, 0)
Screenshot: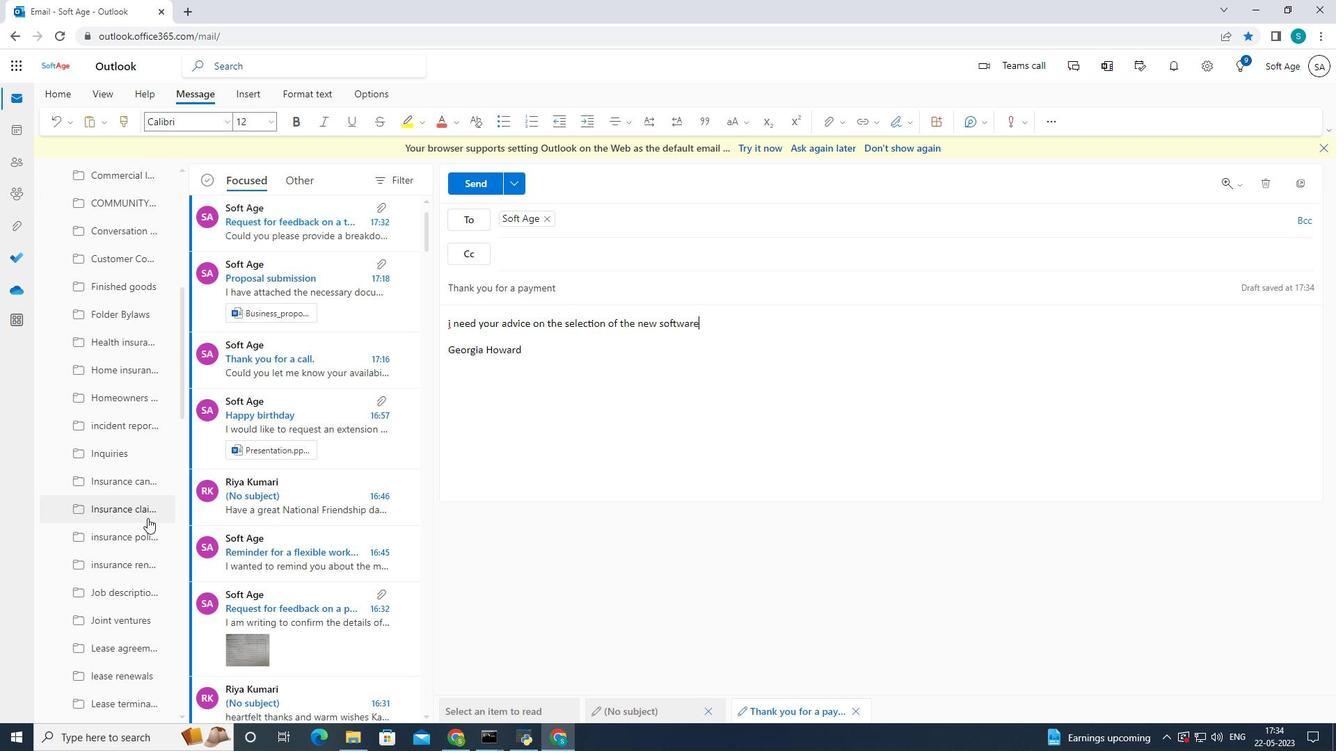 
Action: Mouse scrolled (148, 513) with delta (0, 0)
Screenshot: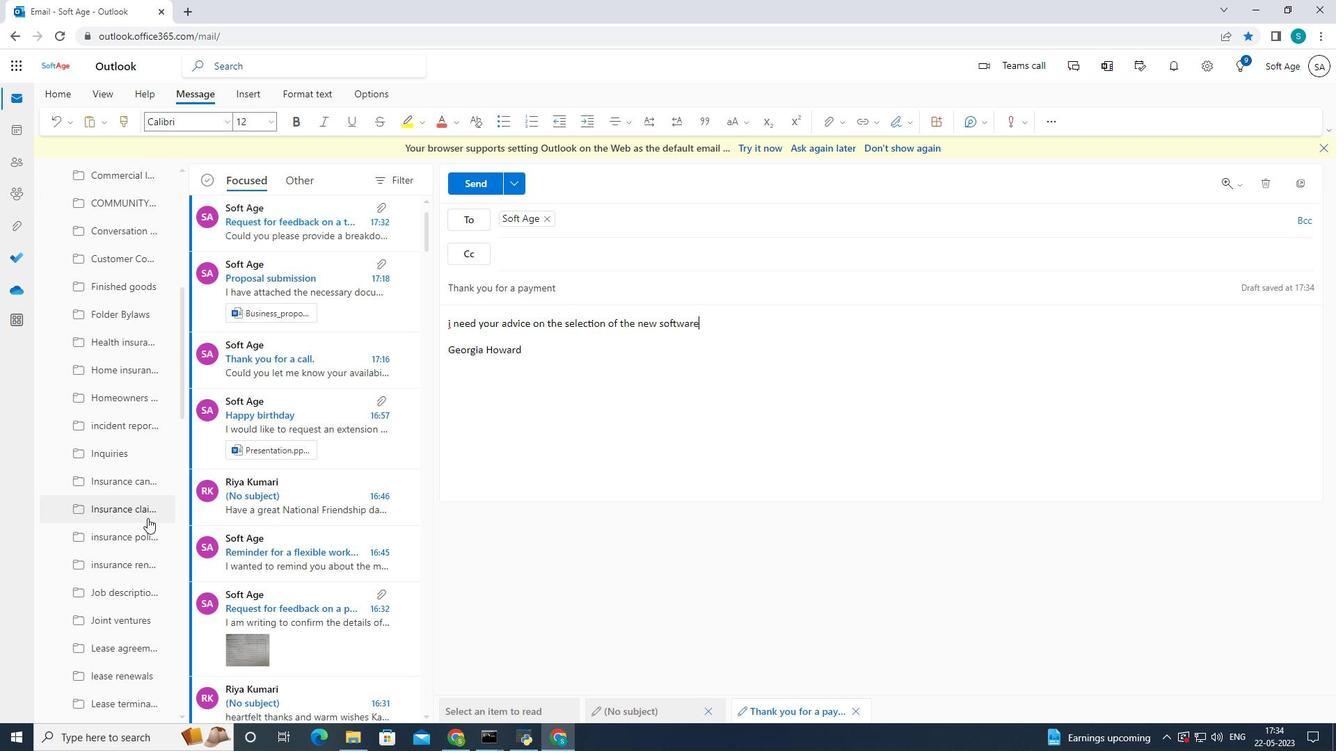 
Action: Mouse scrolled (148, 513) with delta (0, 0)
Screenshot: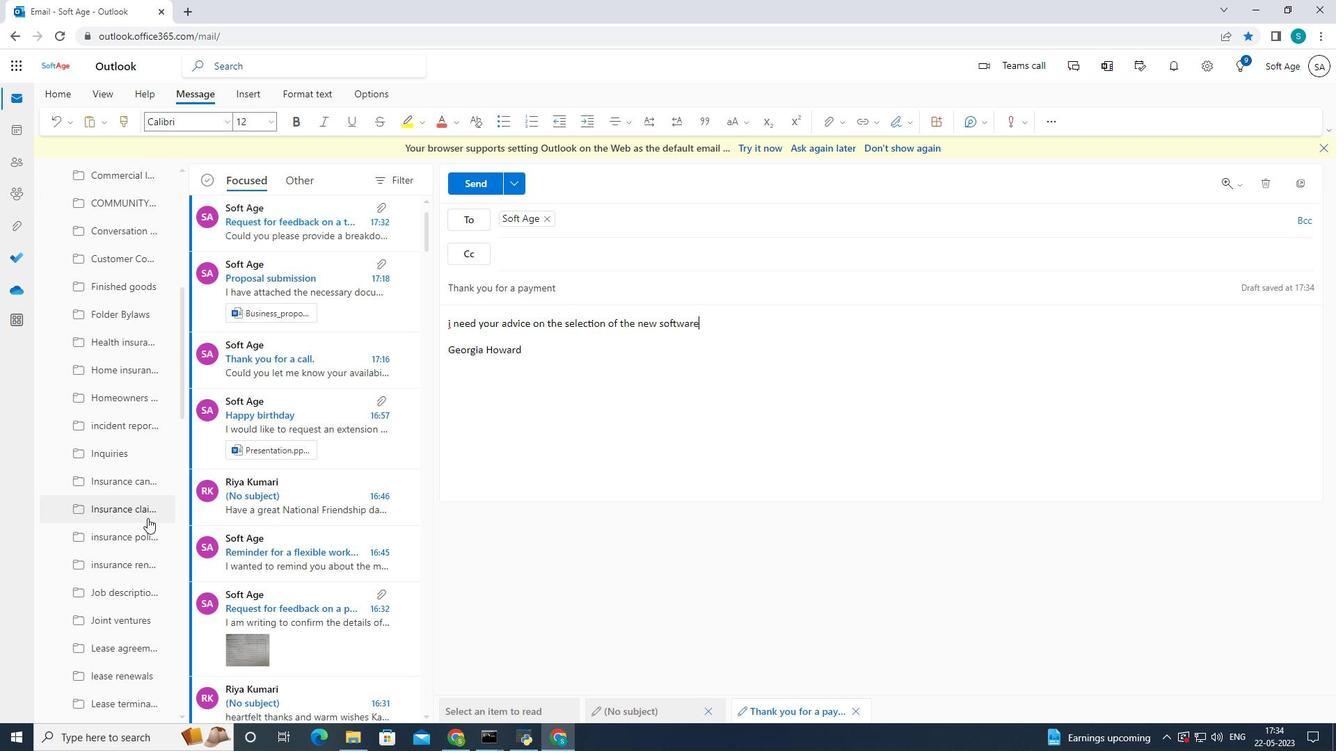 
Action: Mouse moved to (150, 513)
Screenshot: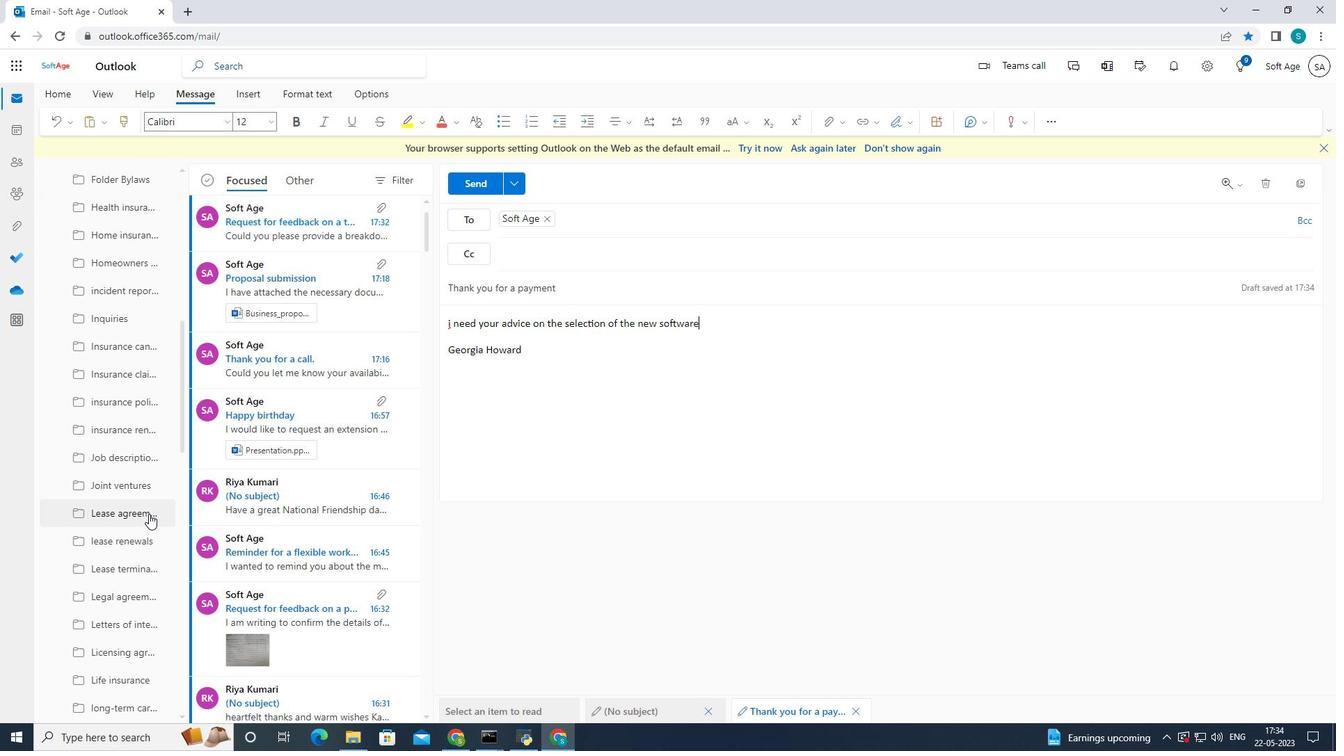 
Action: Mouse scrolled (150, 512) with delta (0, 0)
Screenshot: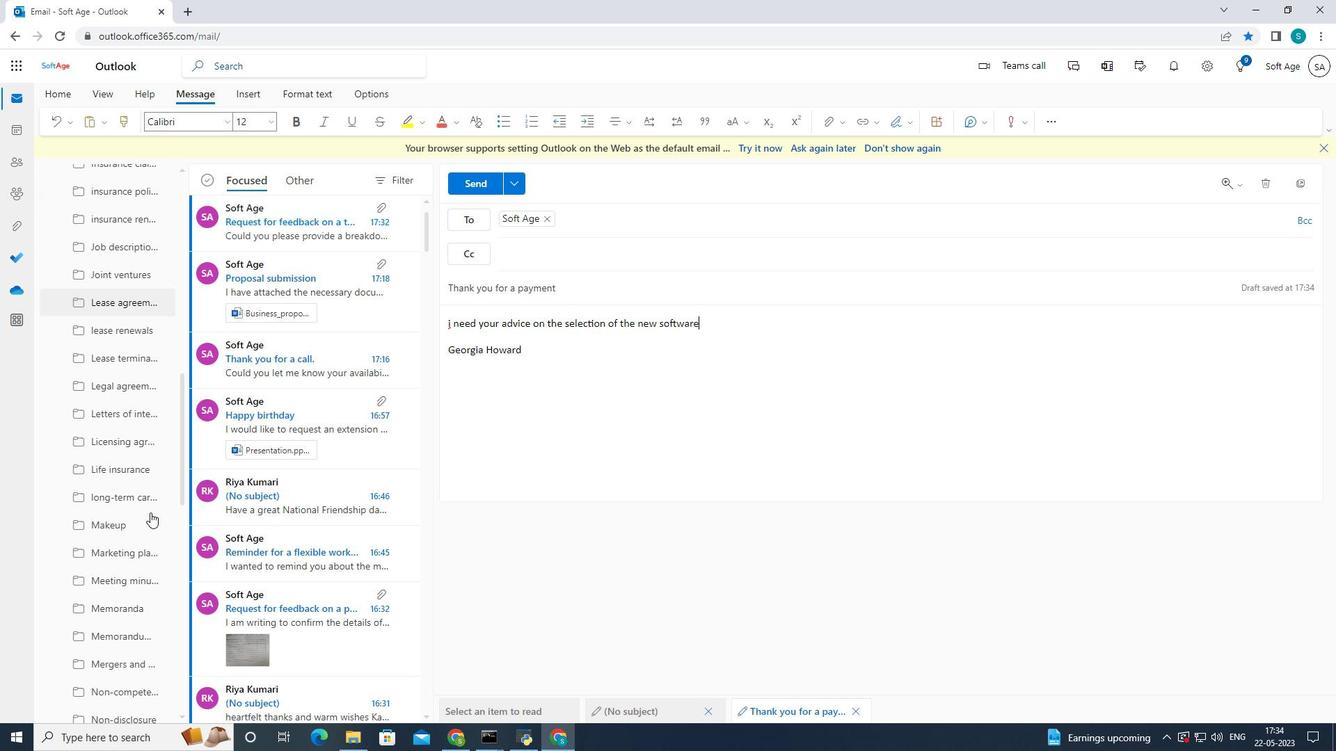 
Action: Mouse scrolled (150, 512) with delta (0, 0)
Screenshot: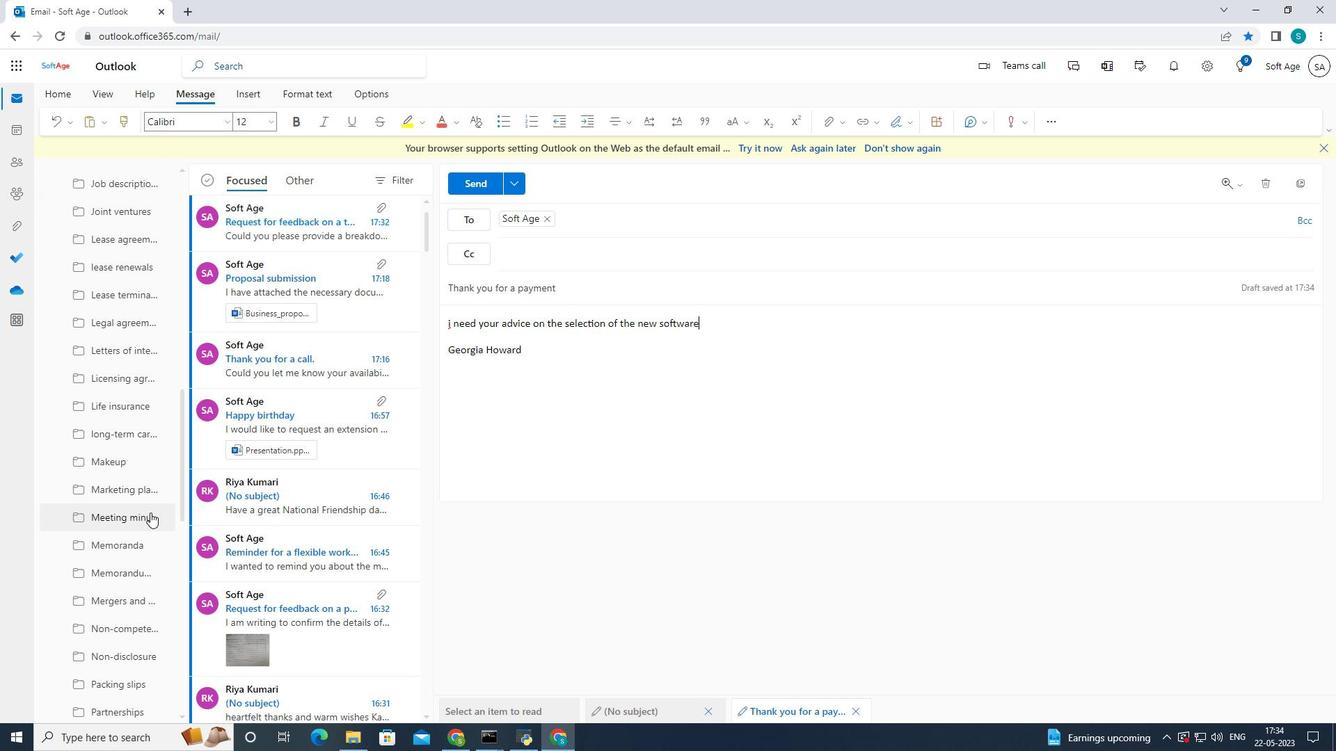
Action: Mouse scrolled (150, 512) with delta (0, 0)
Screenshot: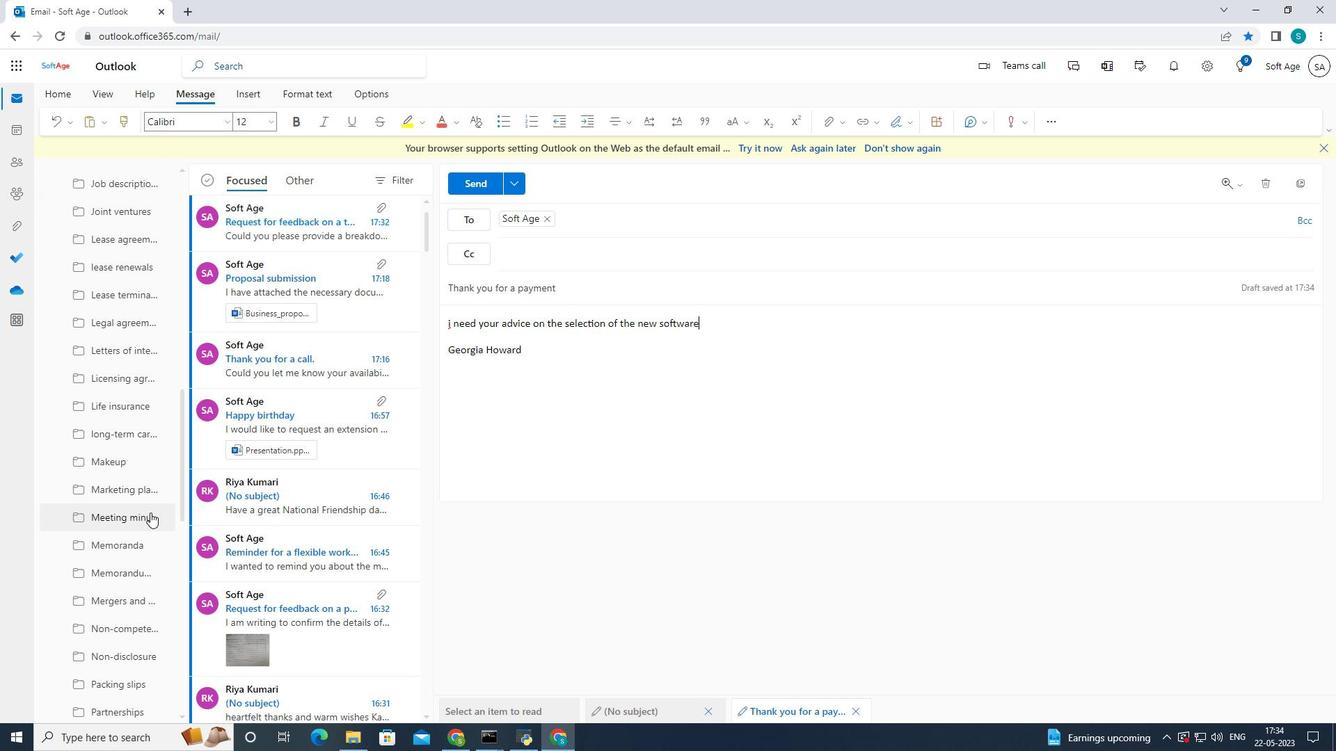 
Action: Mouse scrolled (150, 512) with delta (0, 0)
Screenshot: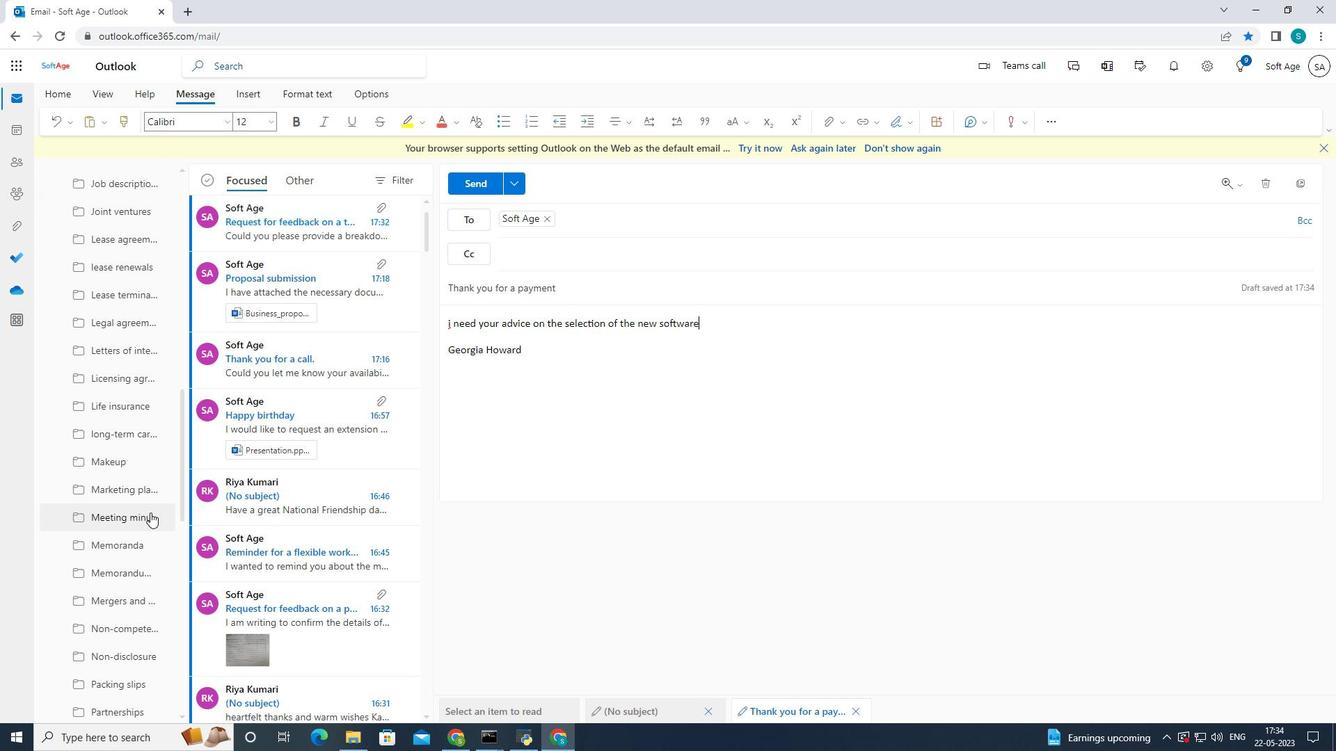 
Action: Mouse moved to (151, 509)
Screenshot: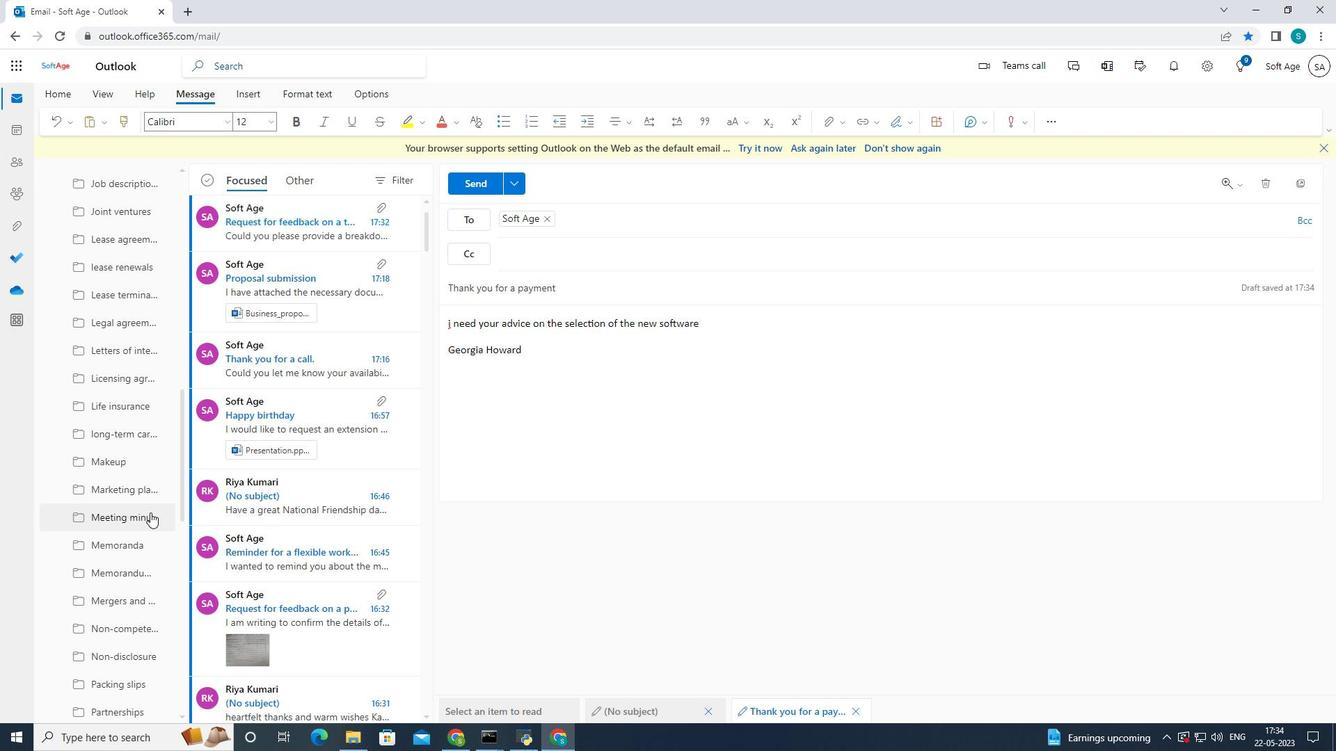 
Action: Mouse scrolled (151, 508) with delta (0, 0)
Screenshot: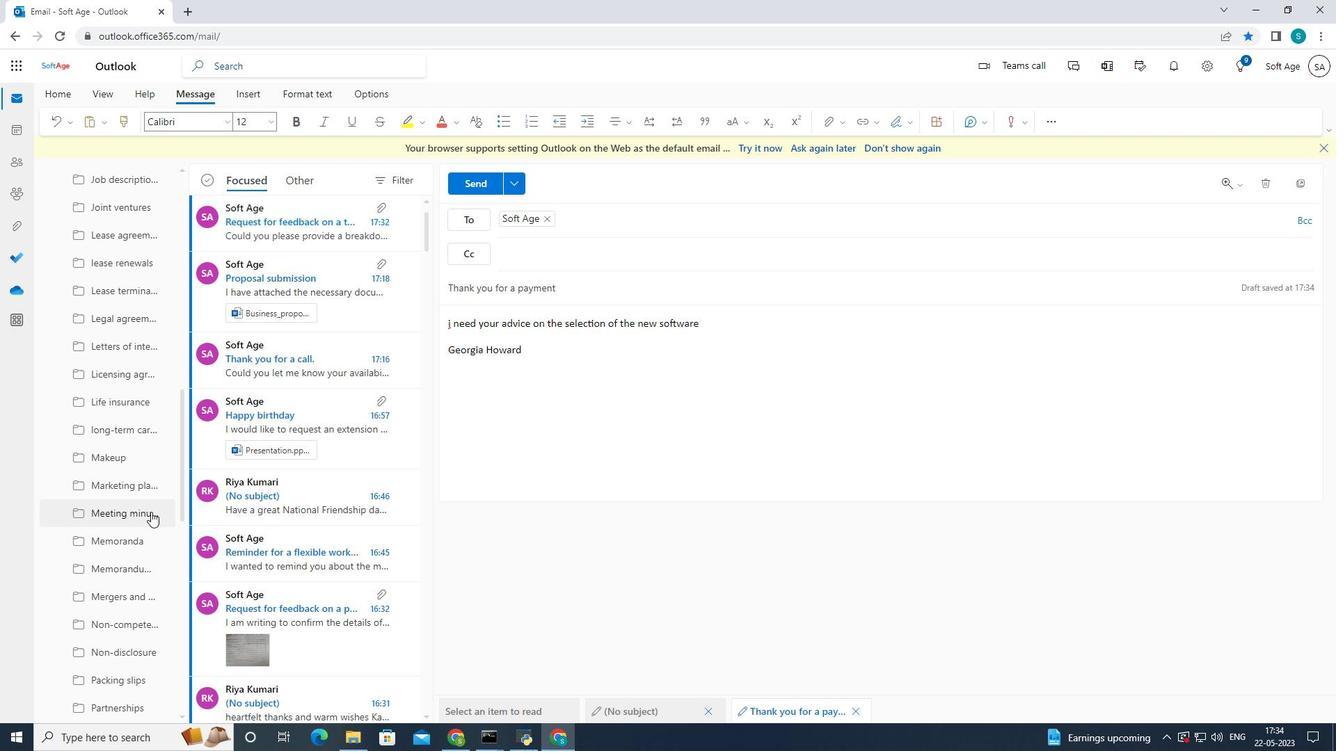 
Action: Mouse scrolled (151, 508) with delta (0, 0)
Screenshot: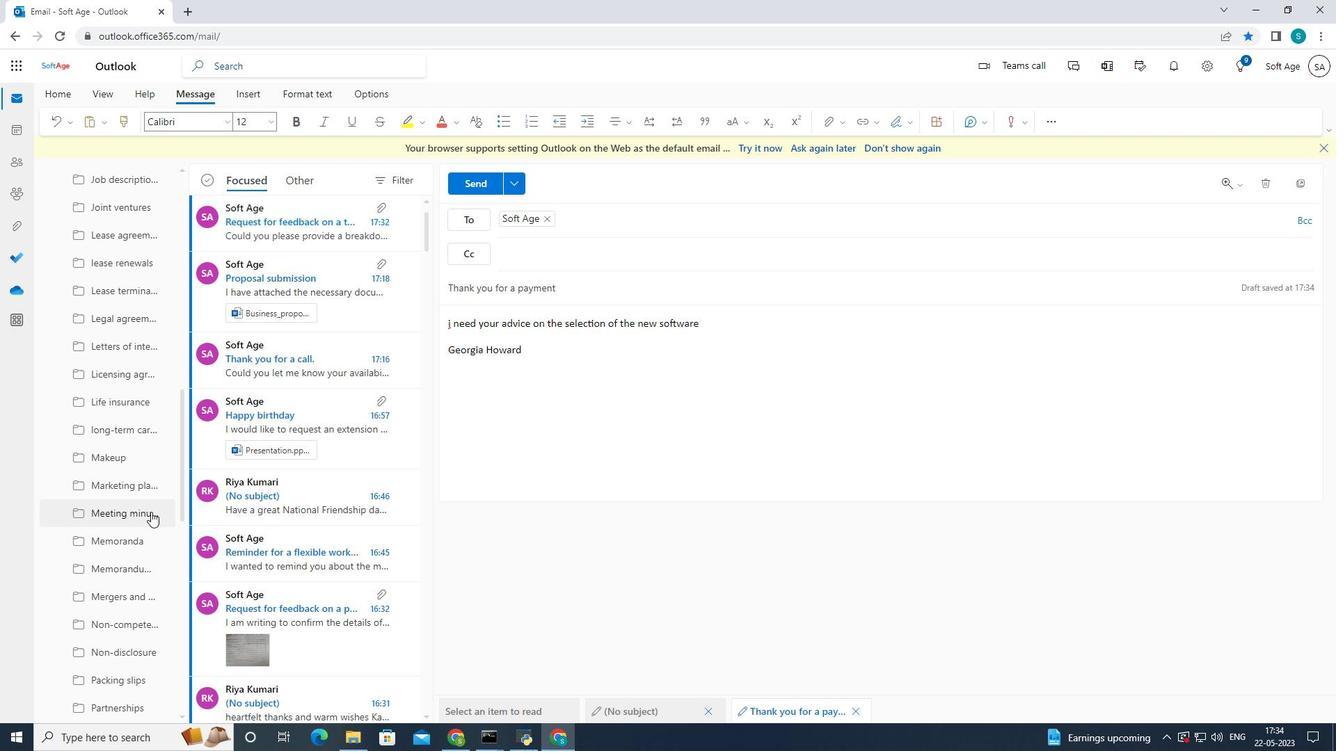 
Action: Mouse scrolled (151, 508) with delta (0, 0)
Screenshot: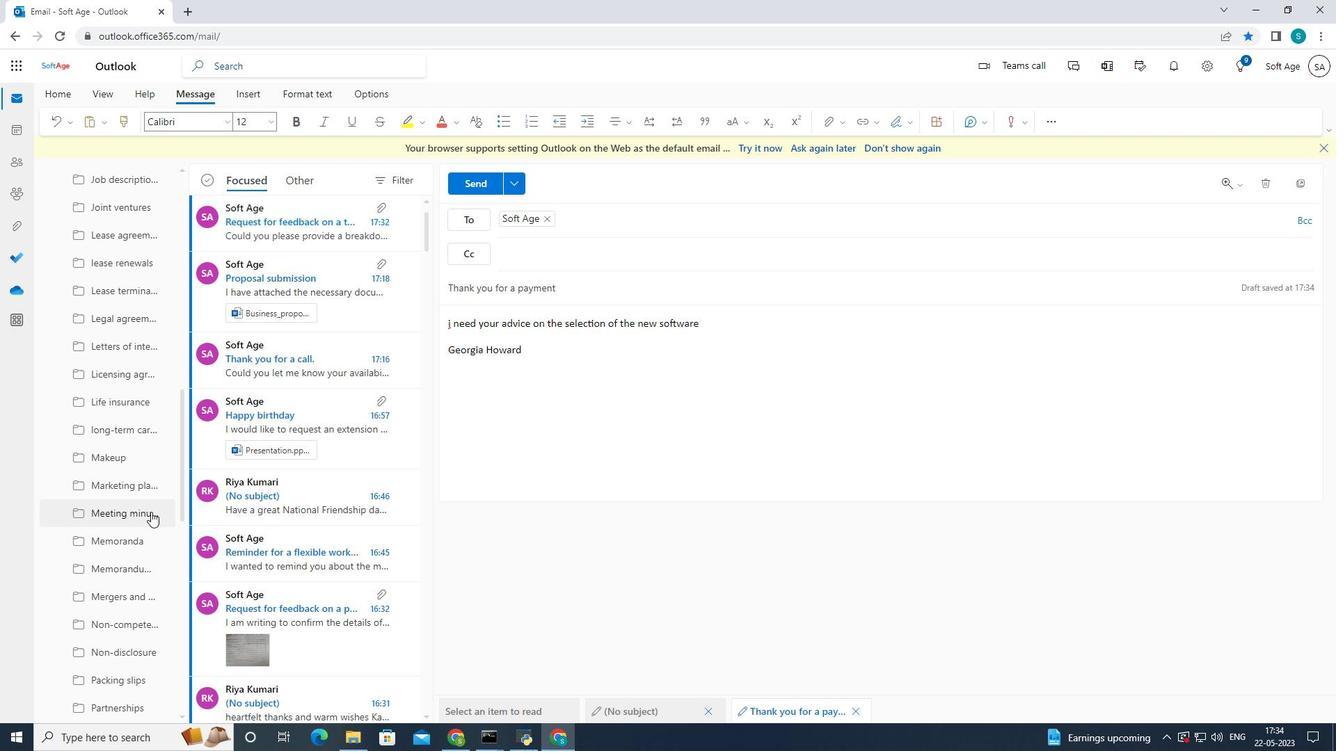 
Action: Mouse scrolled (151, 508) with delta (0, 0)
Screenshot: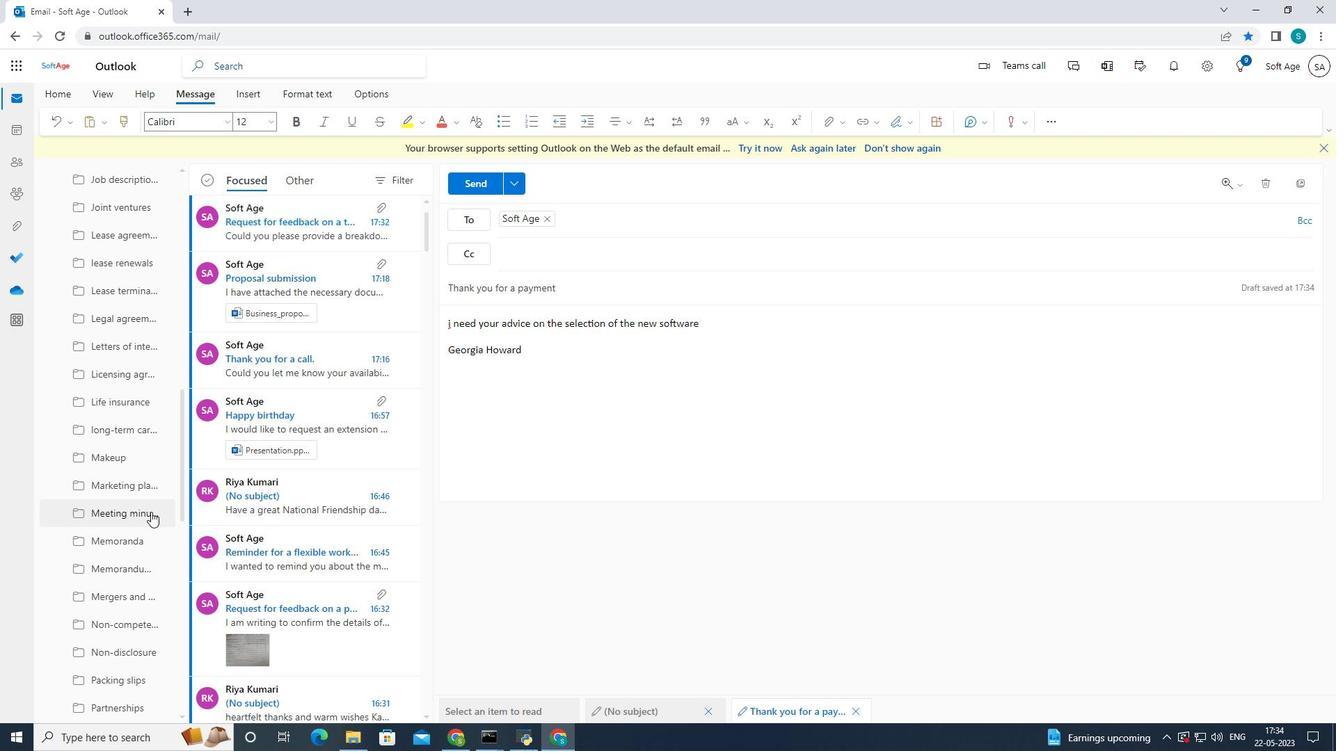 
Action: Mouse moved to (153, 503)
Screenshot: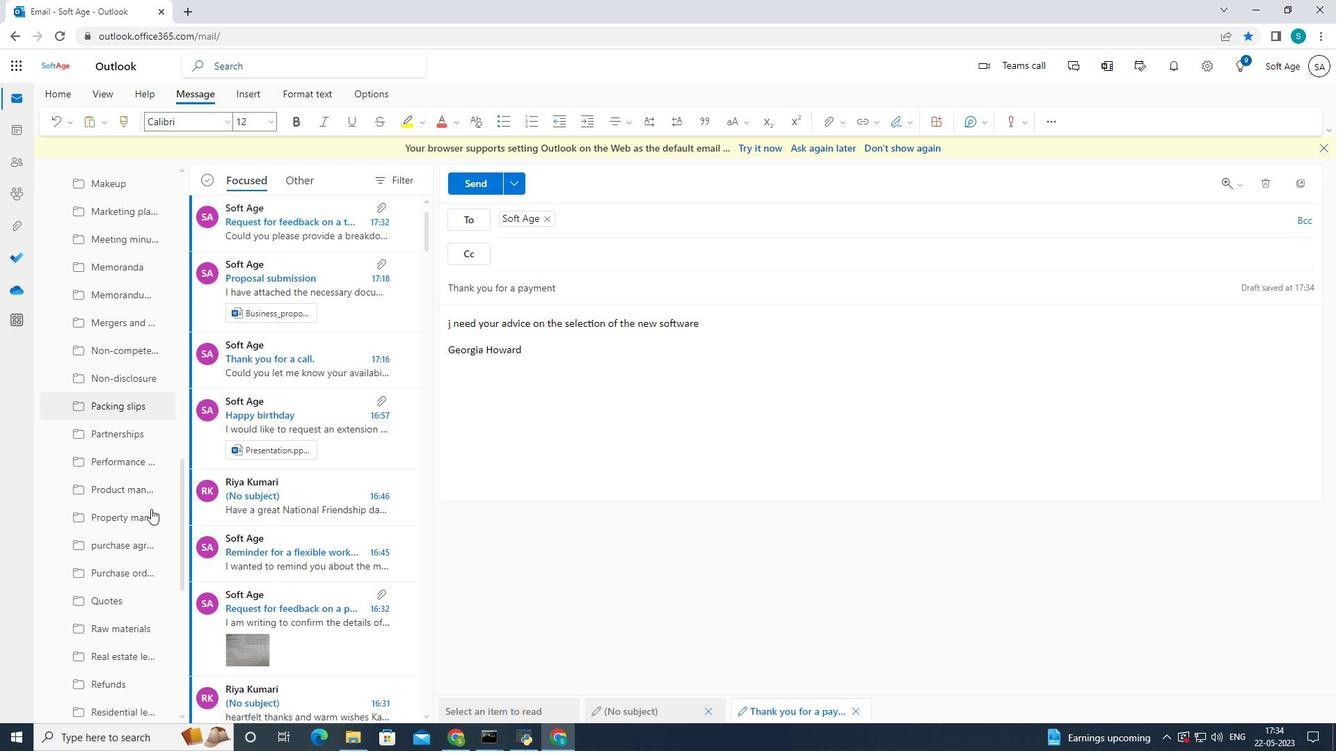 
Action: Mouse scrolled (153, 503) with delta (0, 0)
Screenshot: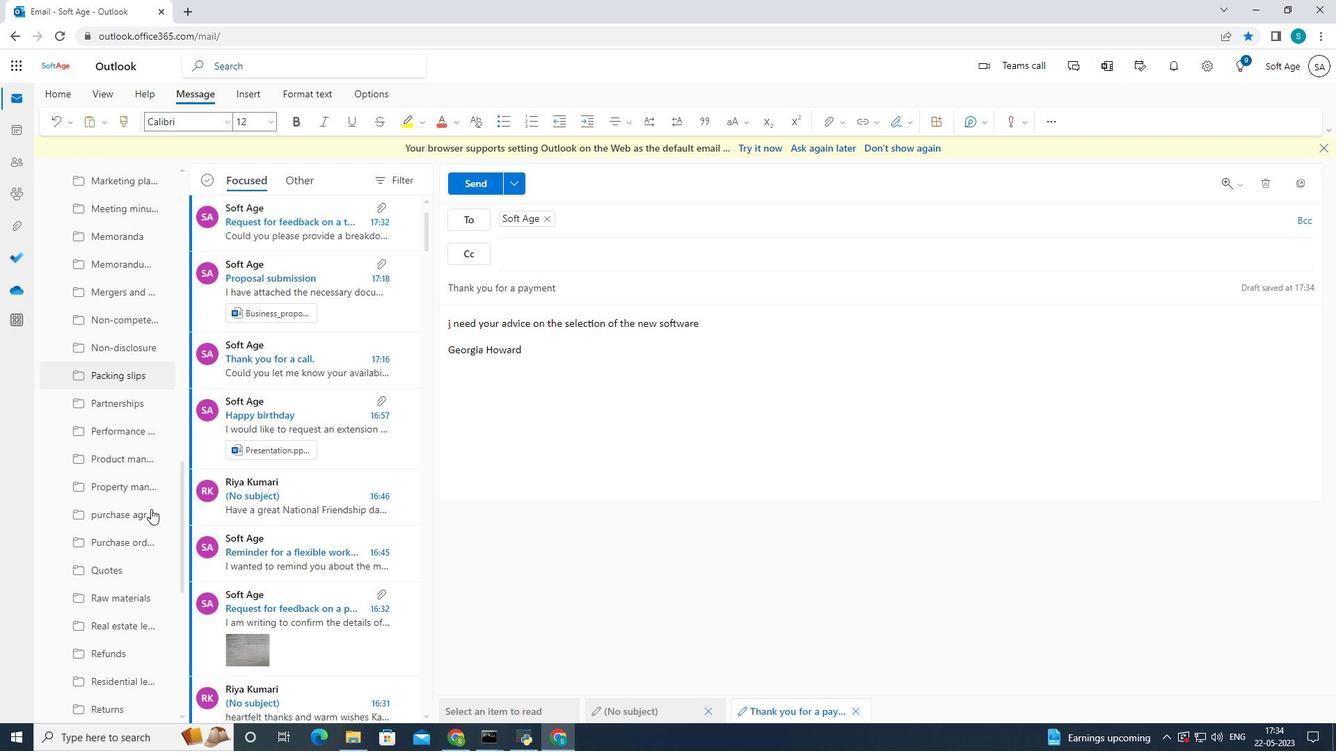 
Action: Mouse scrolled (153, 503) with delta (0, 0)
Screenshot: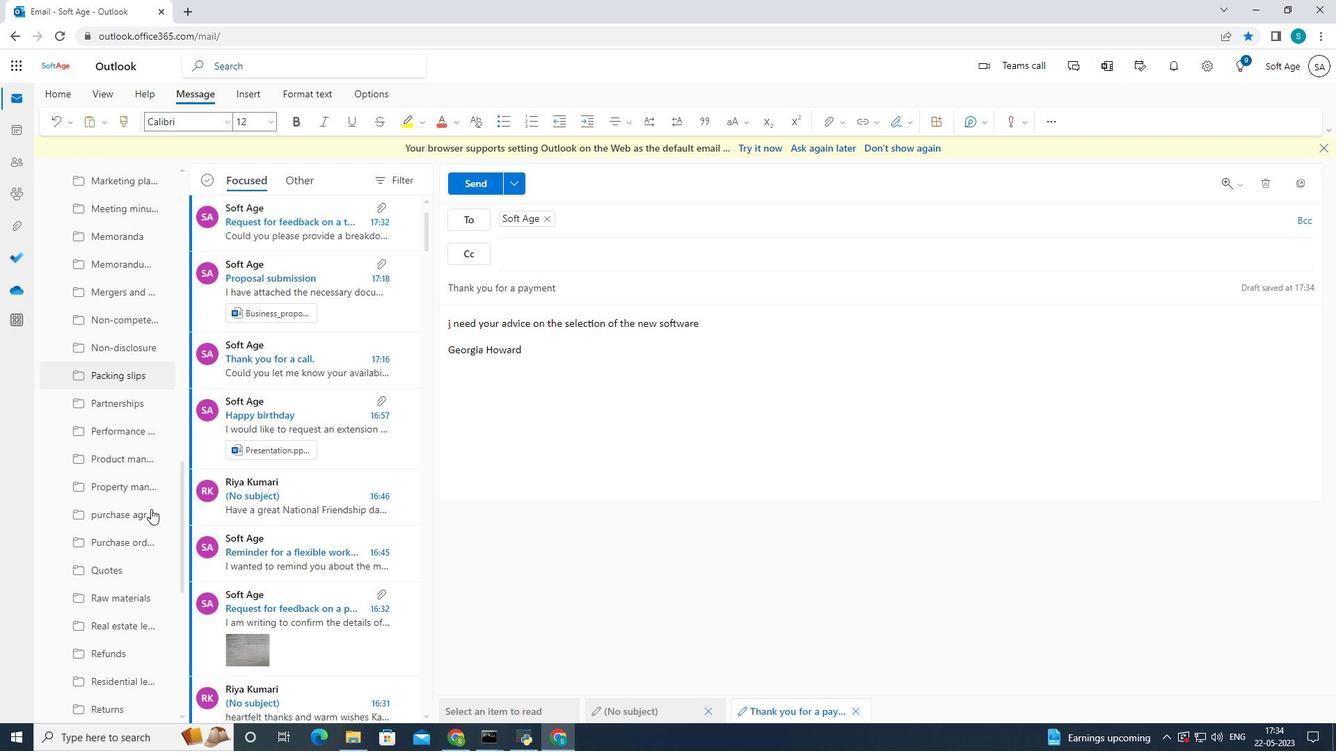 
Action: Mouse scrolled (153, 503) with delta (0, 0)
Screenshot: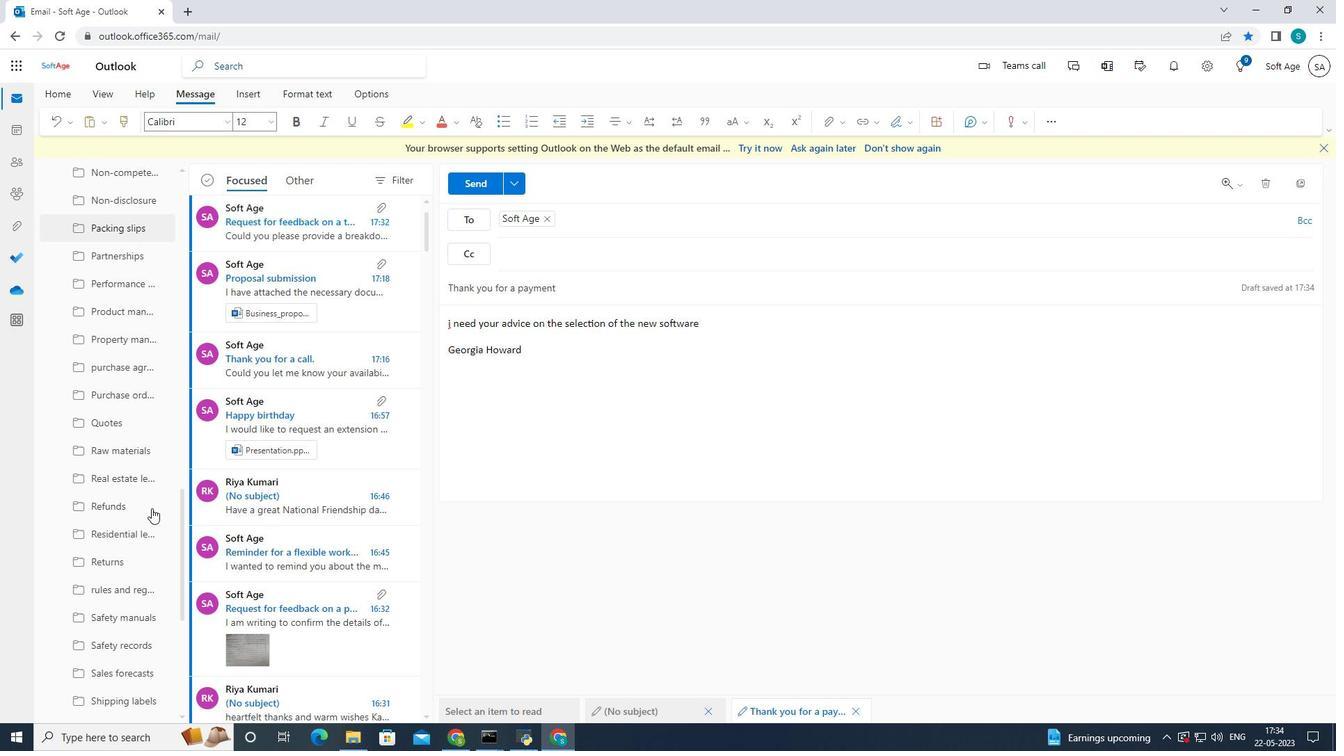 
Action: Mouse scrolled (153, 503) with delta (0, 0)
Screenshot: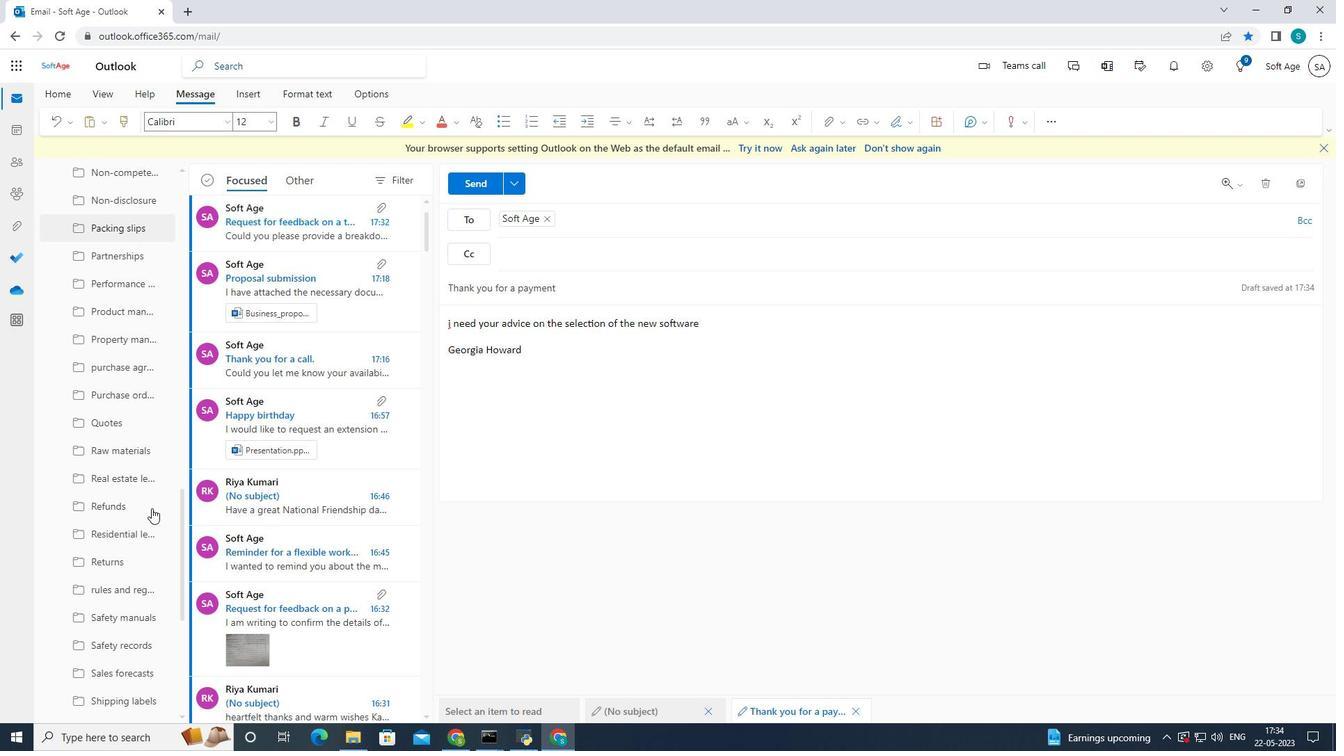 
Action: Mouse moved to (155, 497)
Screenshot: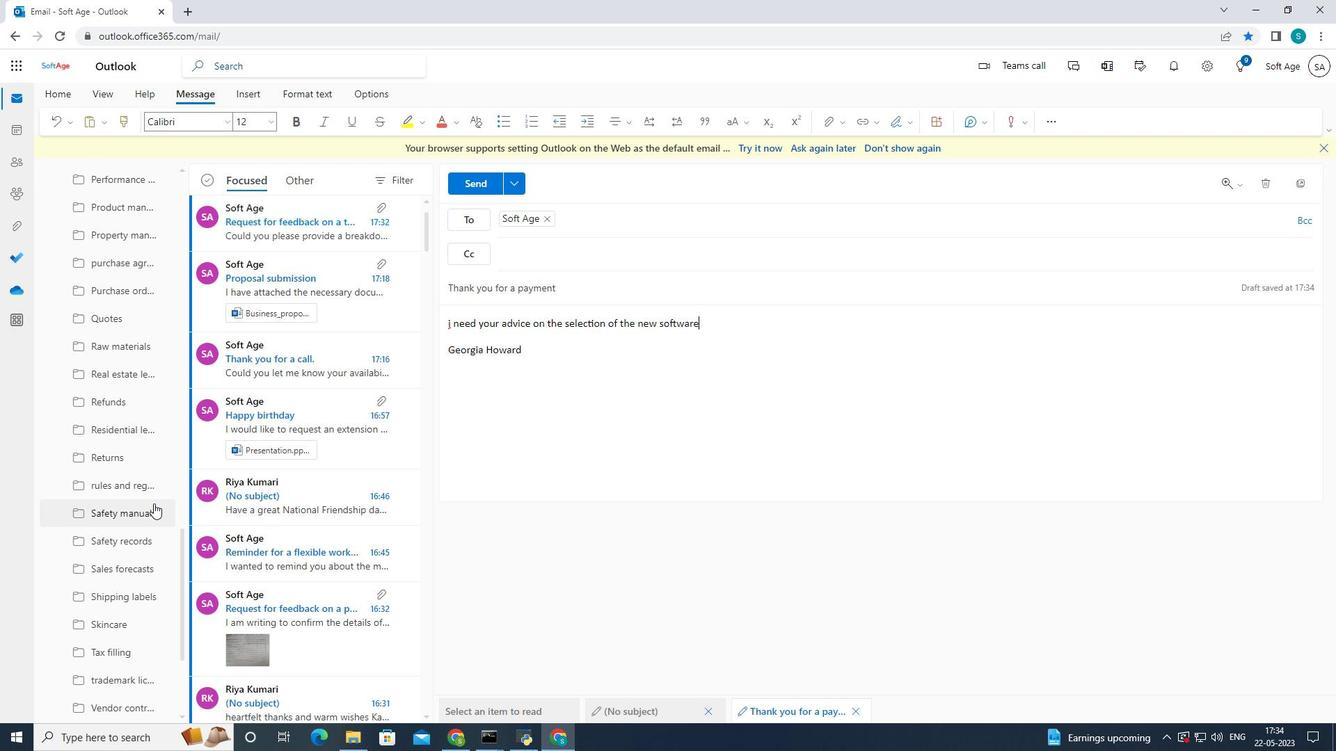 
Action: Mouse scrolled (155, 497) with delta (0, 0)
Screenshot: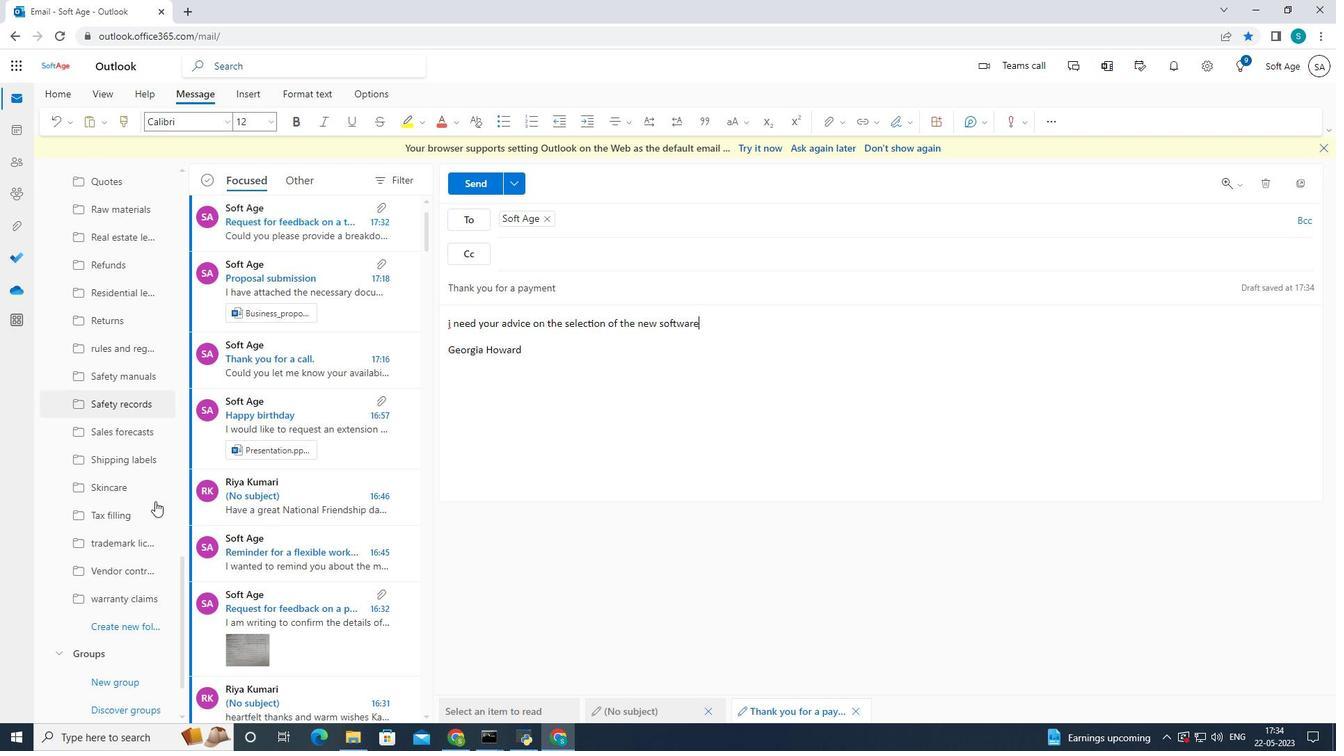 
Action: Mouse scrolled (155, 497) with delta (0, 0)
Screenshot: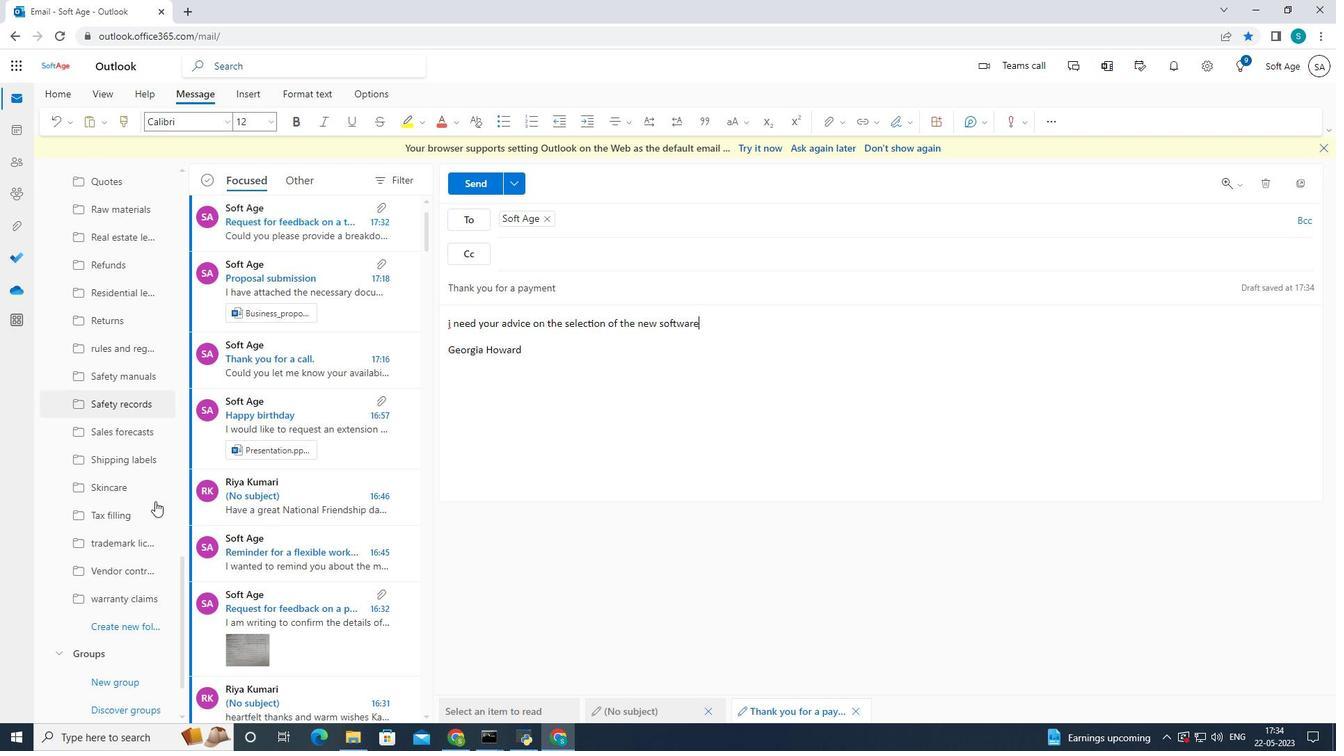 
Action: Mouse scrolled (155, 497) with delta (0, 0)
Screenshot: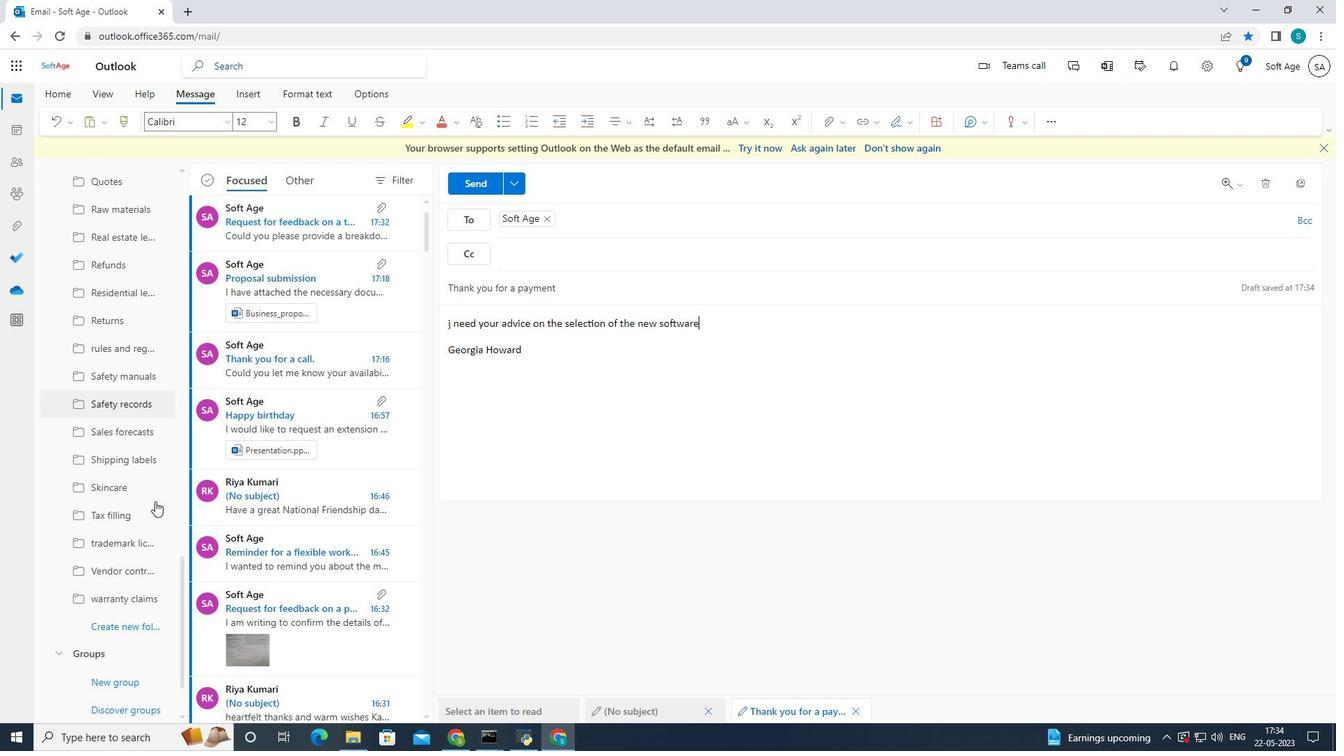
Action: Mouse scrolled (155, 497) with delta (0, 0)
Screenshot: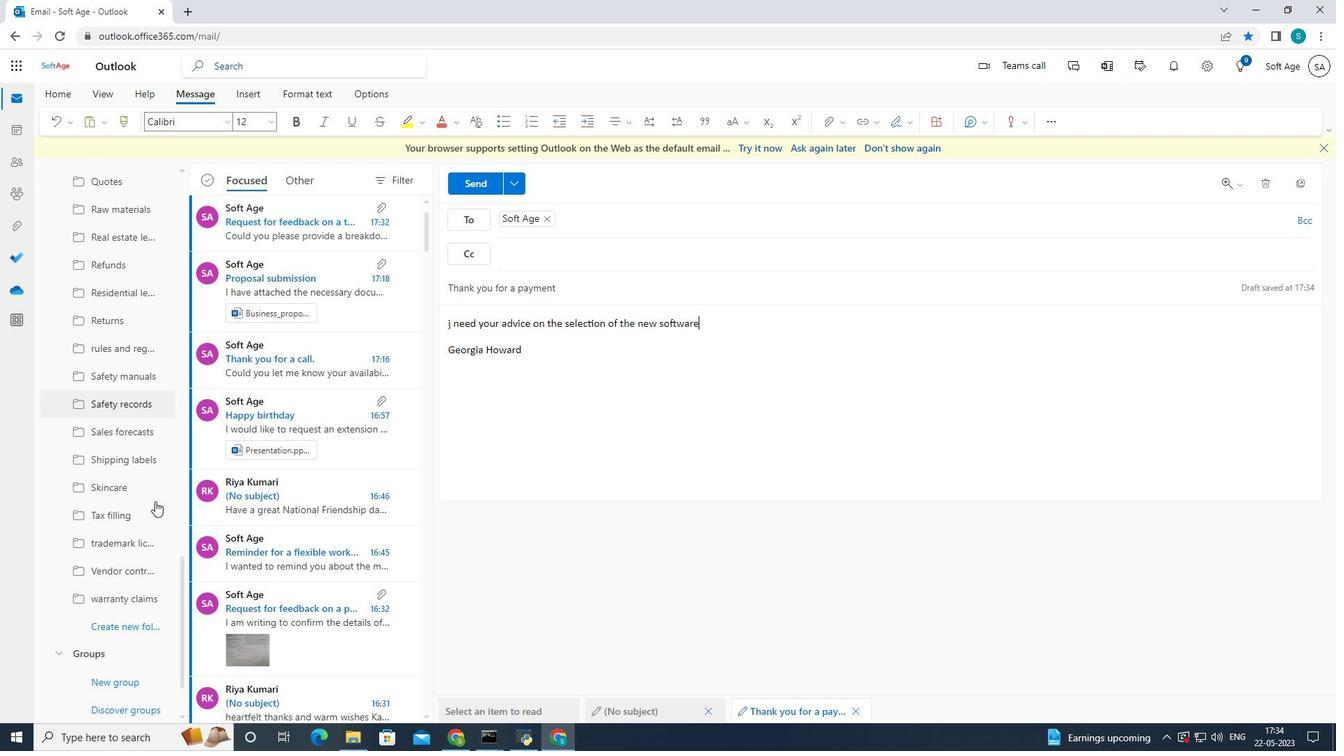 
Action: Mouse moved to (160, 586)
Screenshot: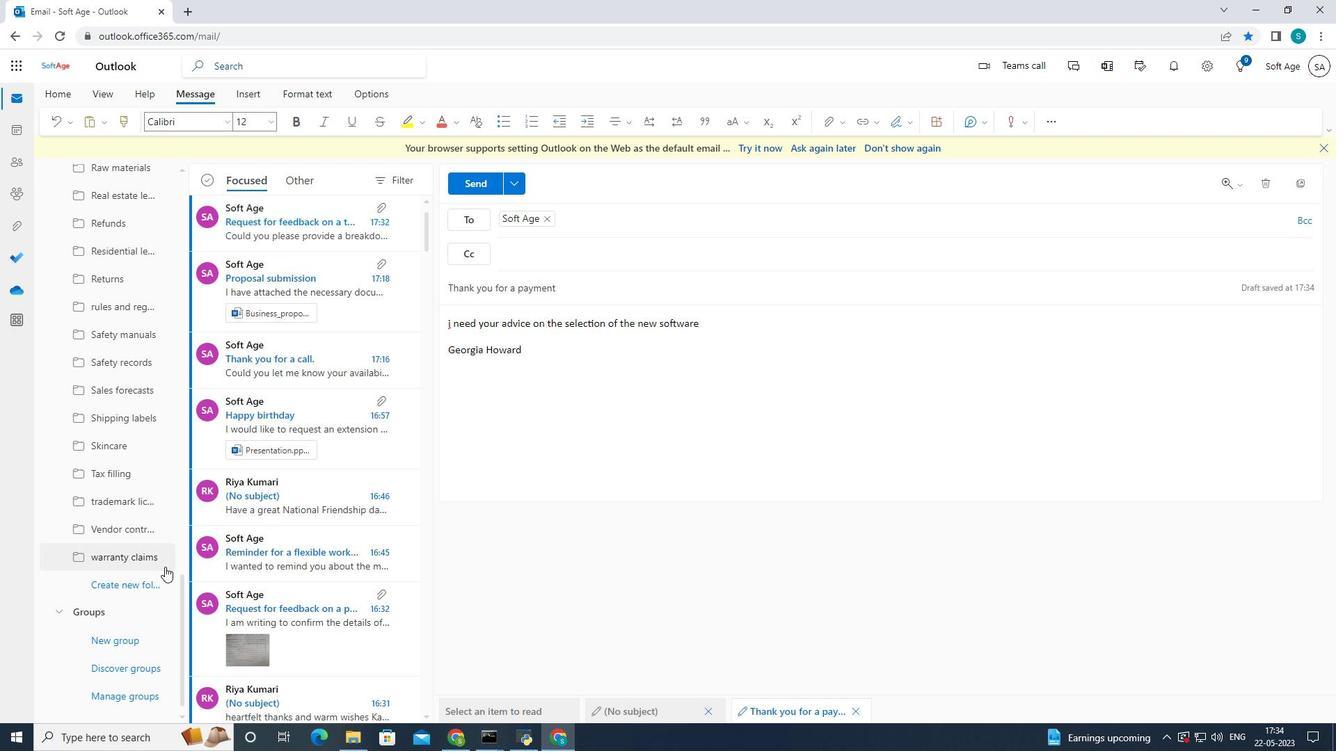 
Action: Mouse pressed left at (160, 586)
Screenshot: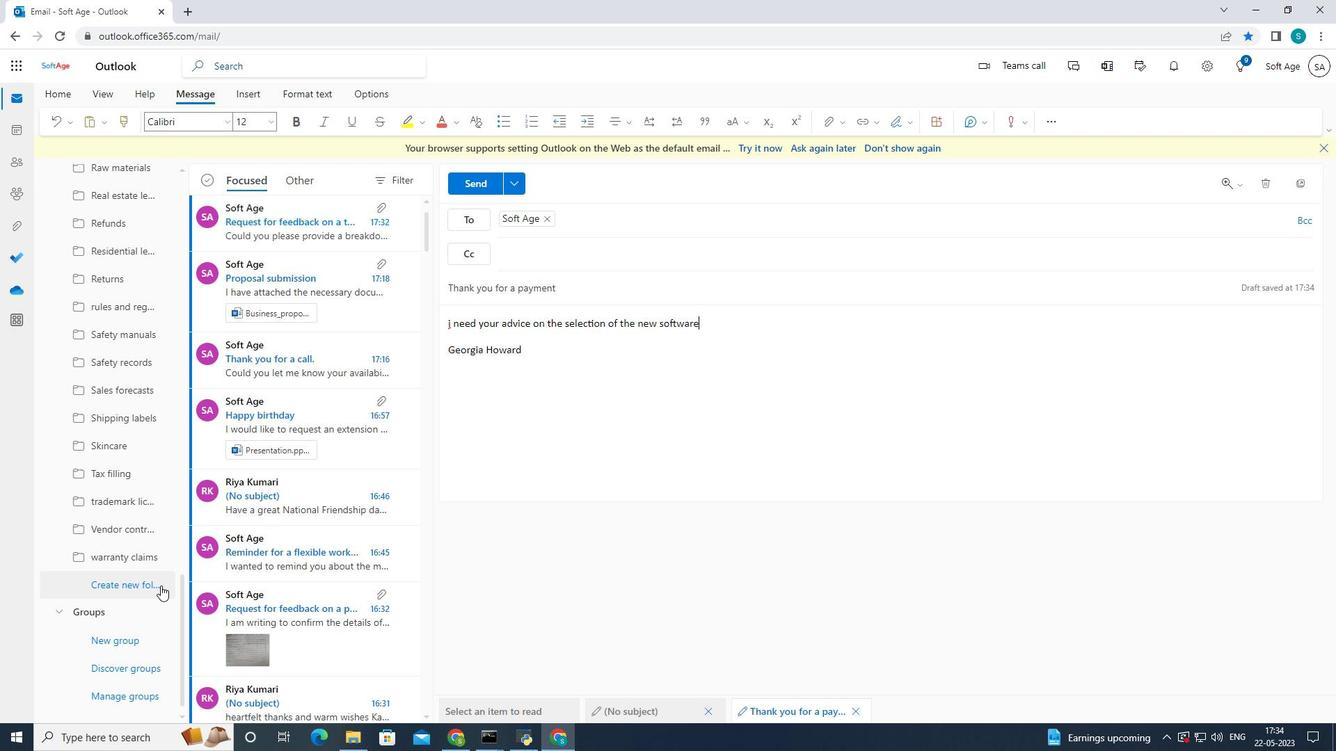 
Action: Mouse moved to (605, 508)
Screenshot: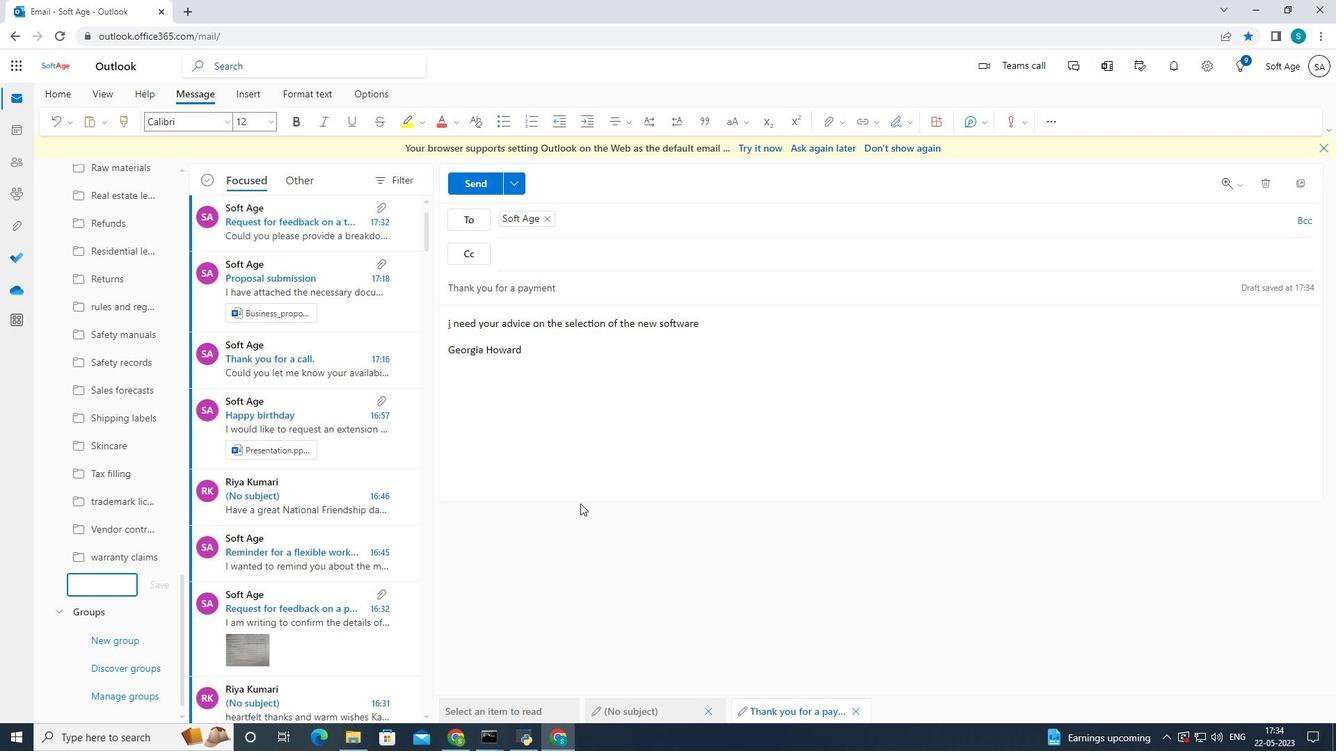 
Action: Key pressed <Key.shift>Haircare
Screenshot: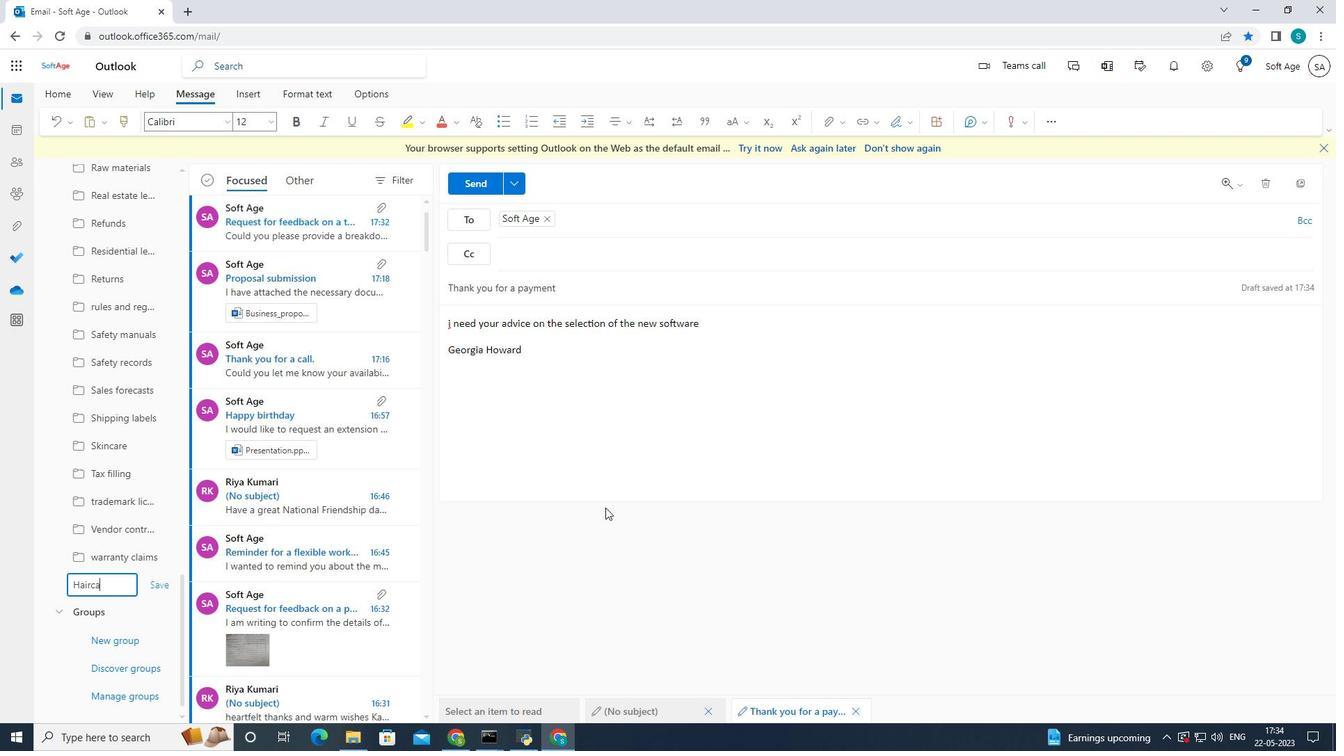 
Action: Mouse moved to (154, 587)
Screenshot: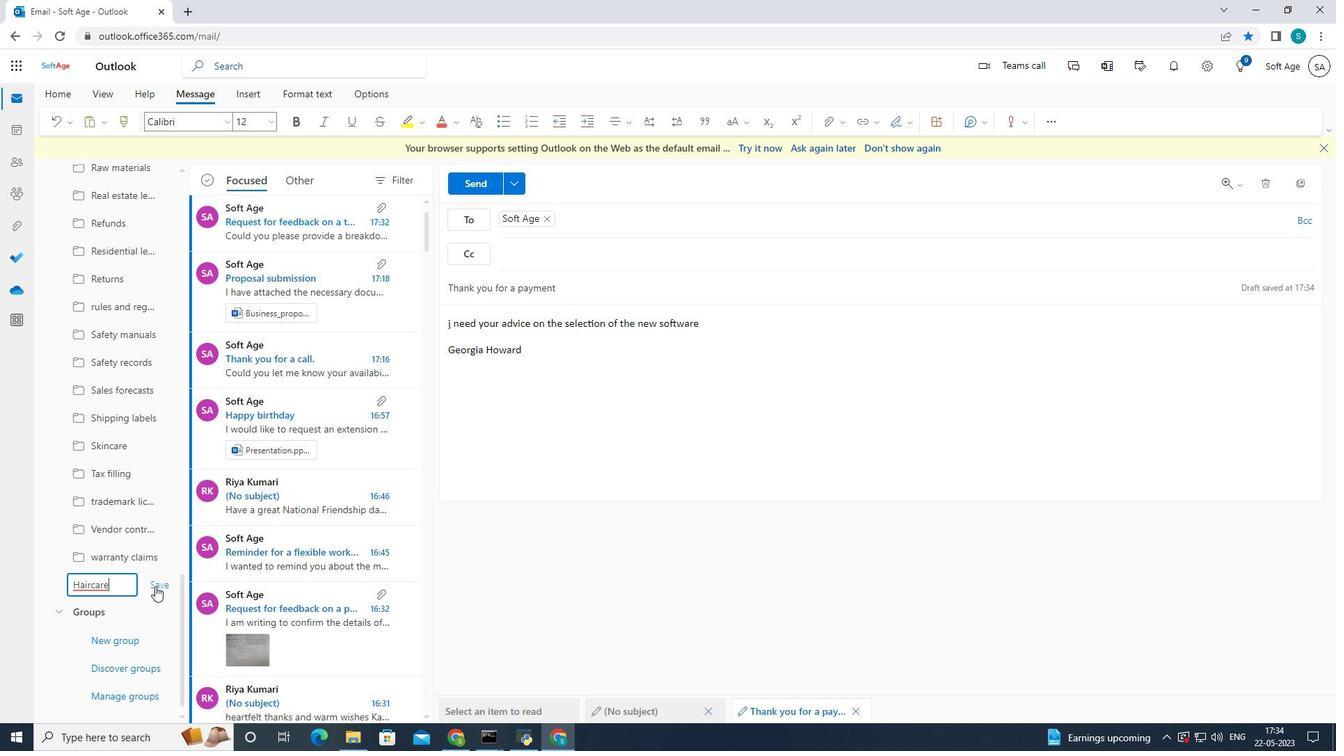 
Action: Mouse pressed left at (154, 587)
Screenshot: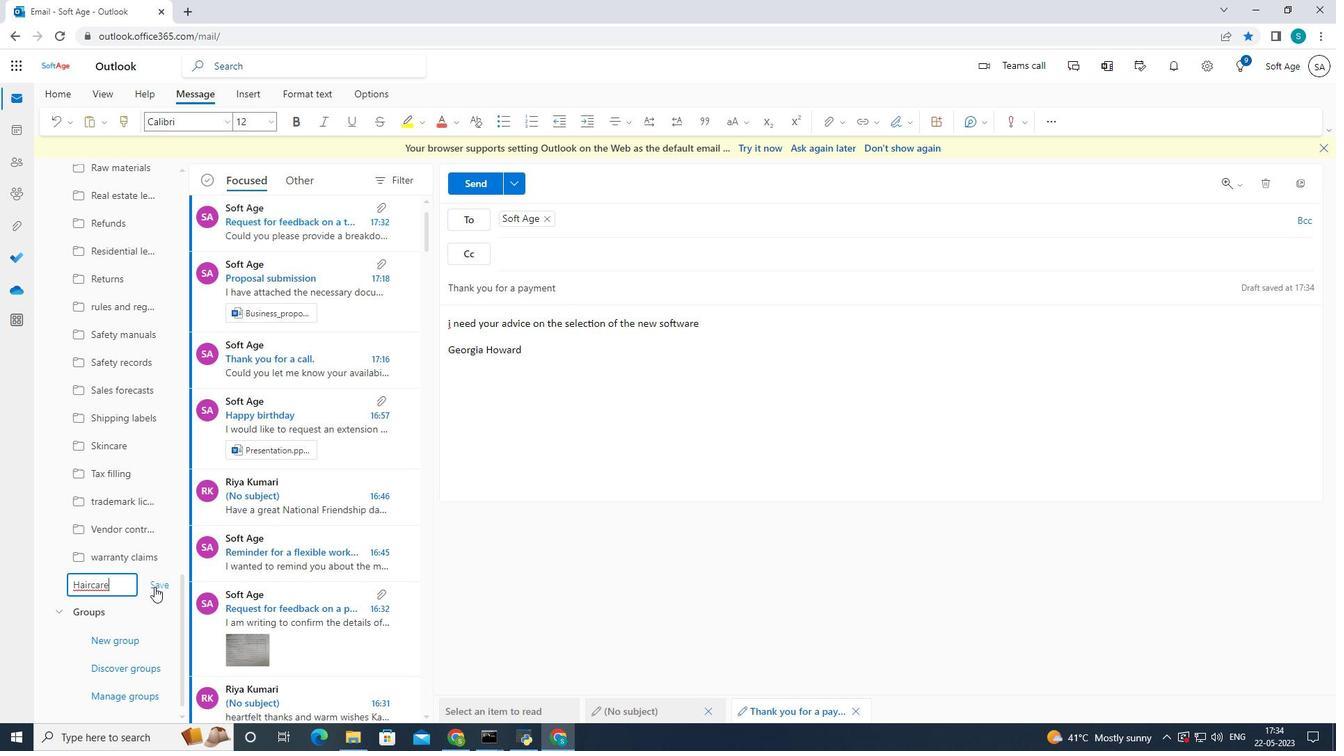 
Action: Mouse moved to (467, 186)
Screenshot: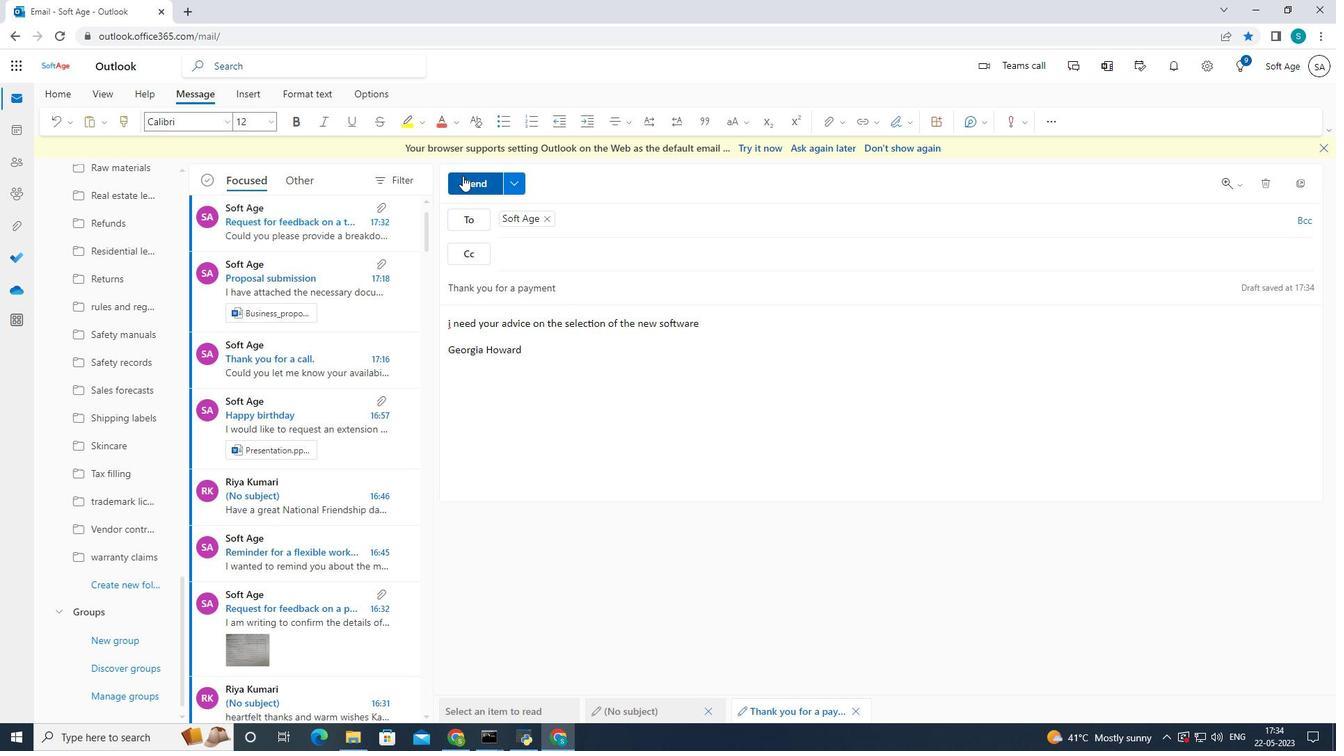 
Action: Mouse pressed left at (467, 186)
Screenshot: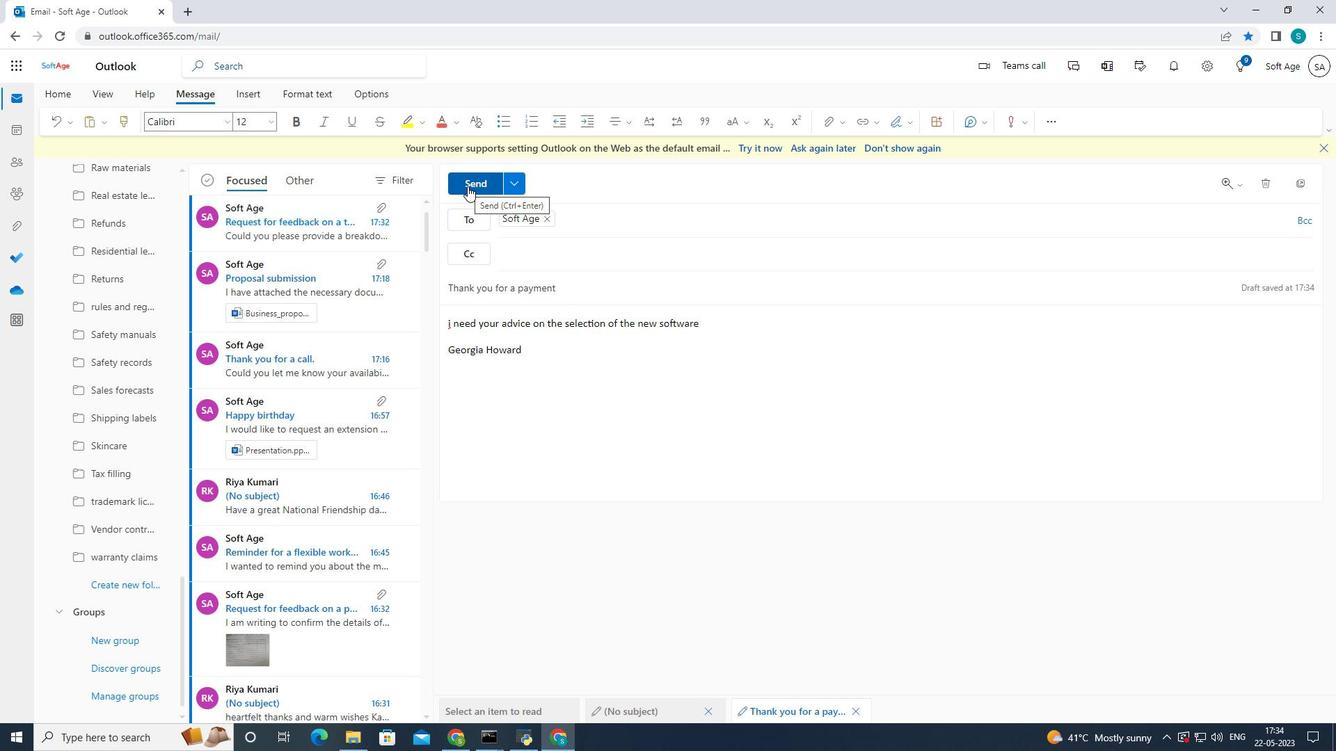 
Action: Mouse moved to (494, 192)
Screenshot: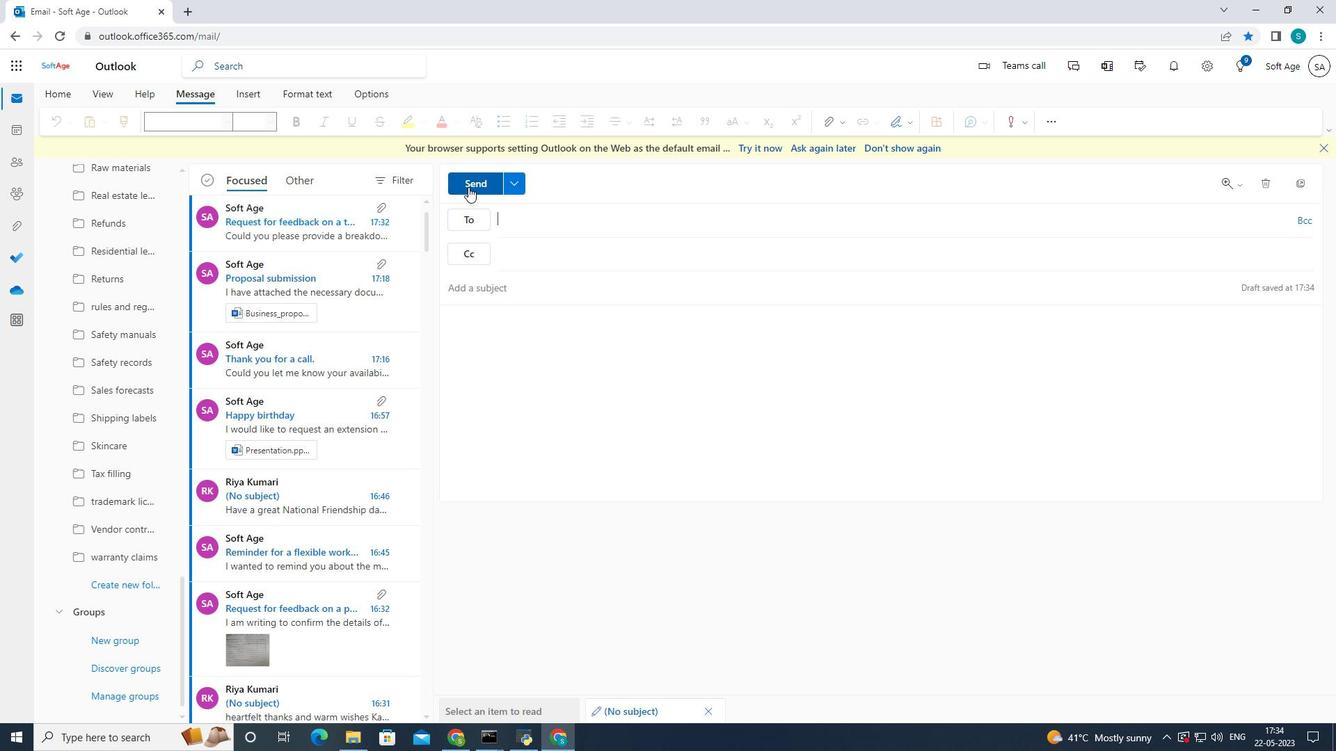 
